 Task: Calculate the shortest route from Phoenix to Sedona.
Action: Mouse moved to (480, 120)
Screenshot: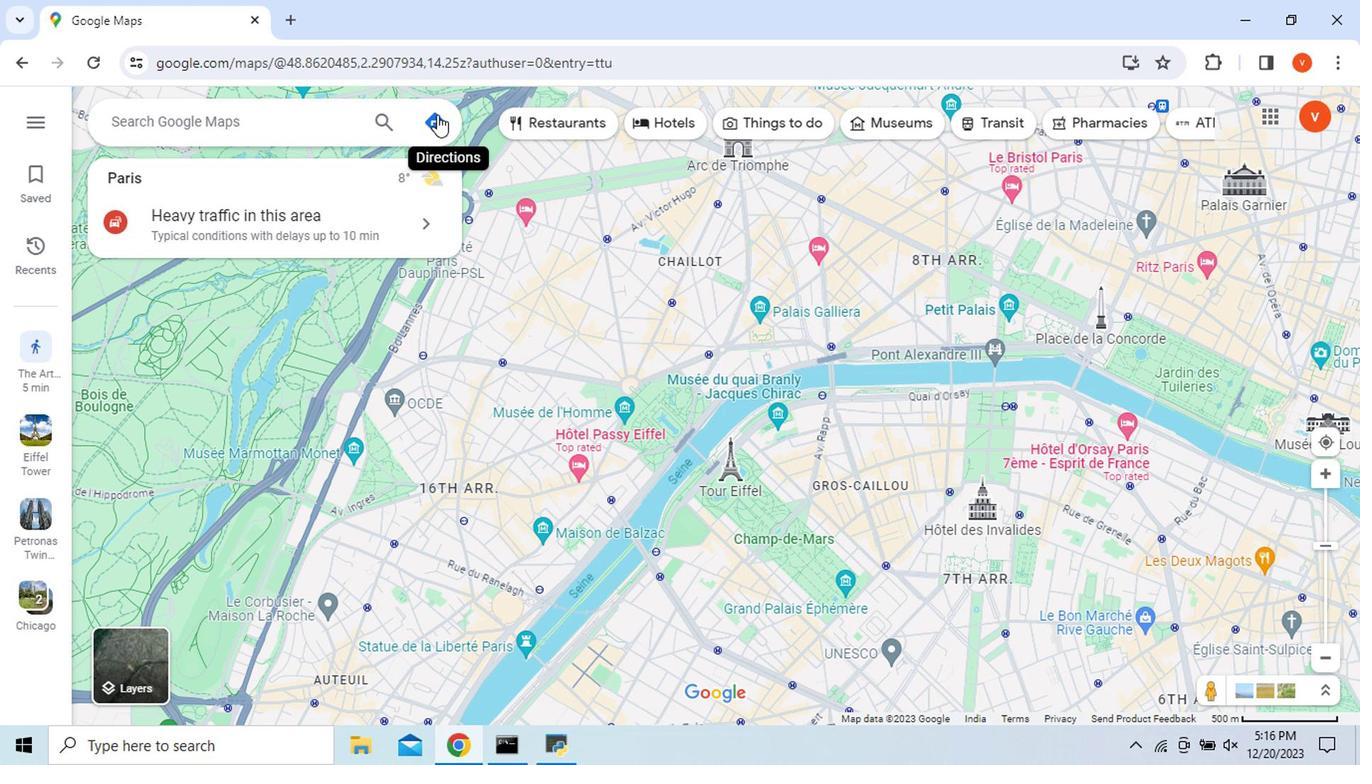 
Action: Mouse pressed left at (480, 120)
Screenshot: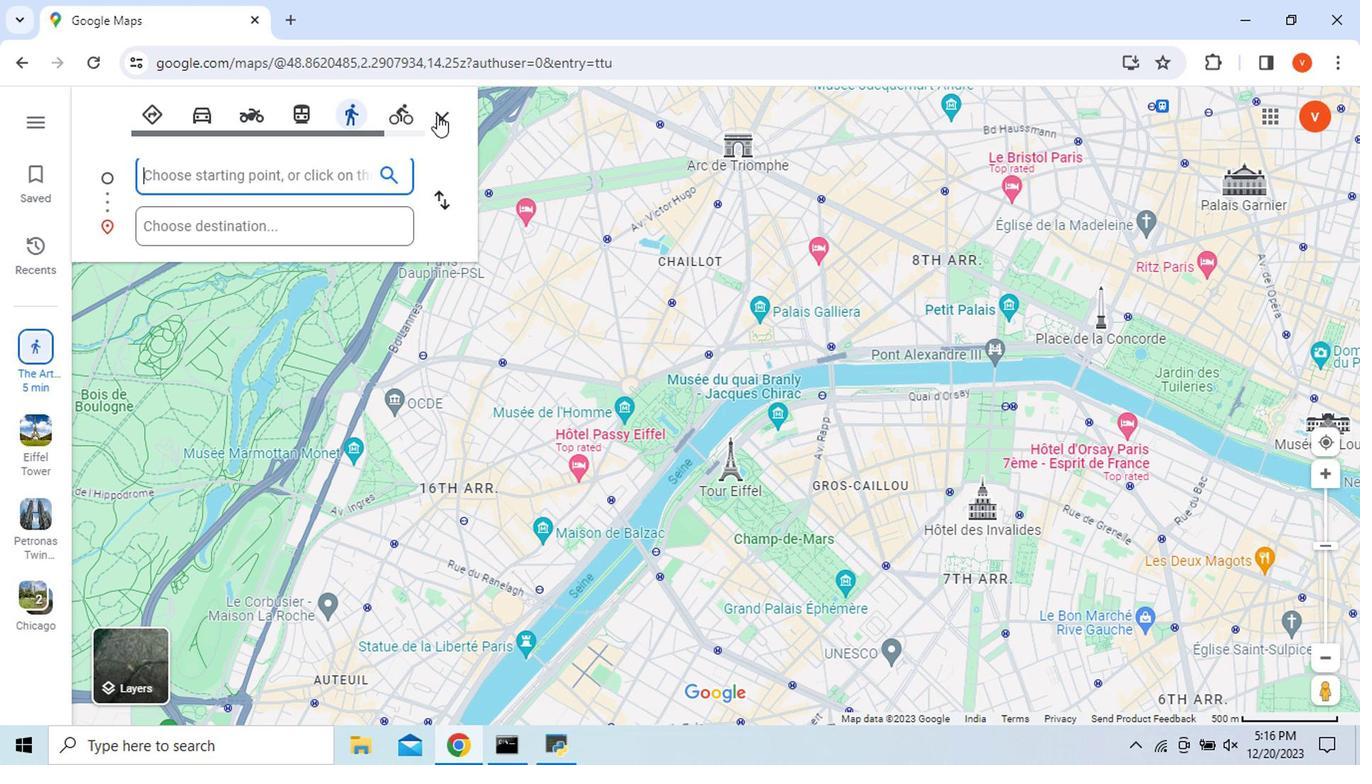 
Action: Mouse moved to (227, 174)
Screenshot: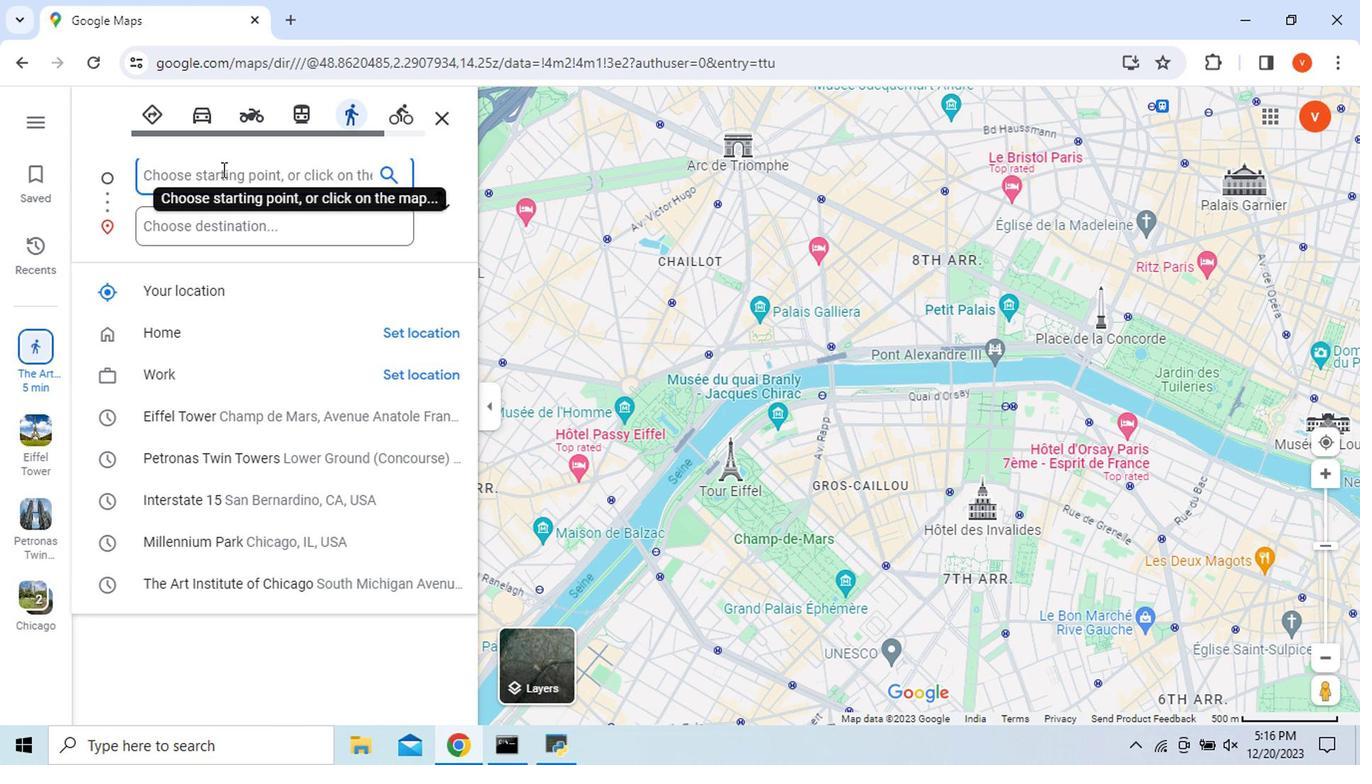 
Action: Mouse pressed left at (227, 174)
Screenshot: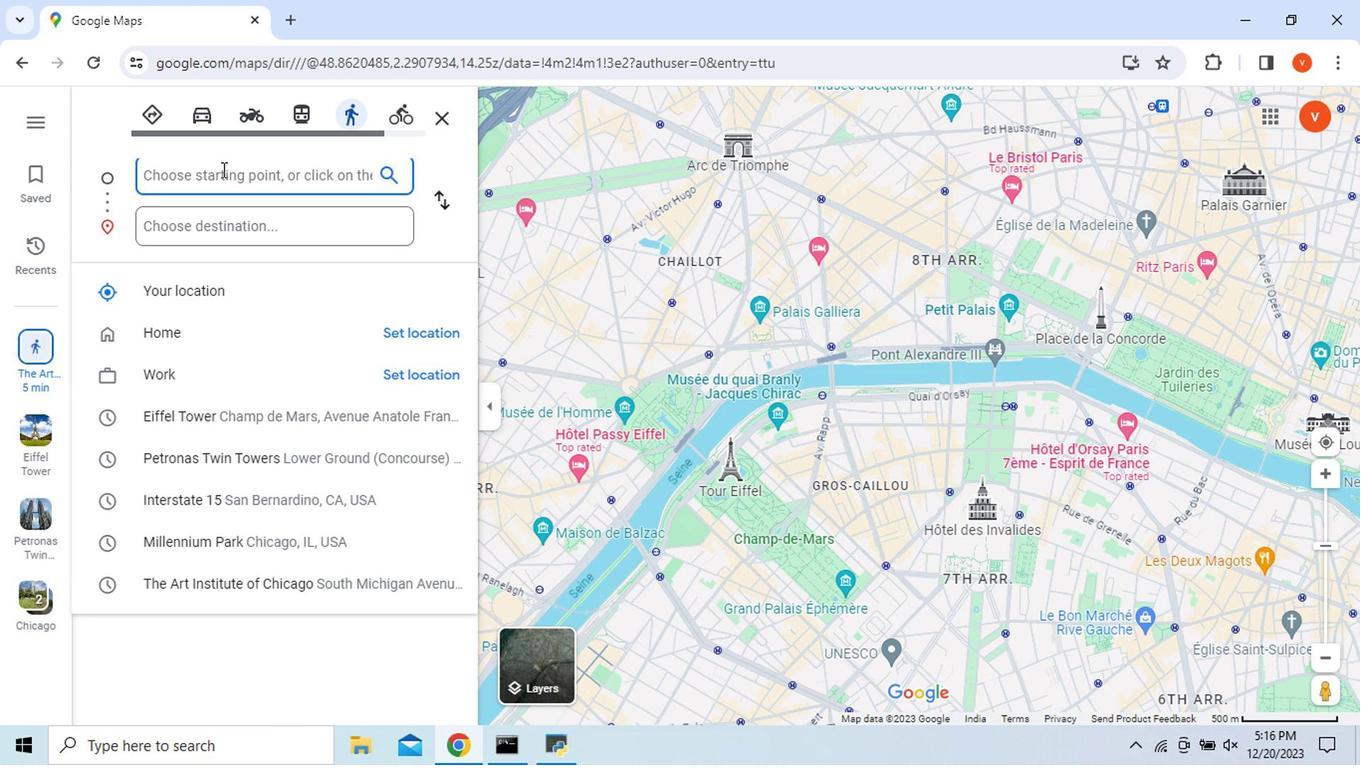 
Action: Key pressed <Key.shift_r>Phoenix
Screenshot: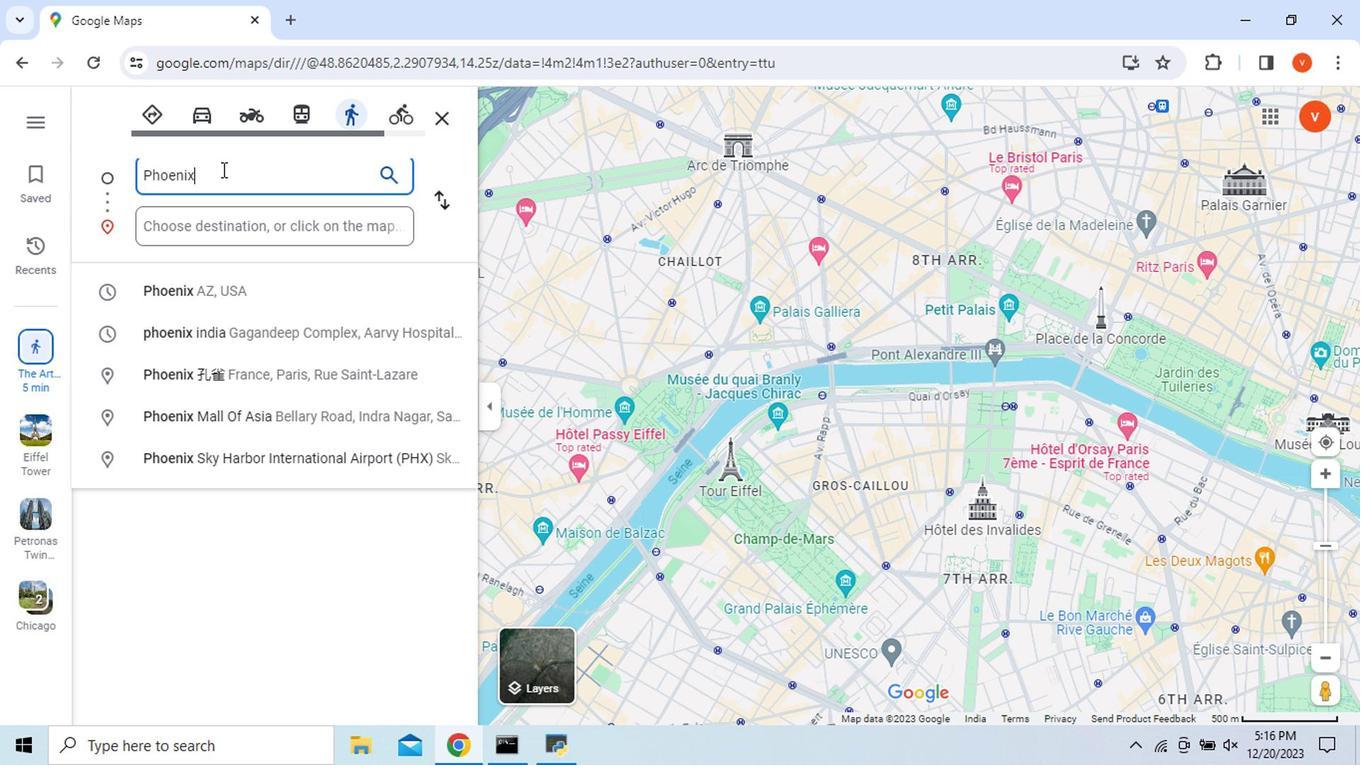 
Action: Mouse moved to (189, 300)
Screenshot: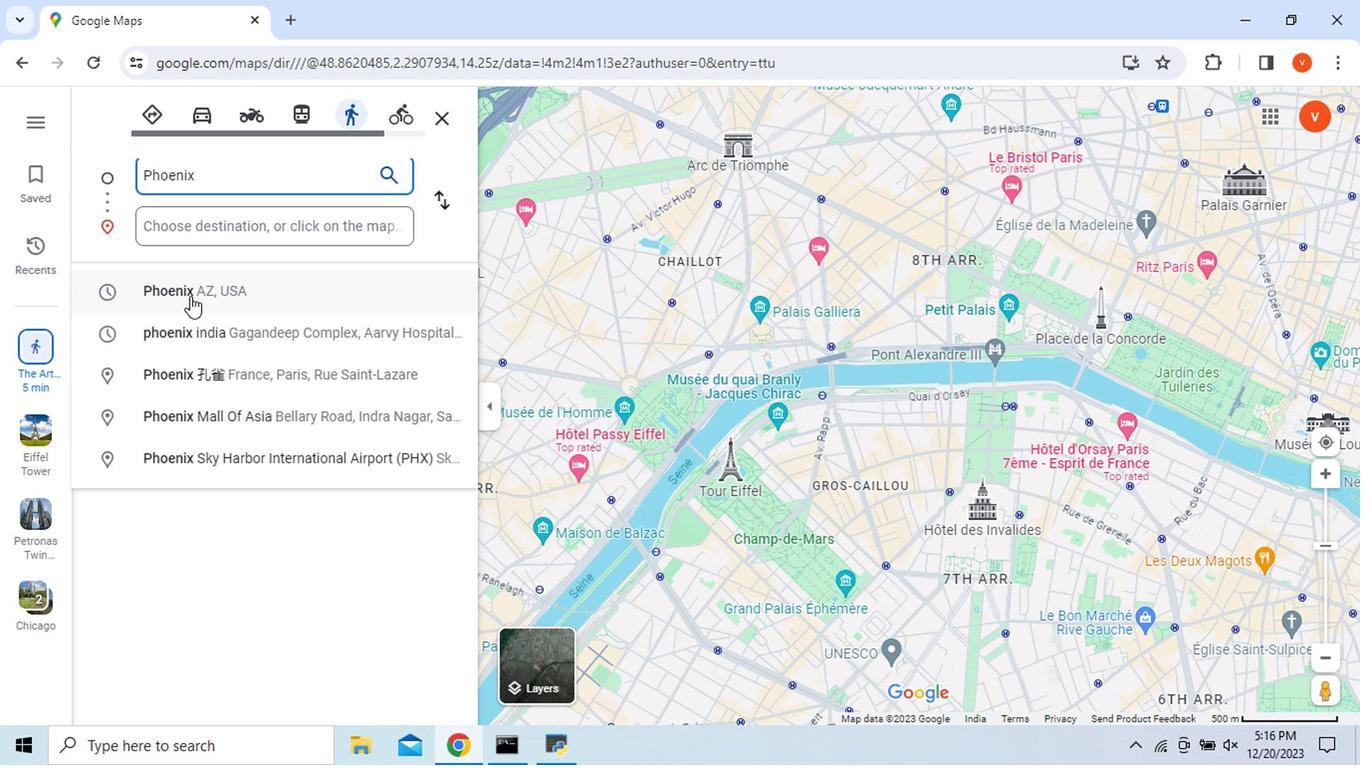 
Action: Mouse pressed left at (189, 300)
Screenshot: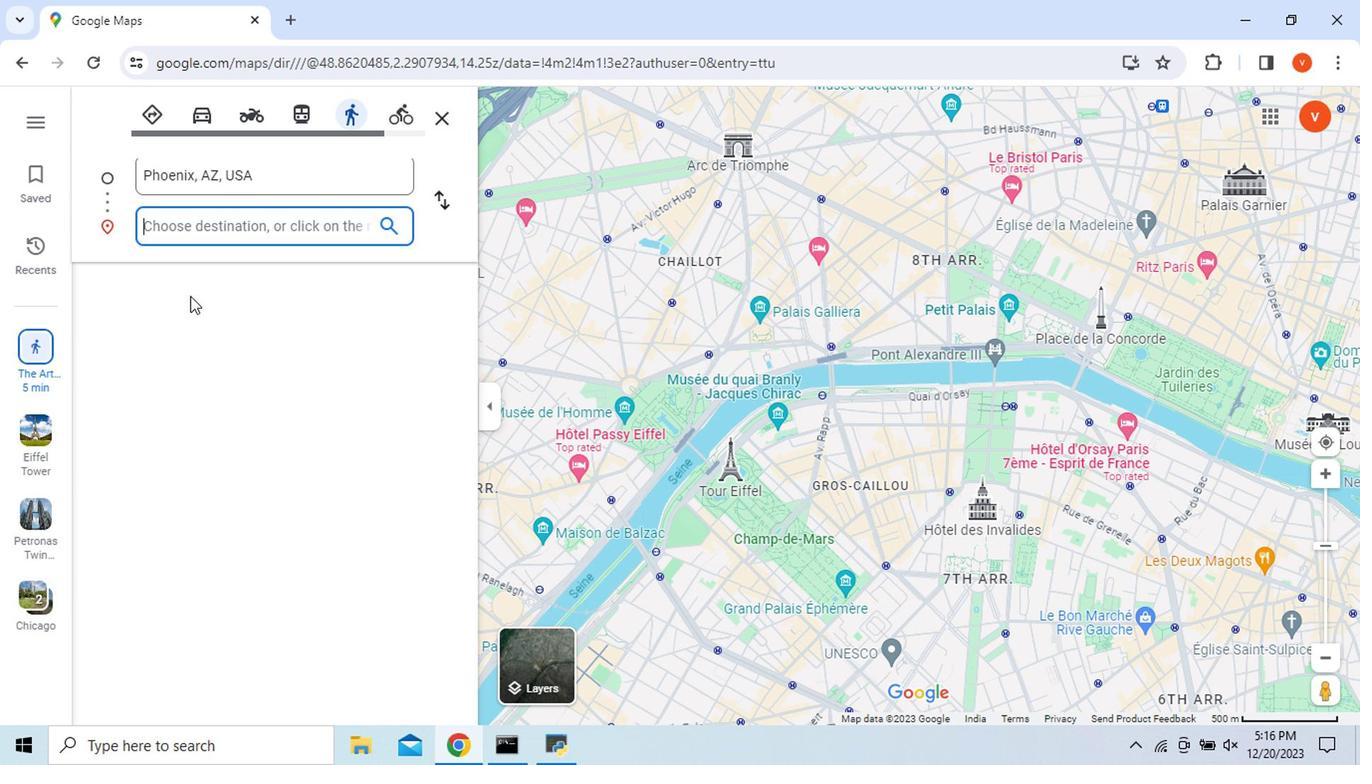 
Action: Mouse moved to (159, 225)
Screenshot: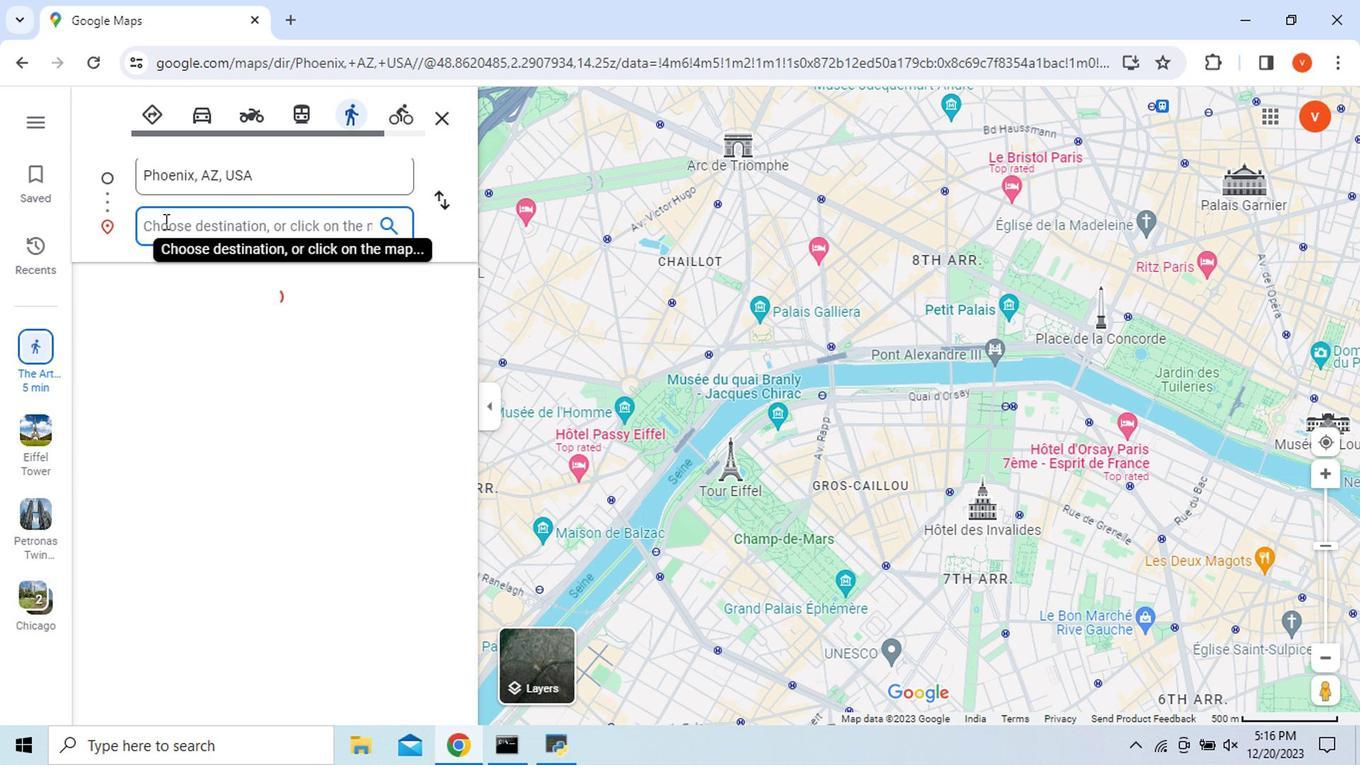 
Action: Key pressed <Key.shift>Sedona
Screenshot: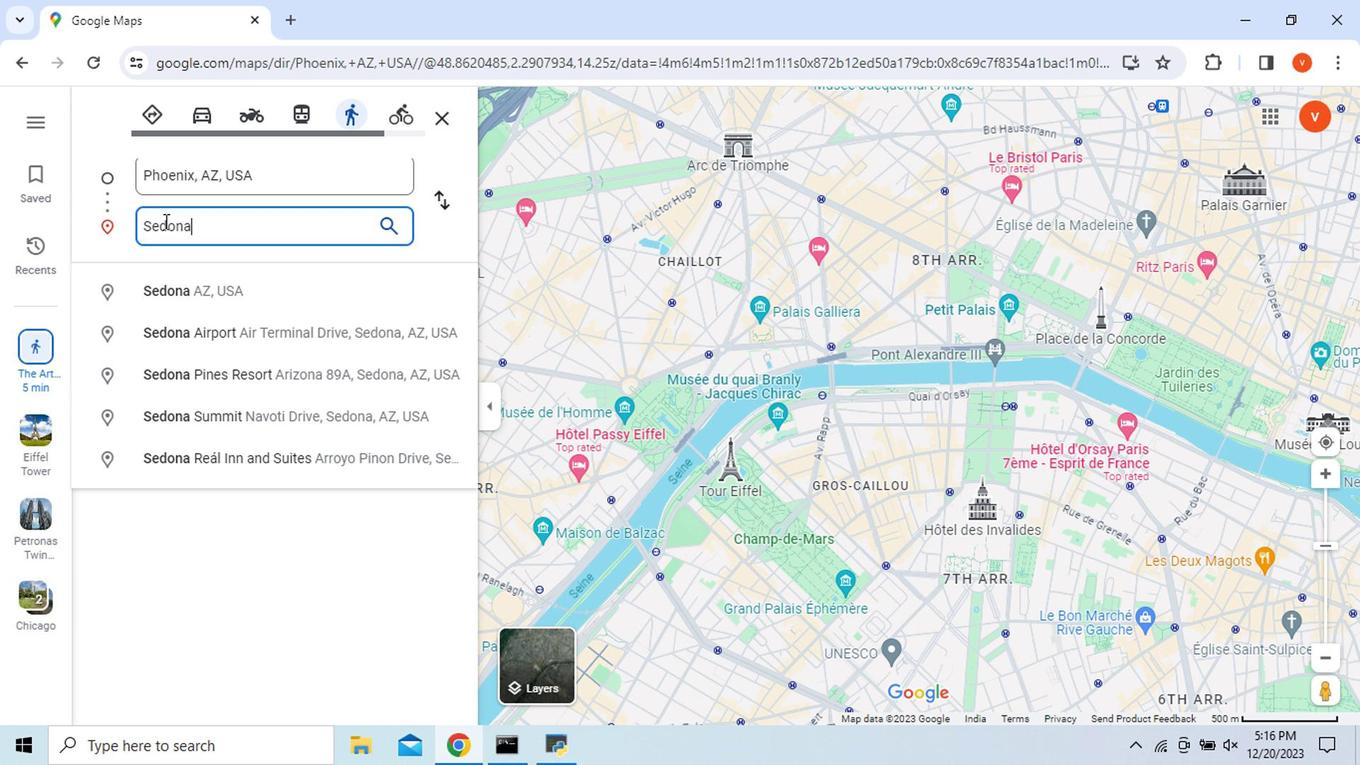 
Action: Mouse moved to (159, 285)
Screenshot: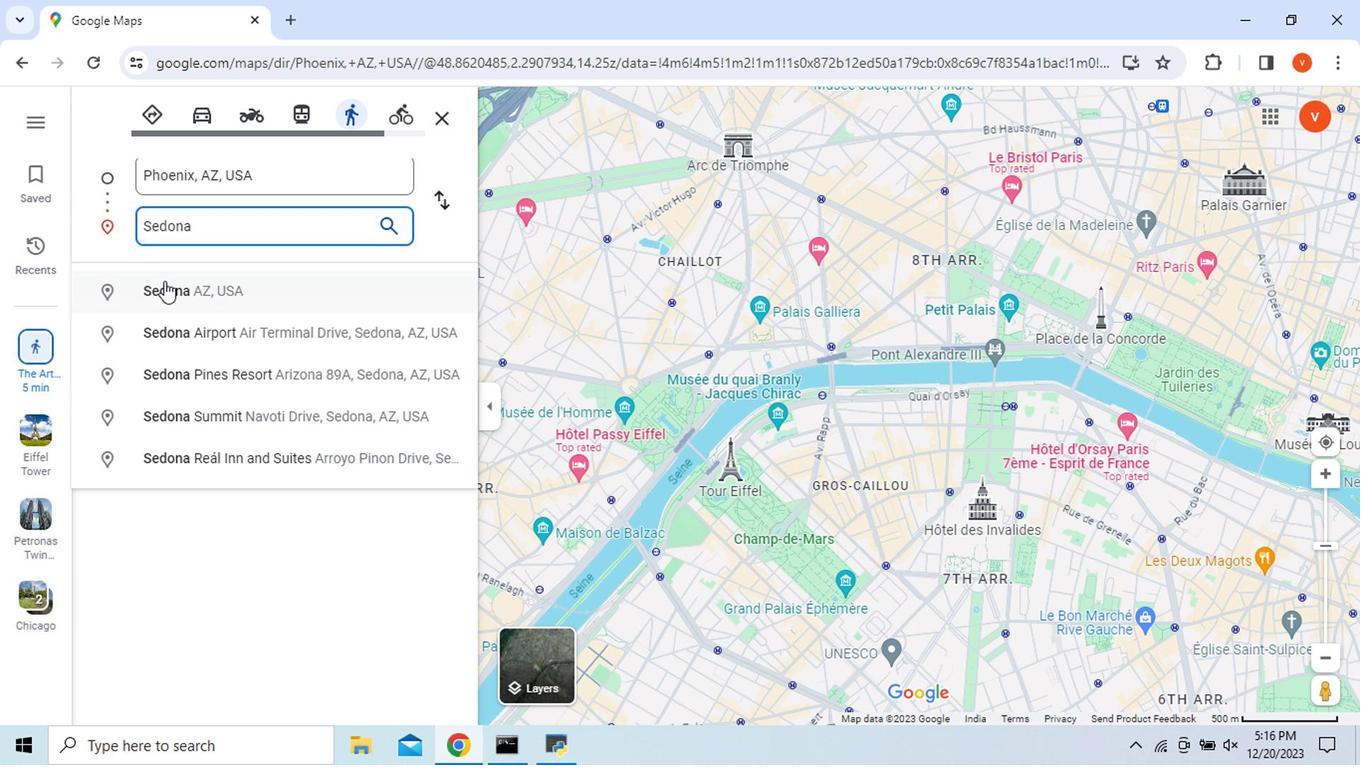 
Action: Mouse pressed left at (159, 285)
Screenshot: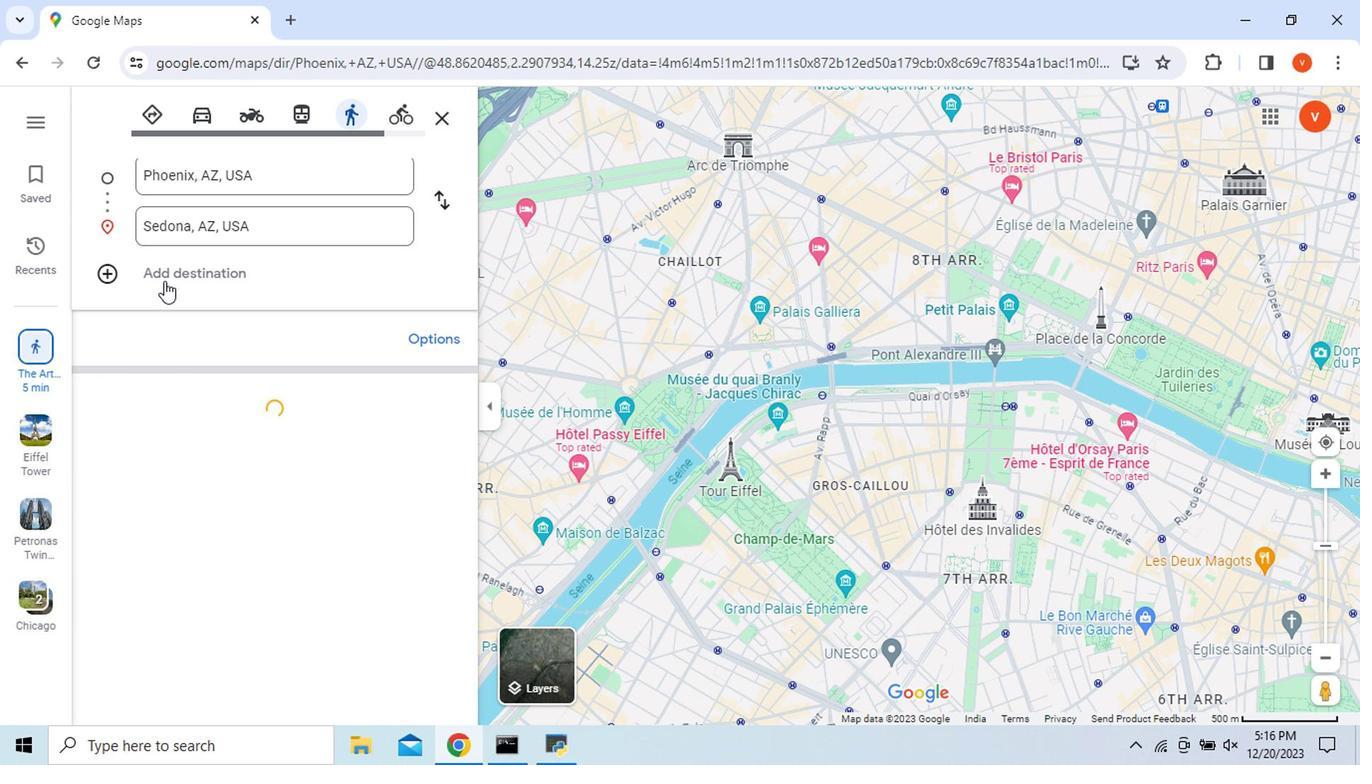
Action: Mouse moved to (196, 118)
Screenshot: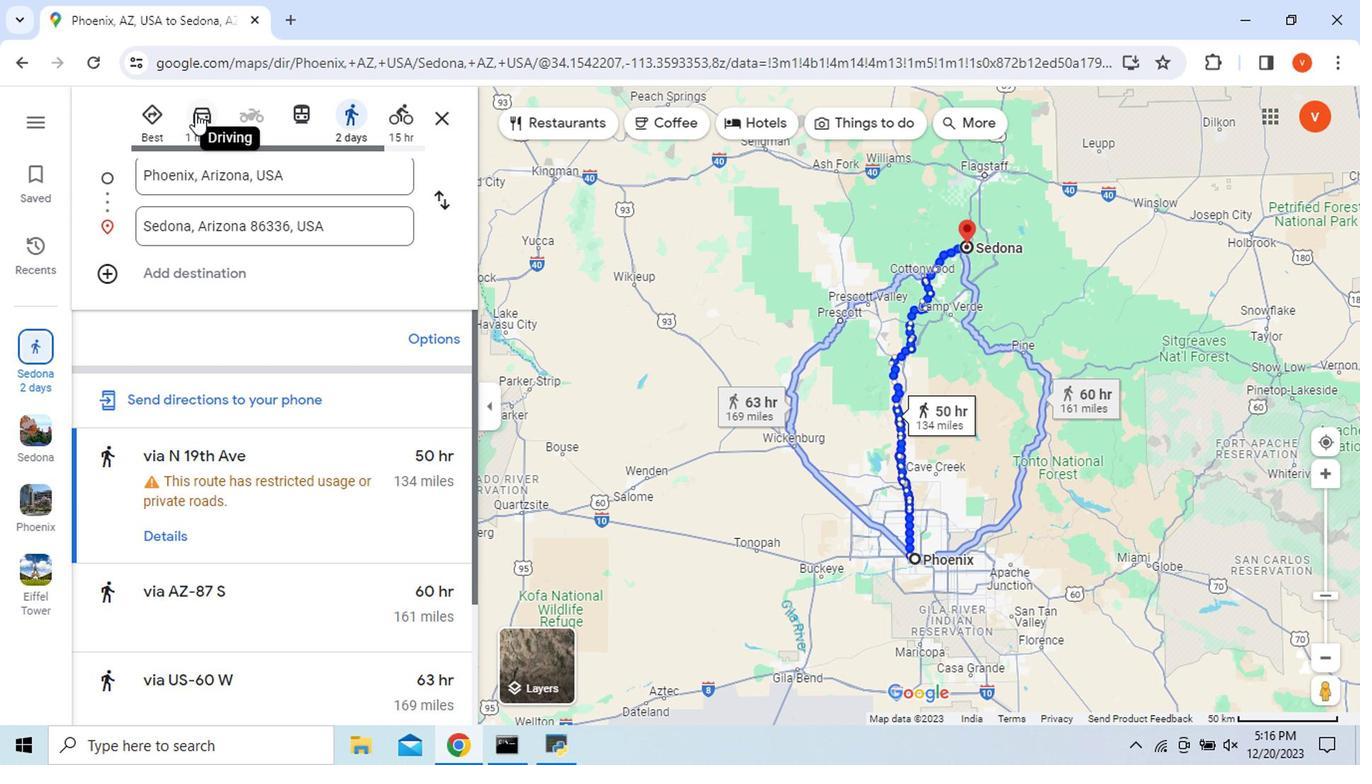 
Action: Mouse pressed left at (196, 118)
Screenshot: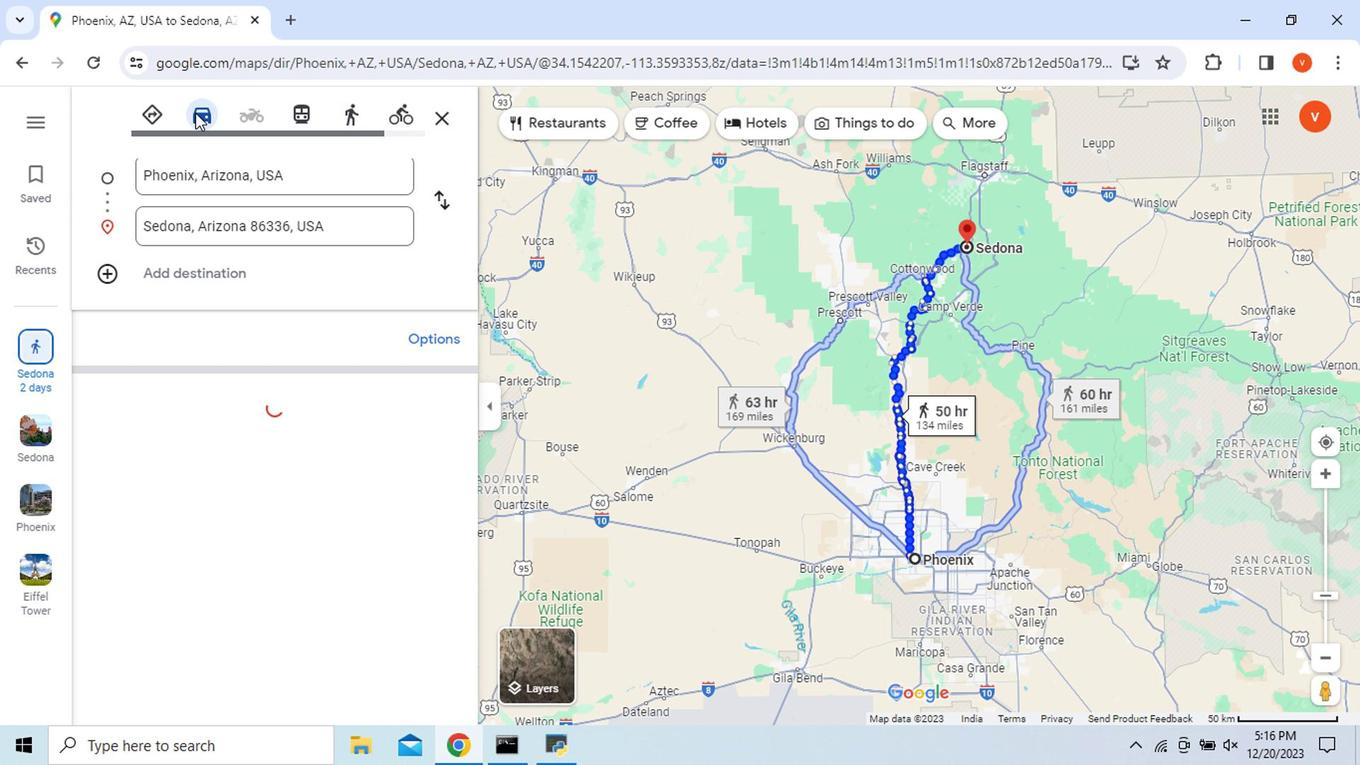 
Action: Mouse moved to (150, 116)
Screenshot: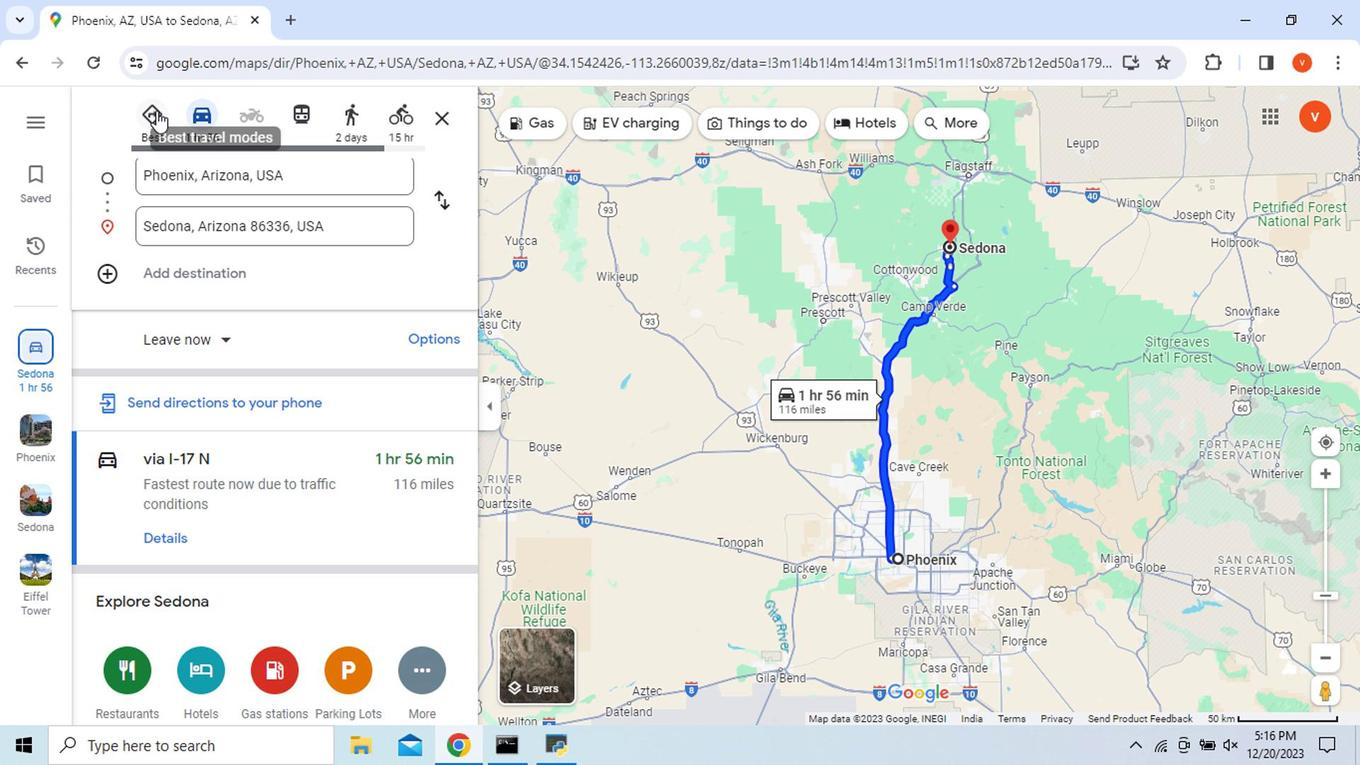 
Action: Mouse pressed left at (150, 116)
Screenshot: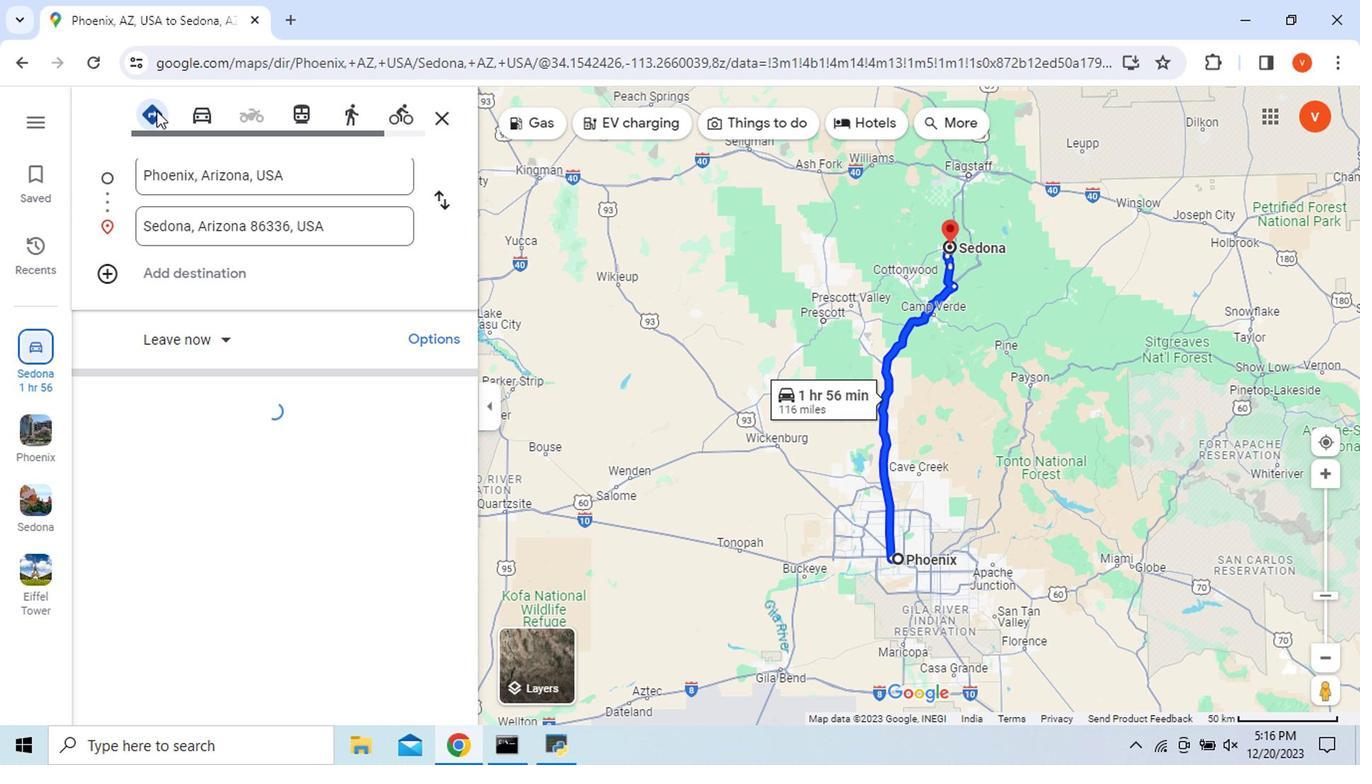 
Action: Mouse moved to (196, 119)
Screenshot: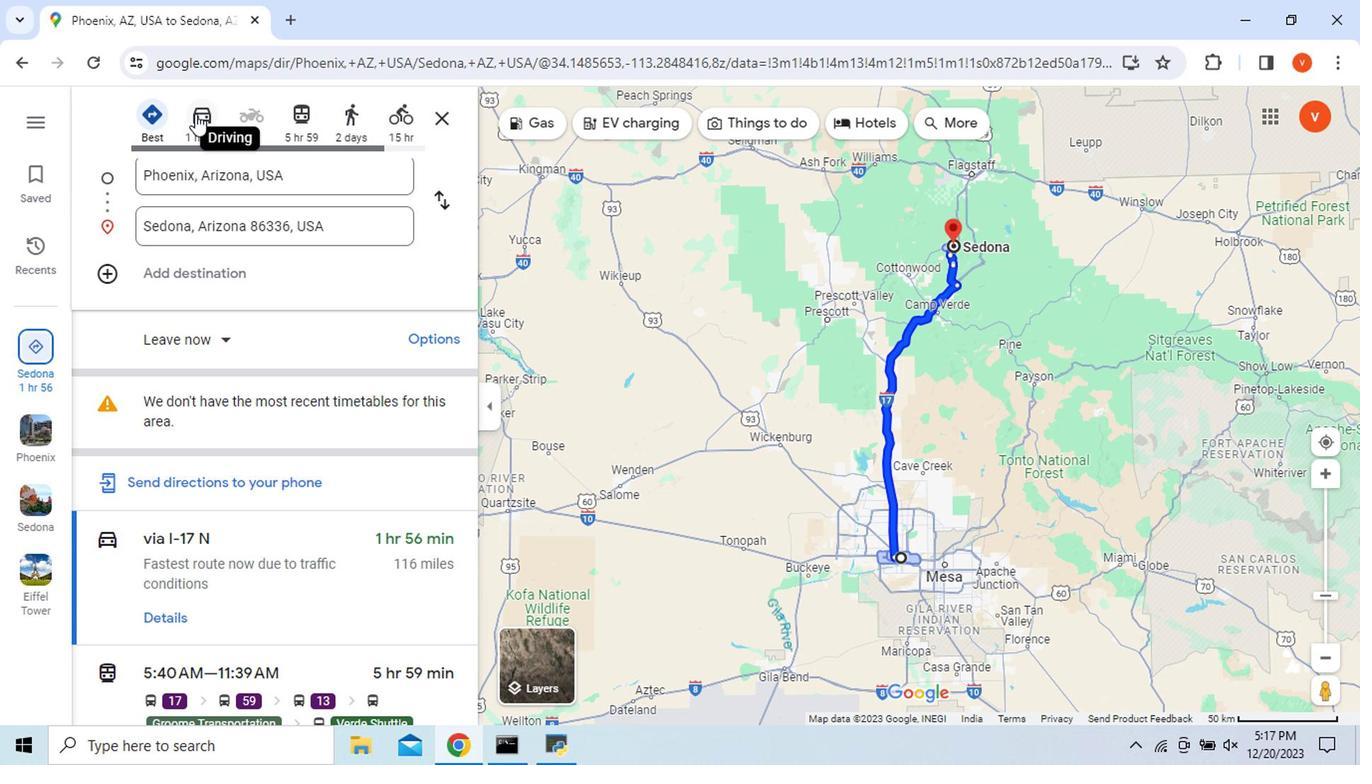 
Action: Mouse pressed left at (196, 119)
Screenshot: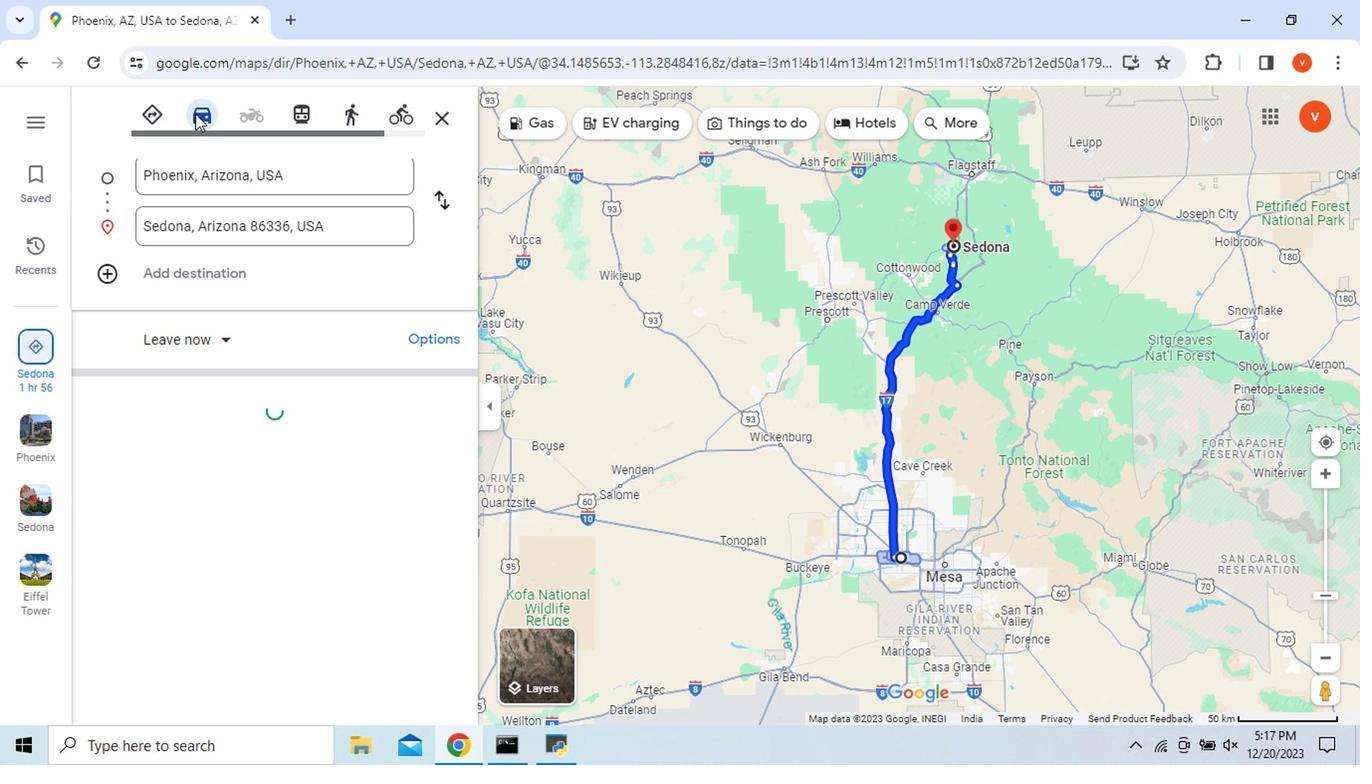 
Action: Mouse moved to (160, 544)
Screenshot: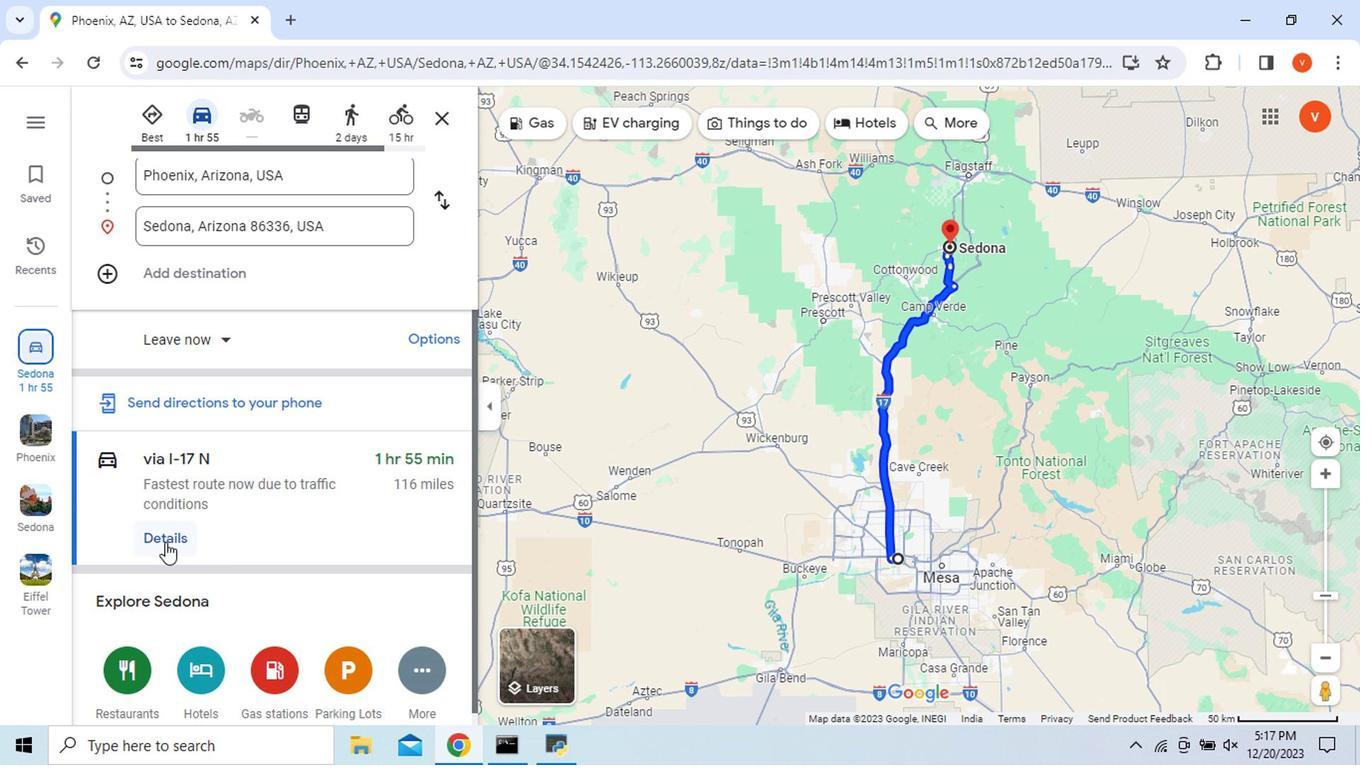 
Action: Mouse pressed left at (160, 544)
Screenshot: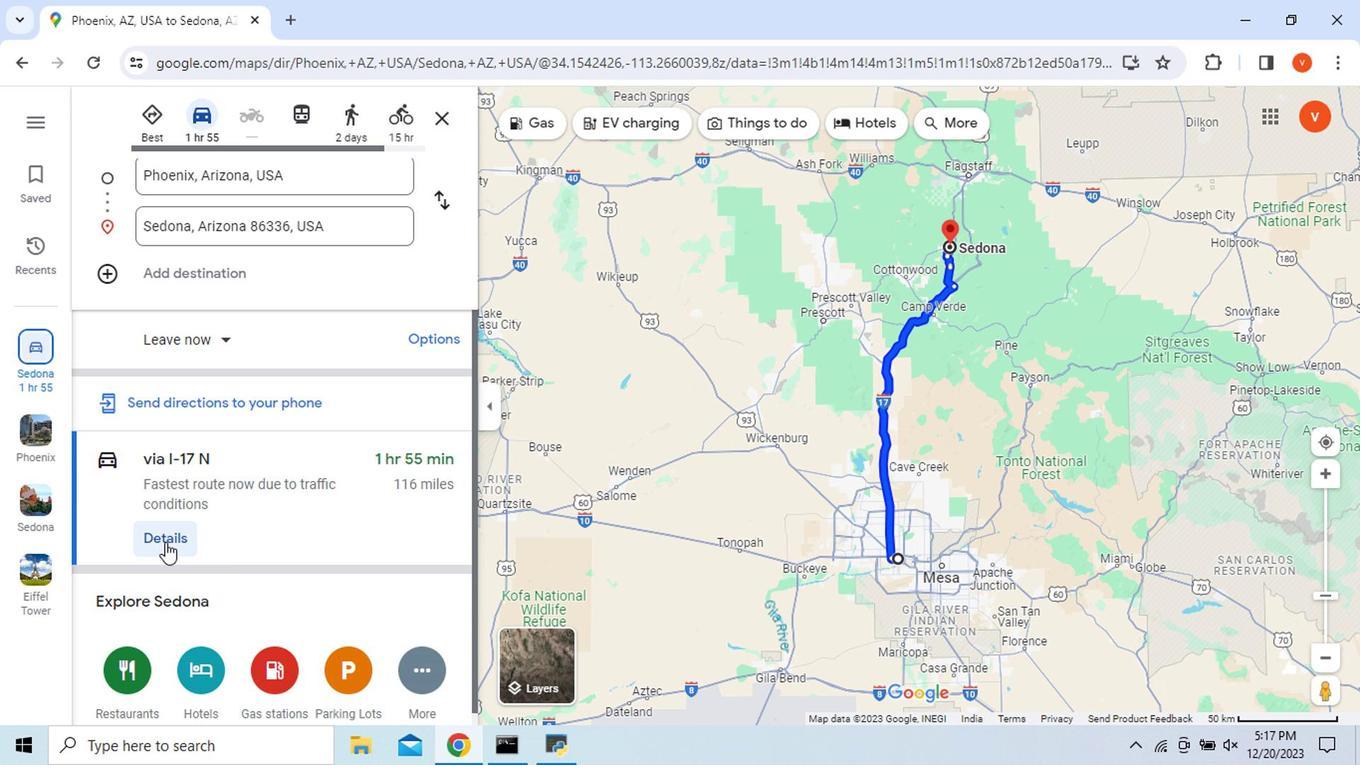
Action: Mouse moved to (99, 368)
Screenshot: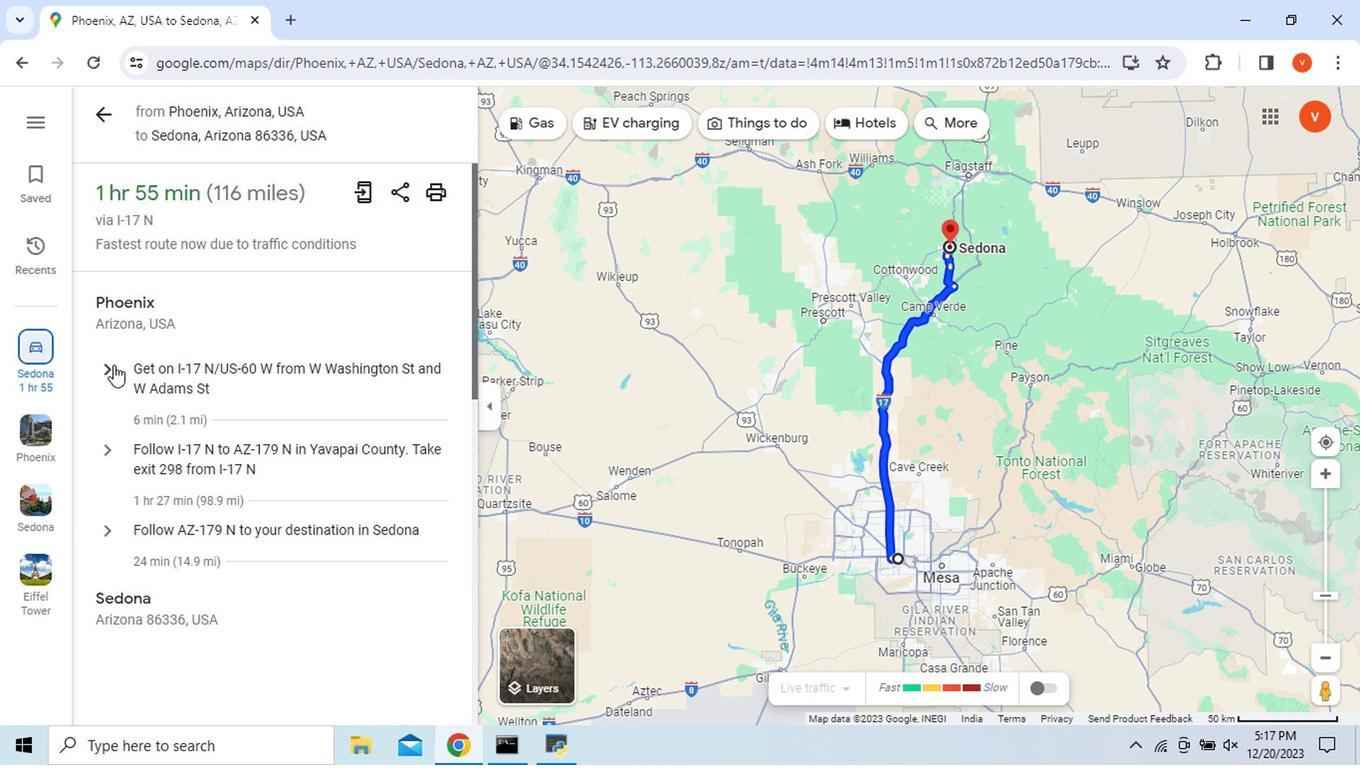 
Action: Mouse pressed left at (99, 368)
Screenshot: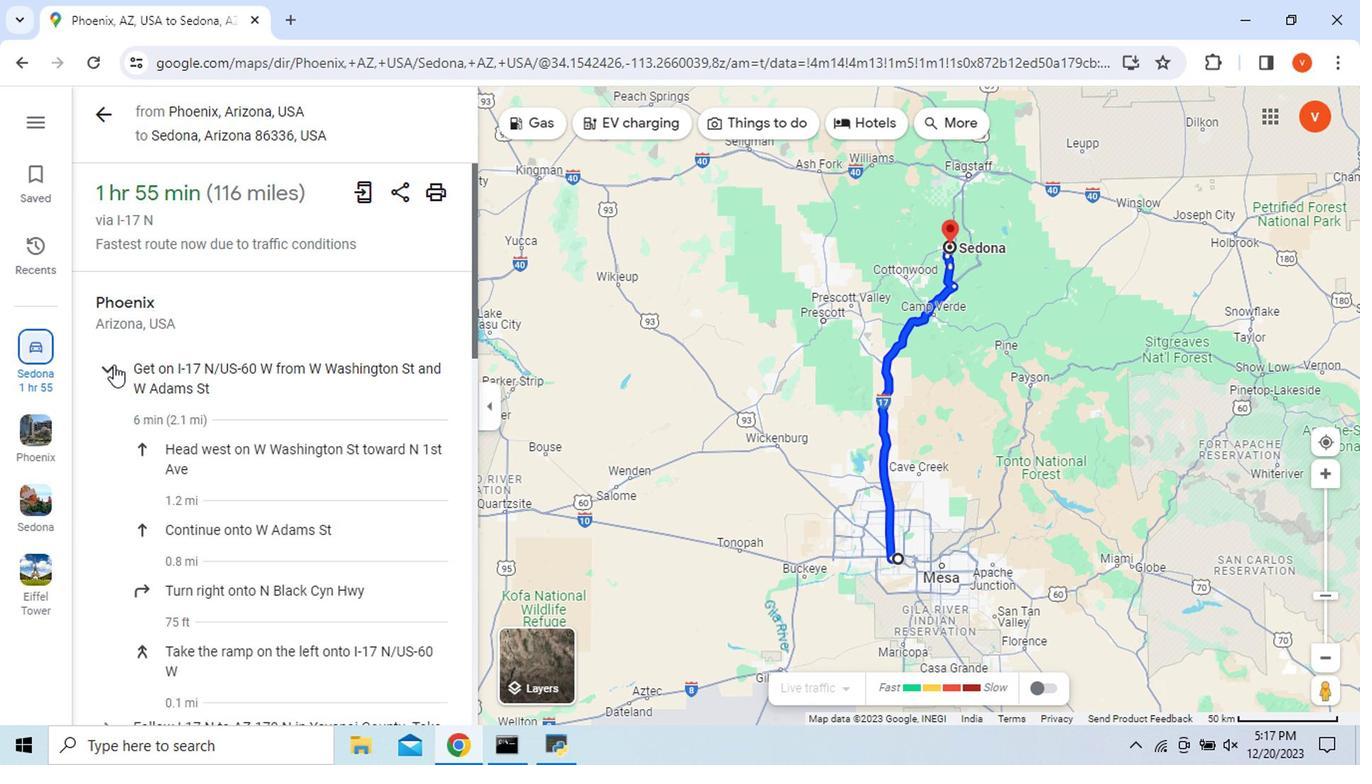 
Action: Mouse moved to (82, 454)
Screenshot: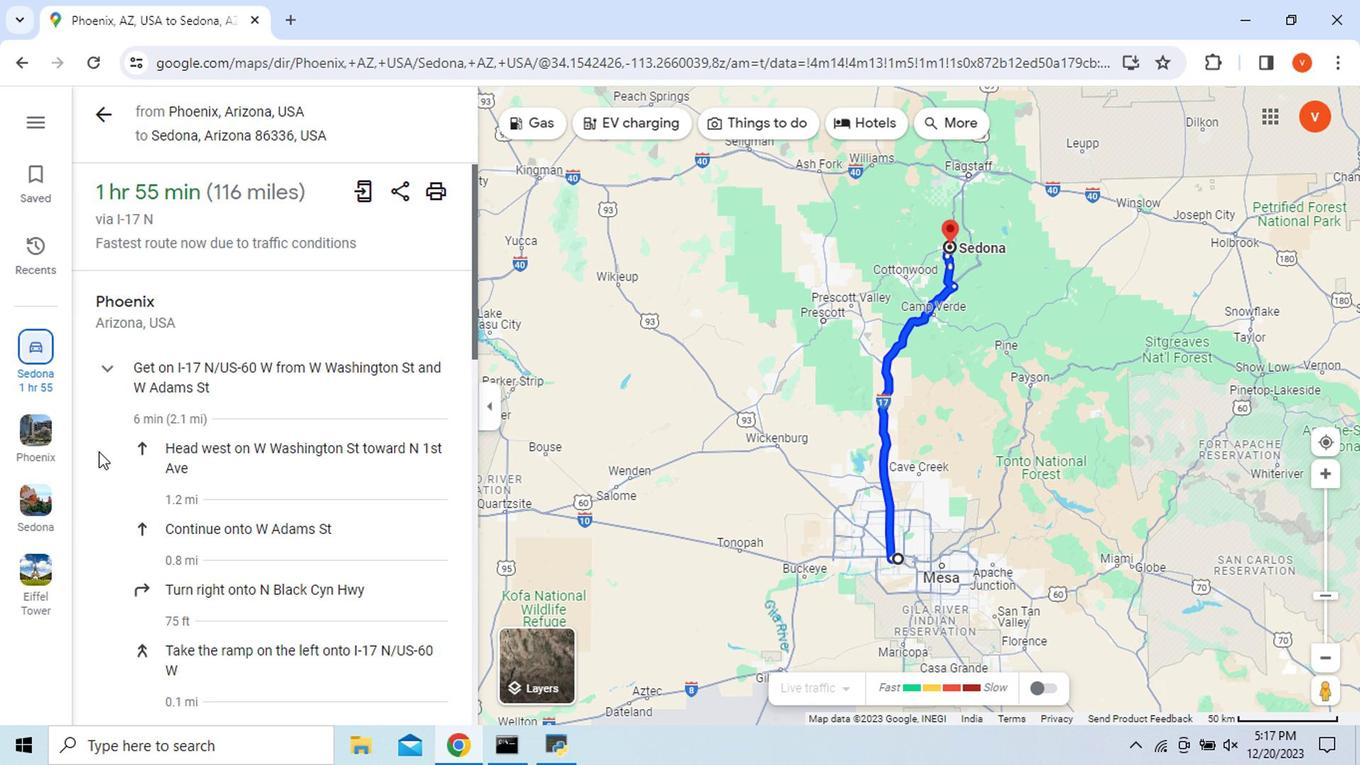 
Action: Mouse scrolled (82, 453) with delta (0, -1)
Screenshot: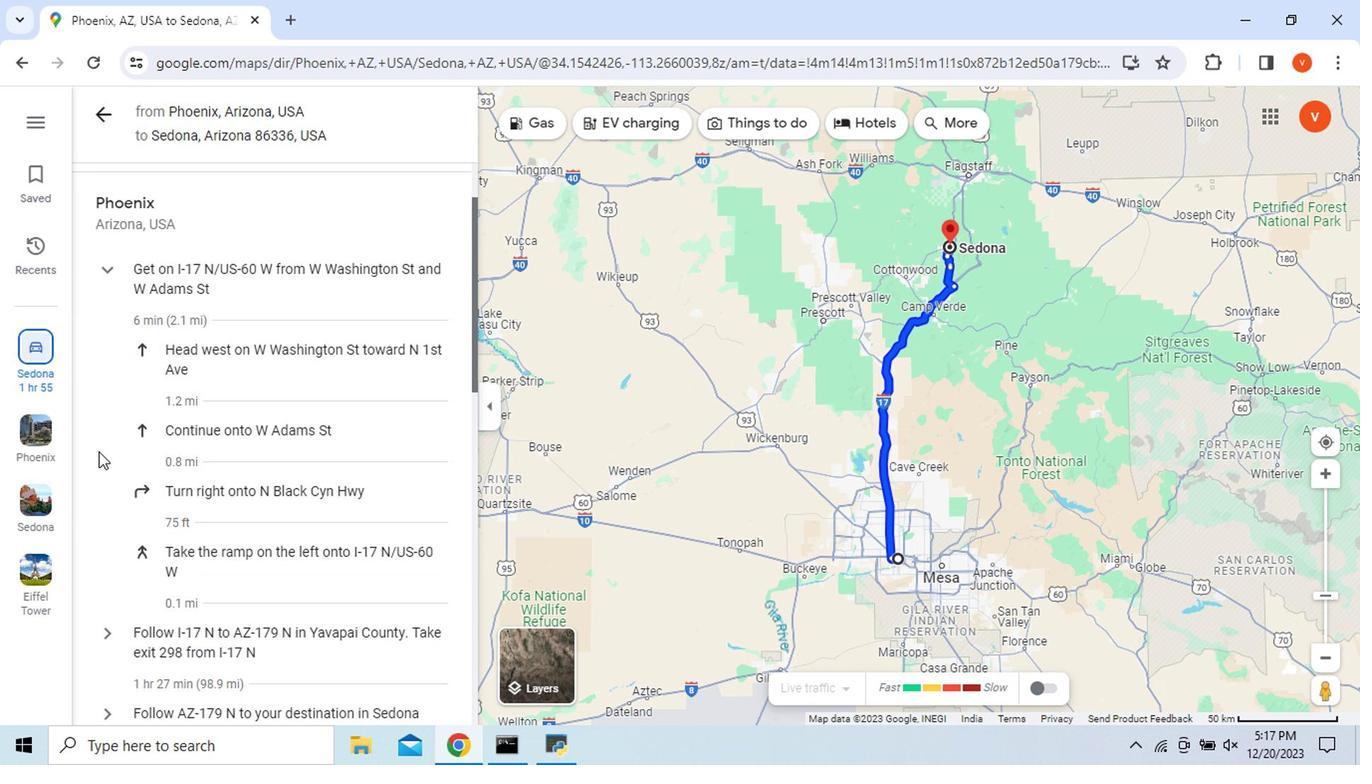 
Action: Mouse scrolled (82, 453) with delta (0, -1)
Screenshot: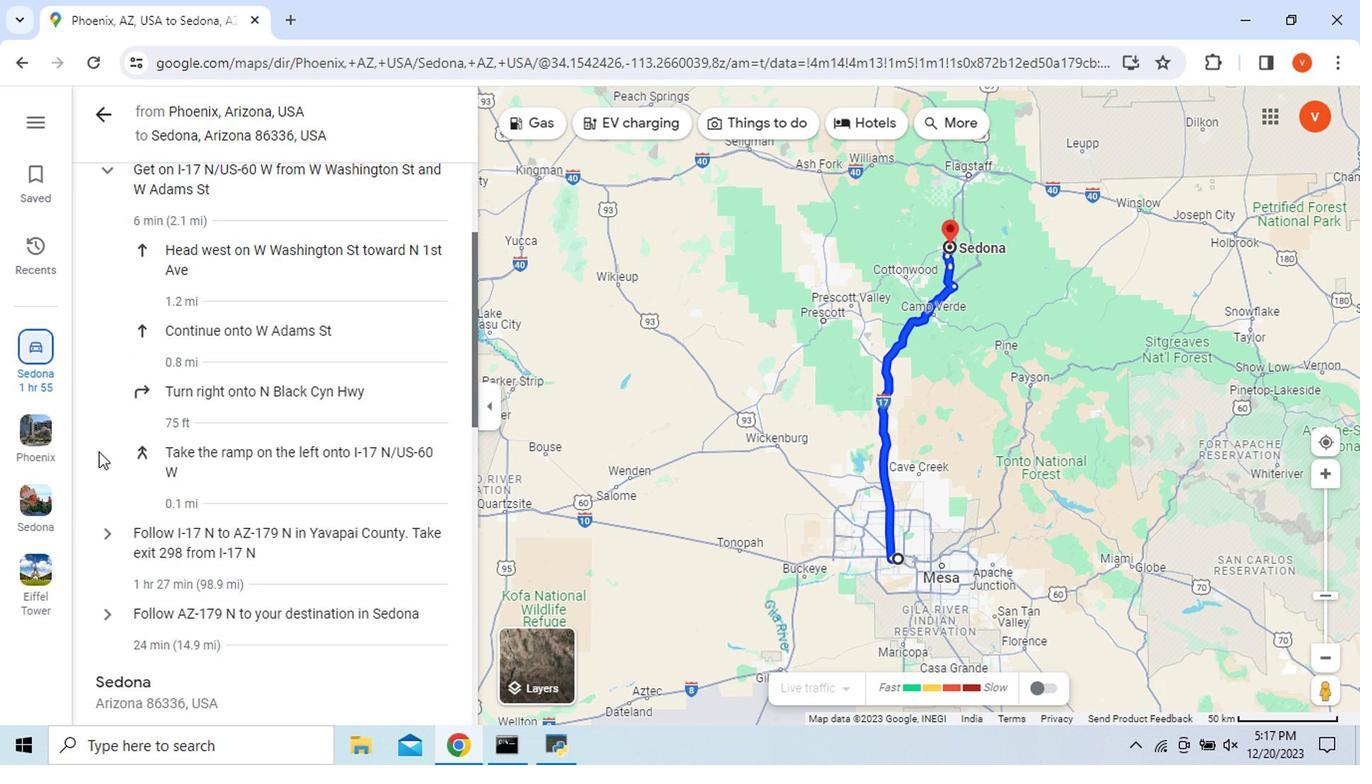 
Action: Mouse moved to (89, 527)
Screenshot: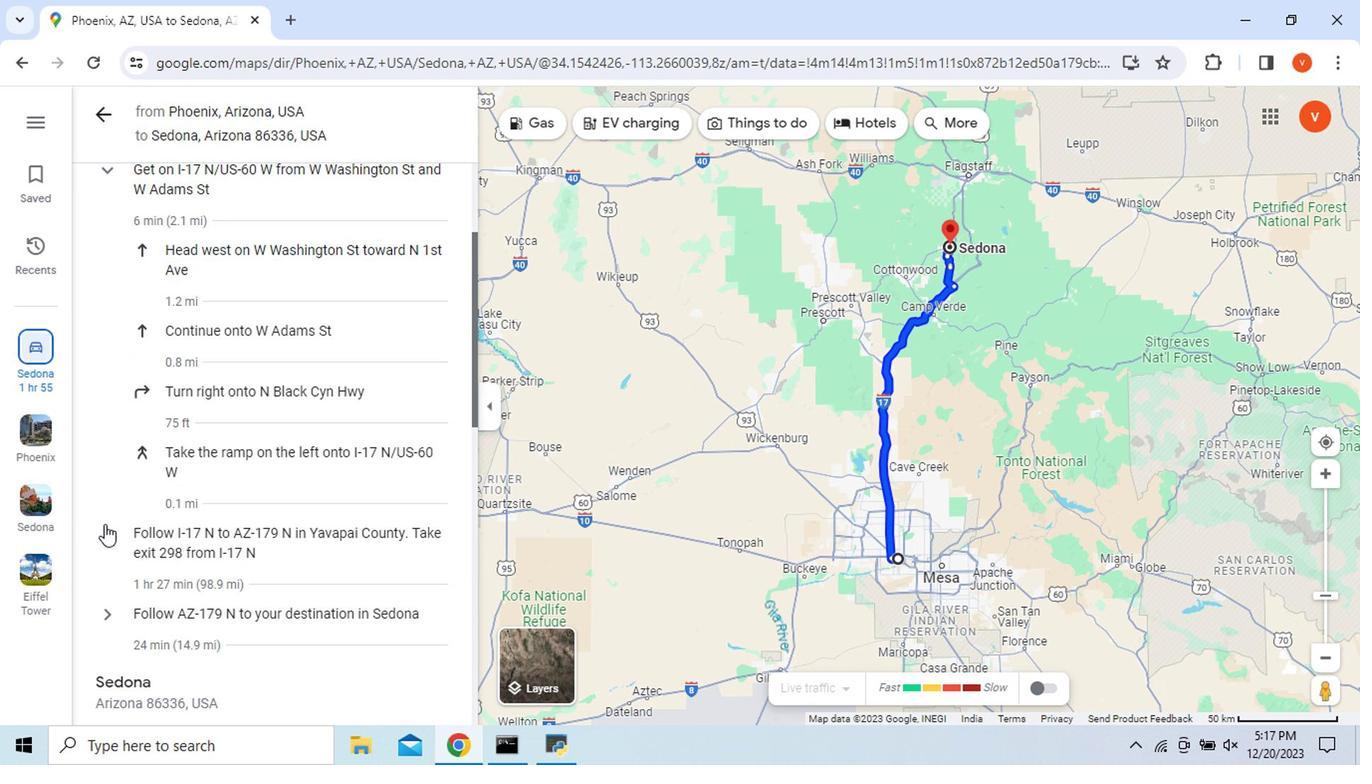 
Action: Mouse pressed left at (89, 527)
Screenshot: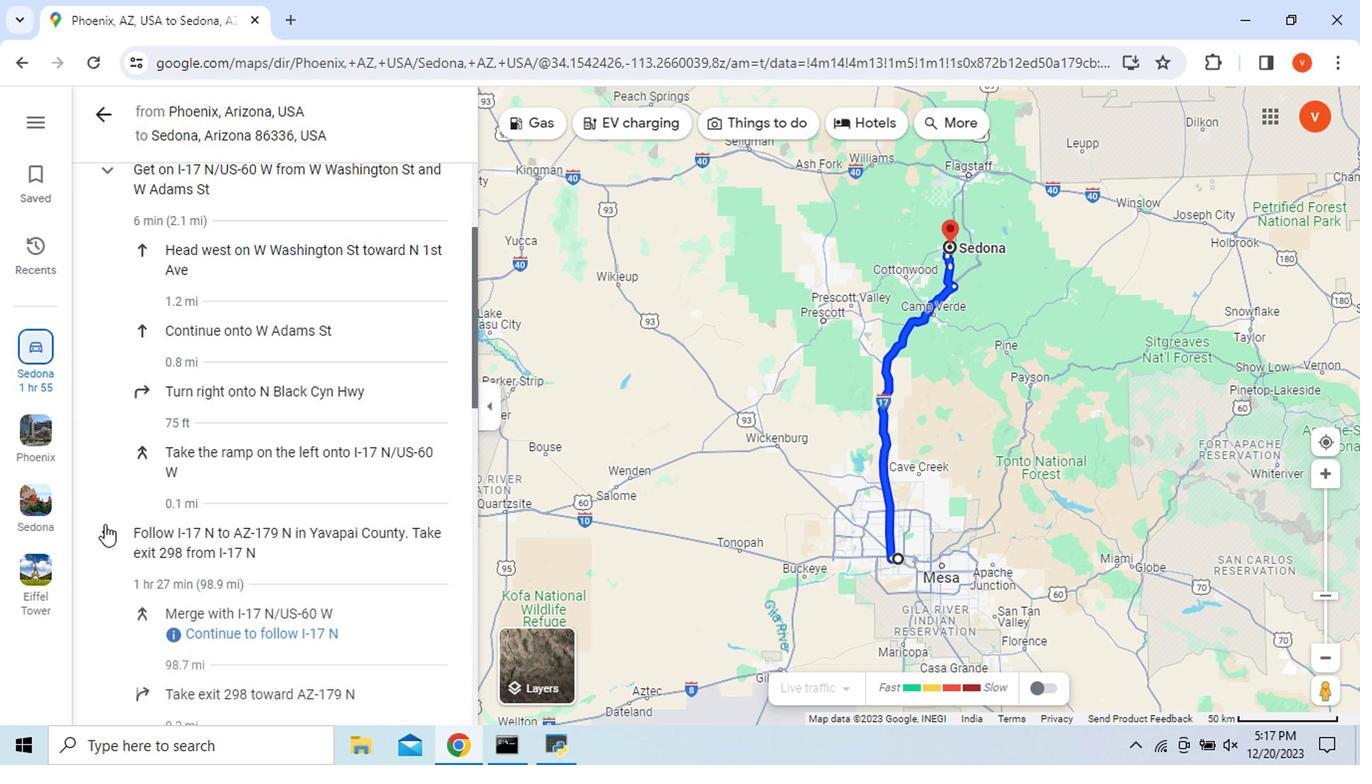 
Action: Mouse scrolled (89, 525) with delta (0, -1)
Screenshot: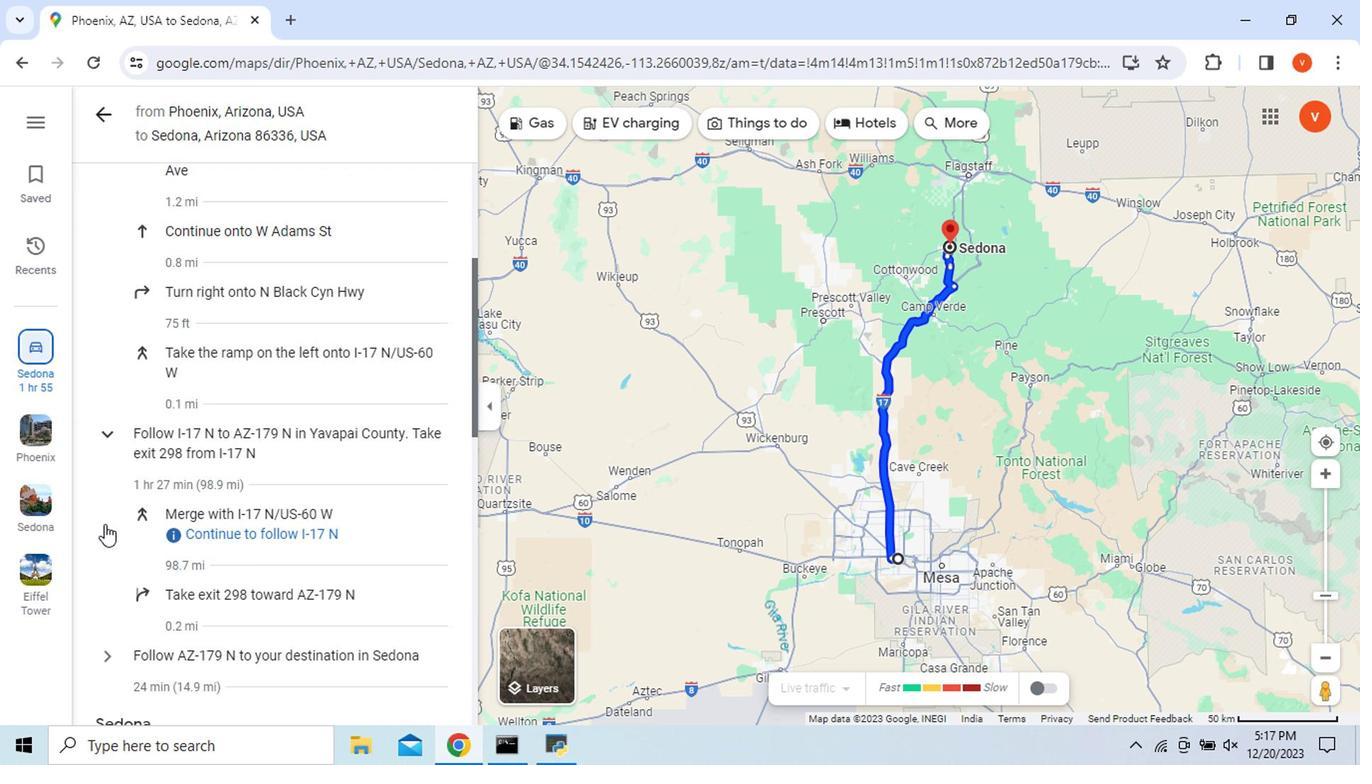 
Action: Mouse scrolled (89, 525) with delta (0, -1)
Screenshot: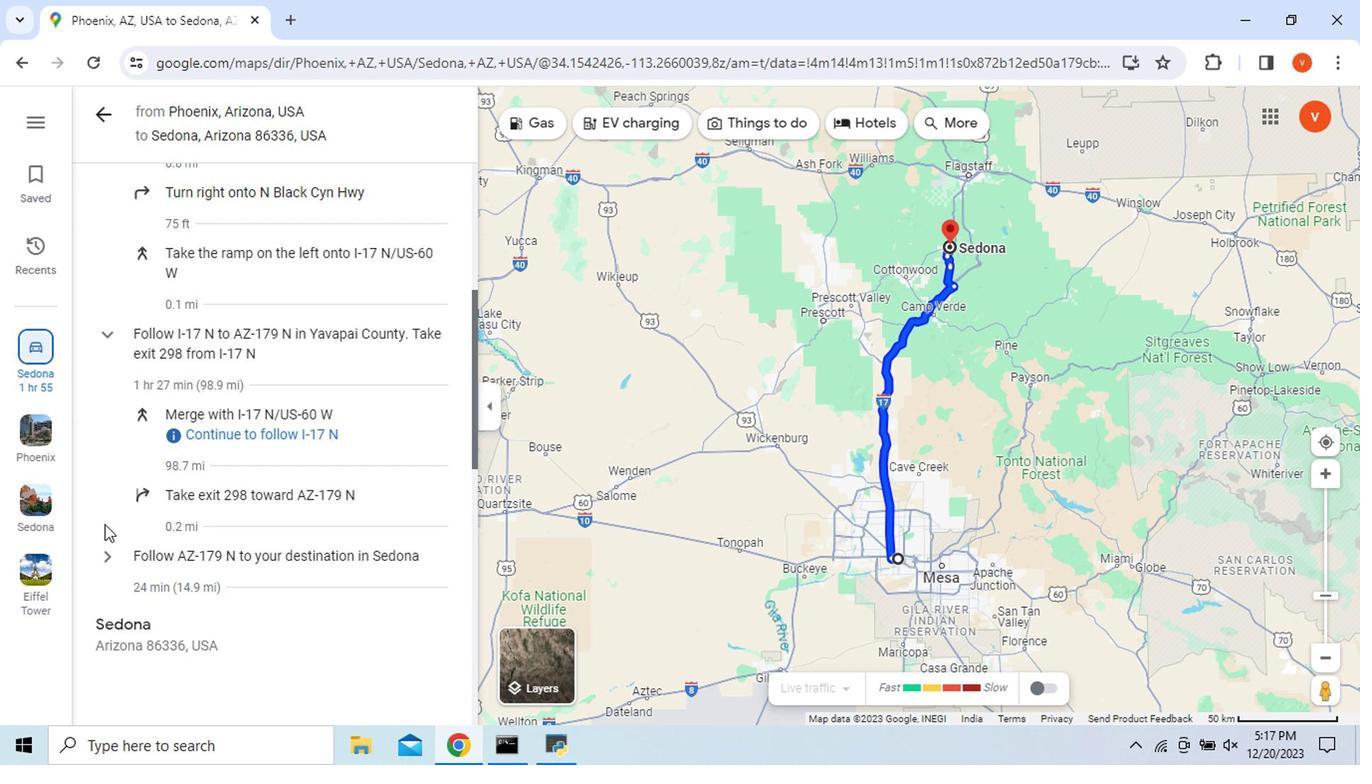 
Action: Mouse scrolled (89, 525) with delta (0, -1)
Screenshot: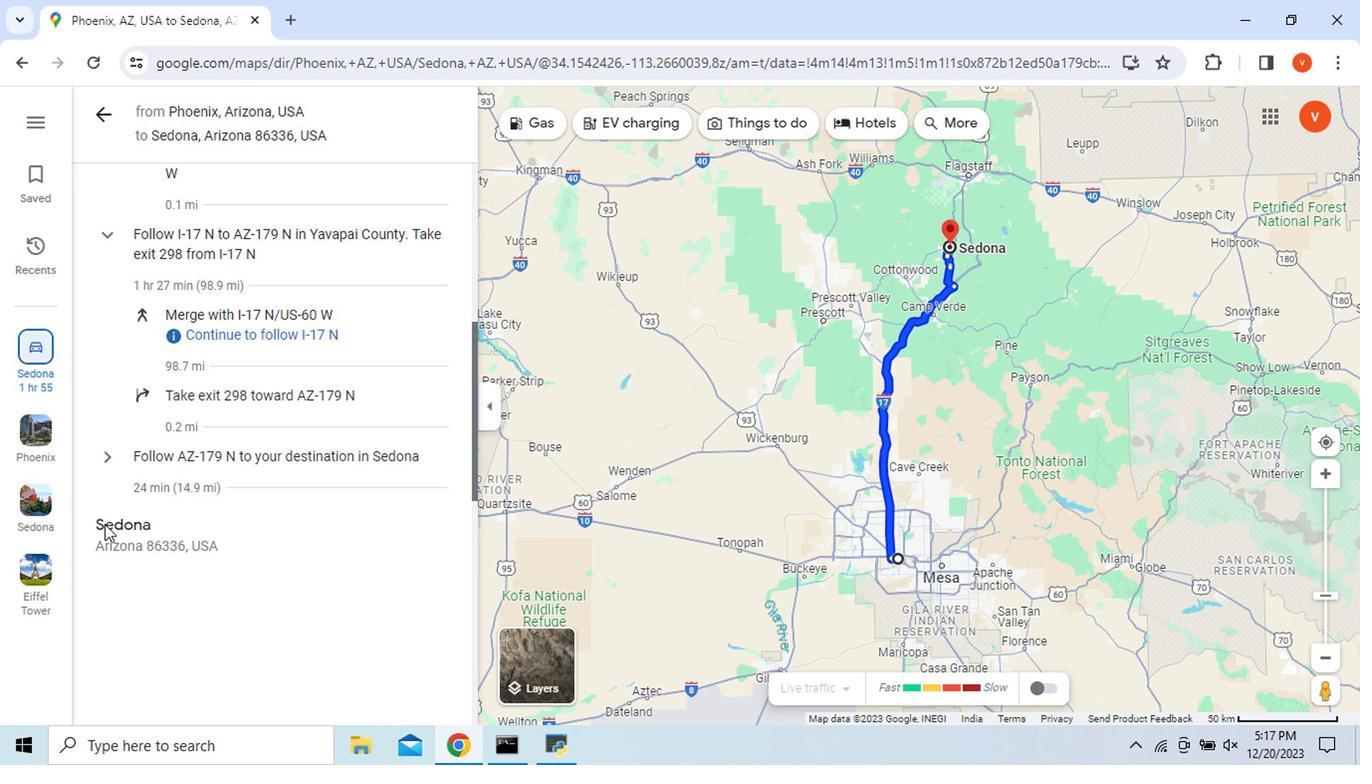 
Action: Mouse moved to (89, 466)
Screenshot: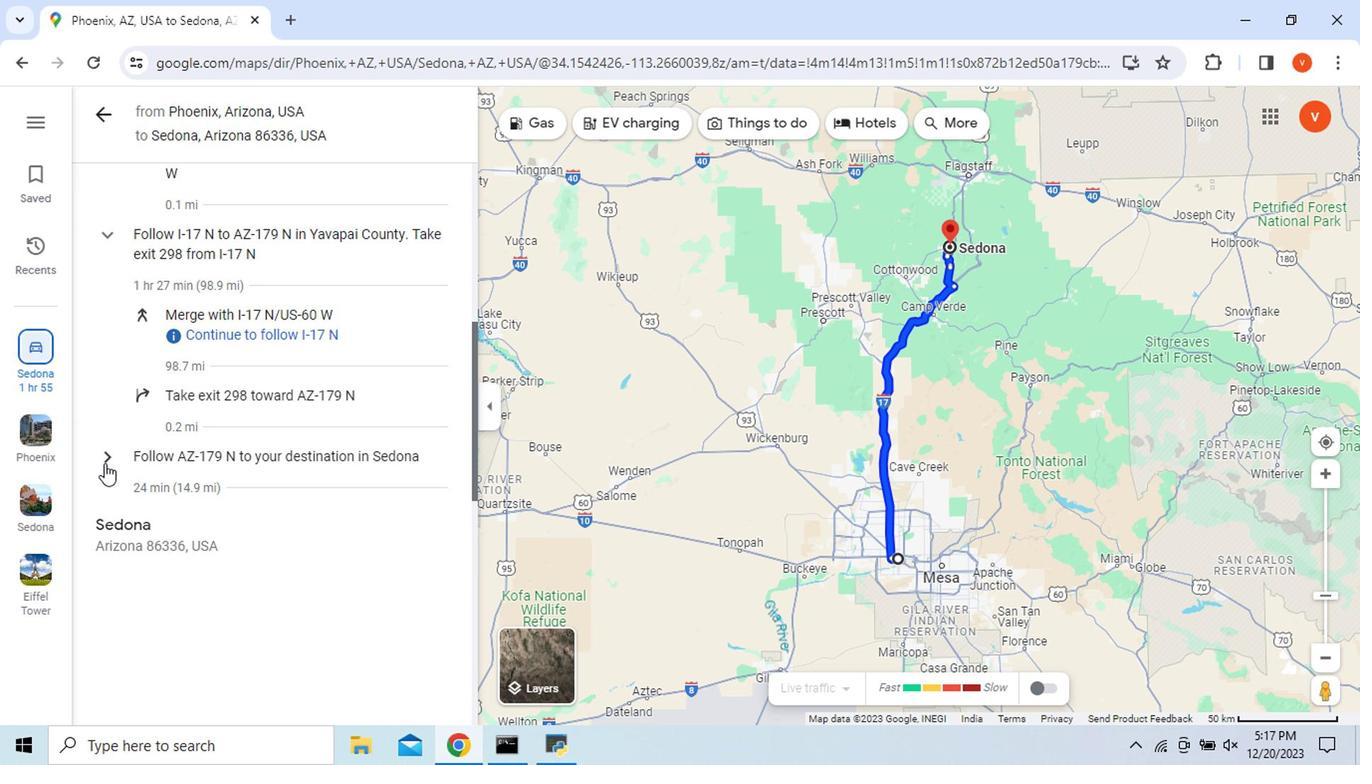 
Action: Mouse pressed left at (89, 466)
Screenshot: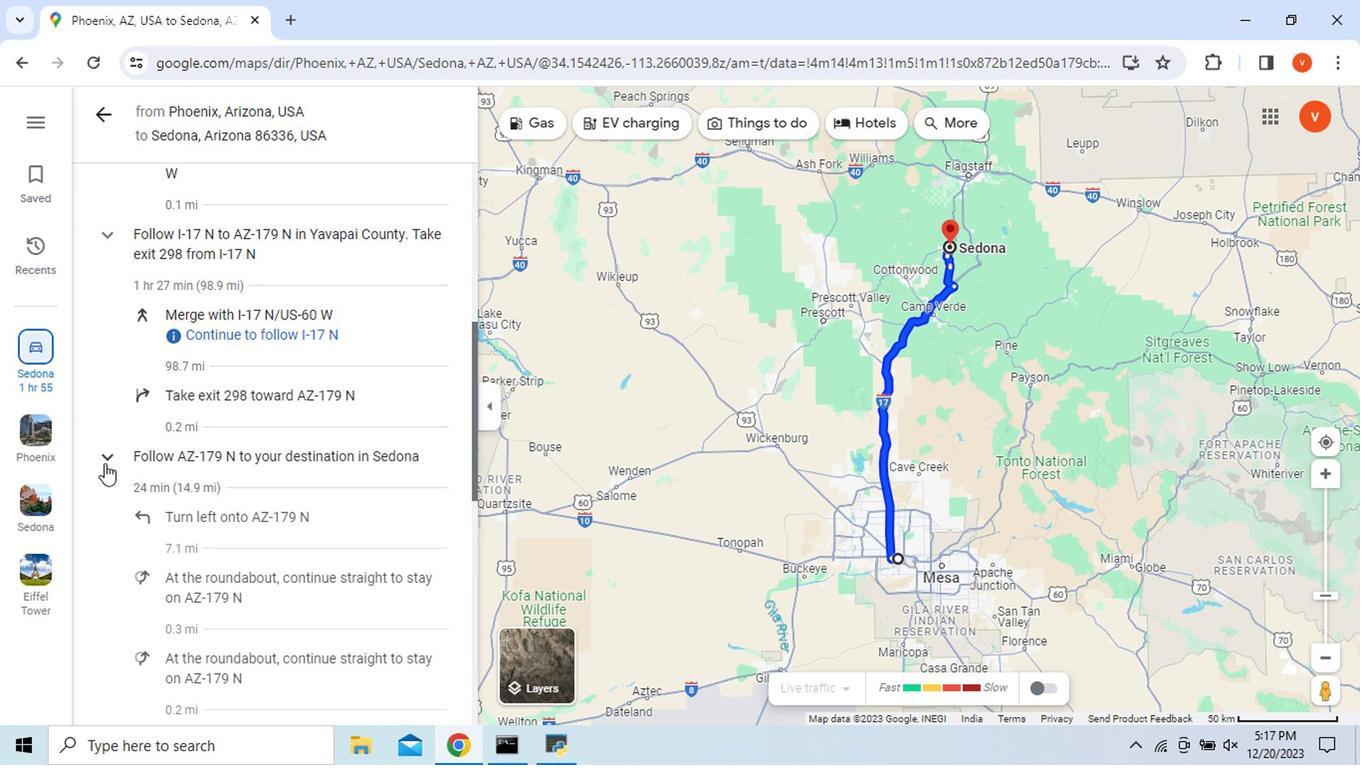 
Action: Mouse moved to (85, 474)
Screenshot: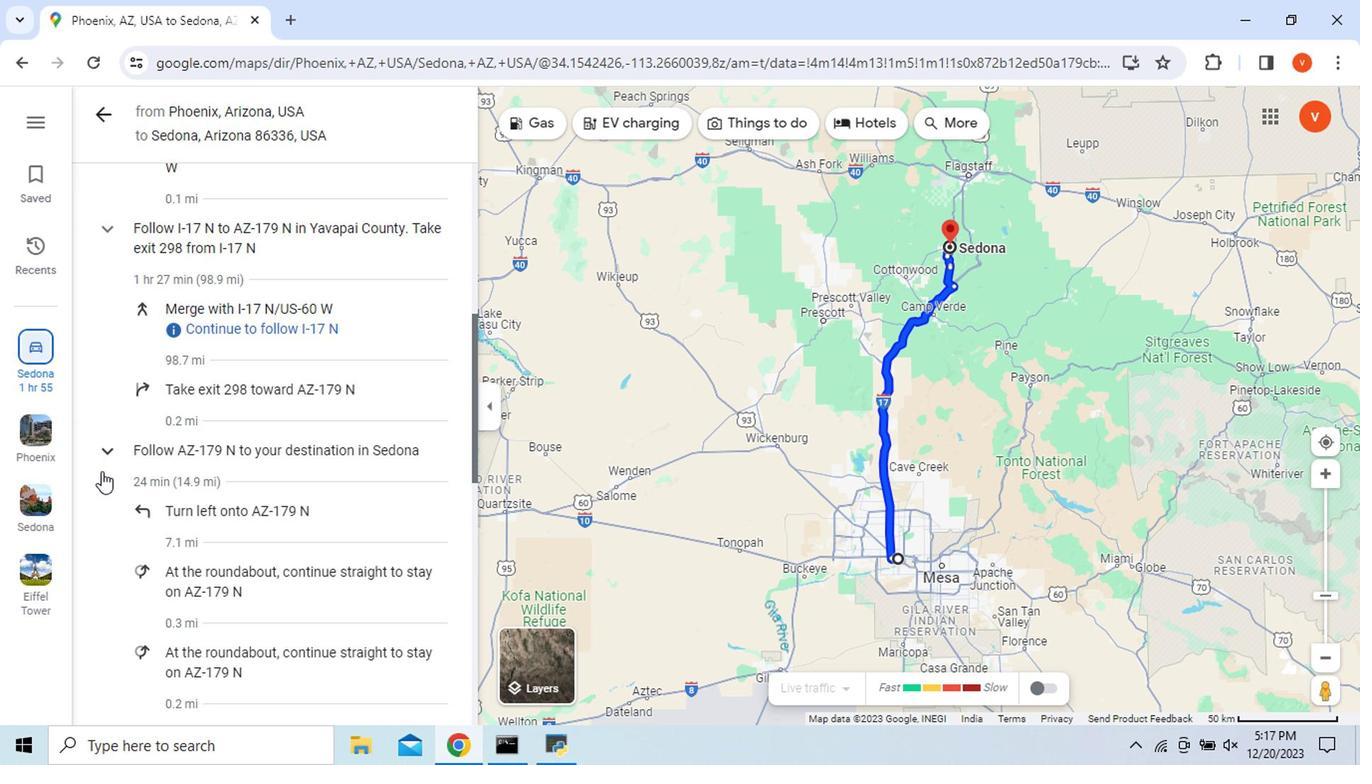 
Action: Mouse scrolled (85, 473) with delta (0, -1)
Screenshot: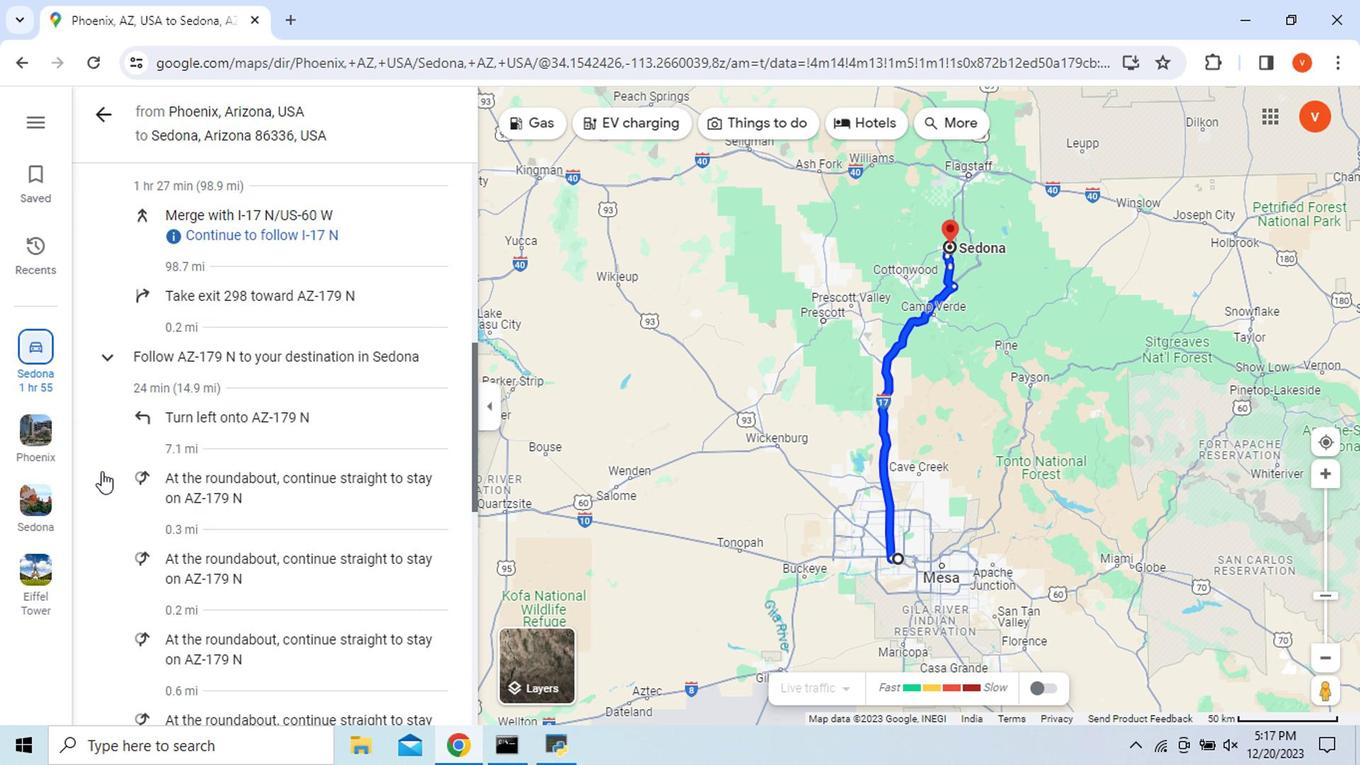 
Action: Mouse scrolled (85, 473) with delta (0, -1)
Screenshot: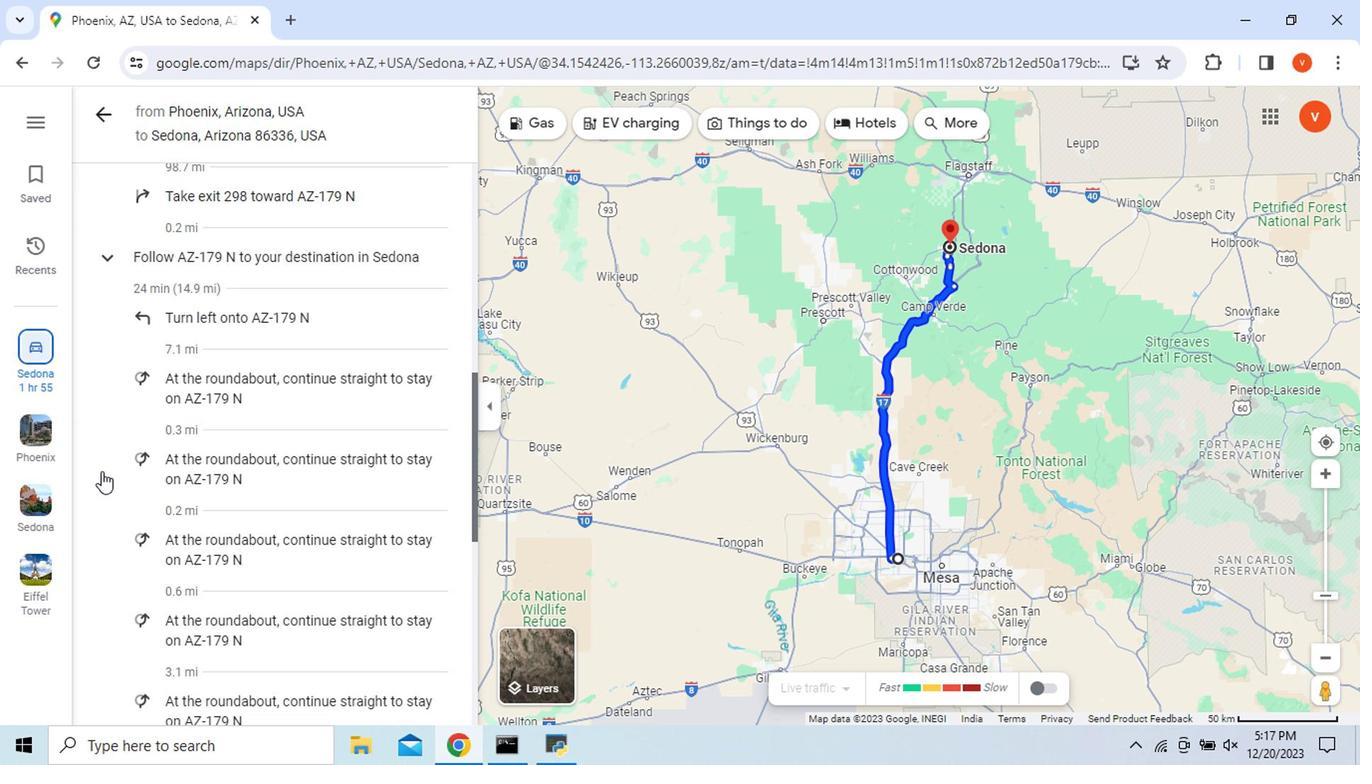 
Action: Mouse scrolled (85, 473) with delta (0, -1)
Screenshot: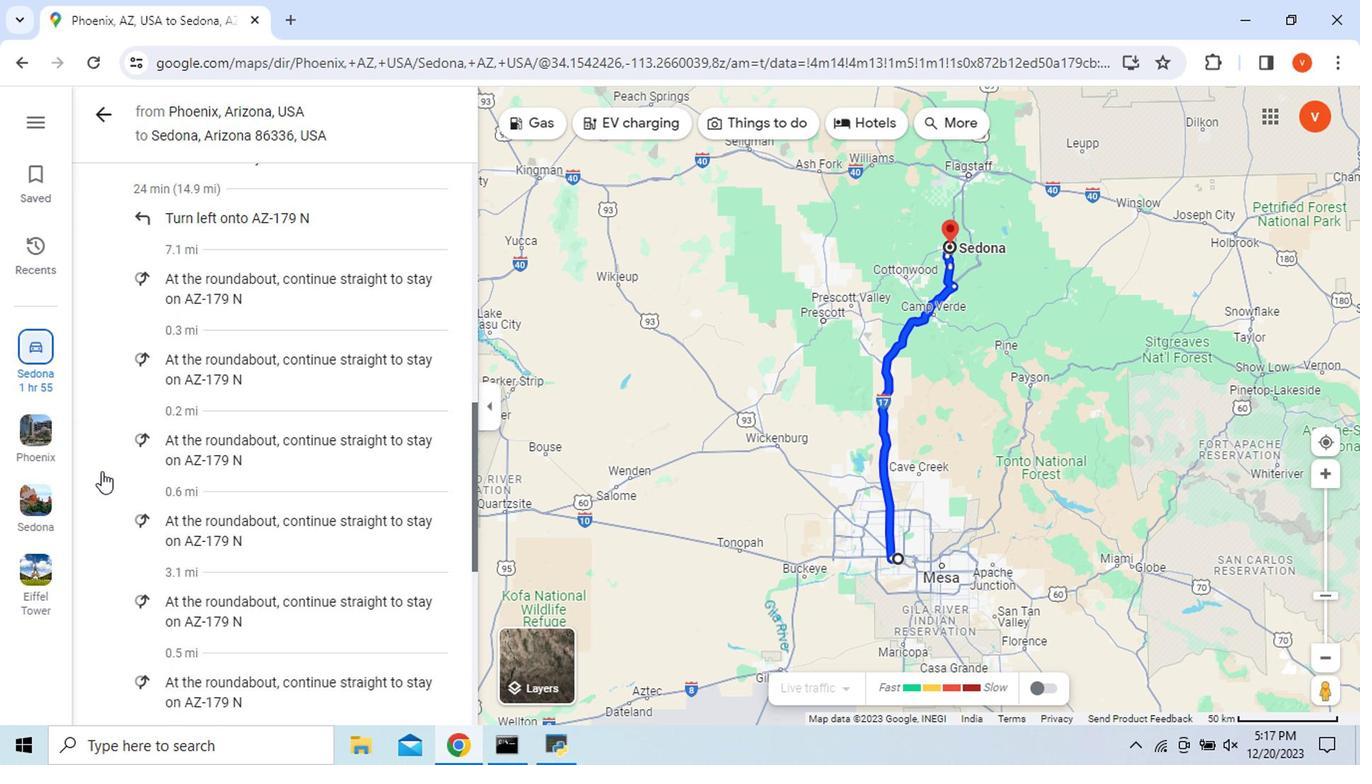 
Action: Mouse scrolled (85, 473) with delta (0, -1)
Screenshot: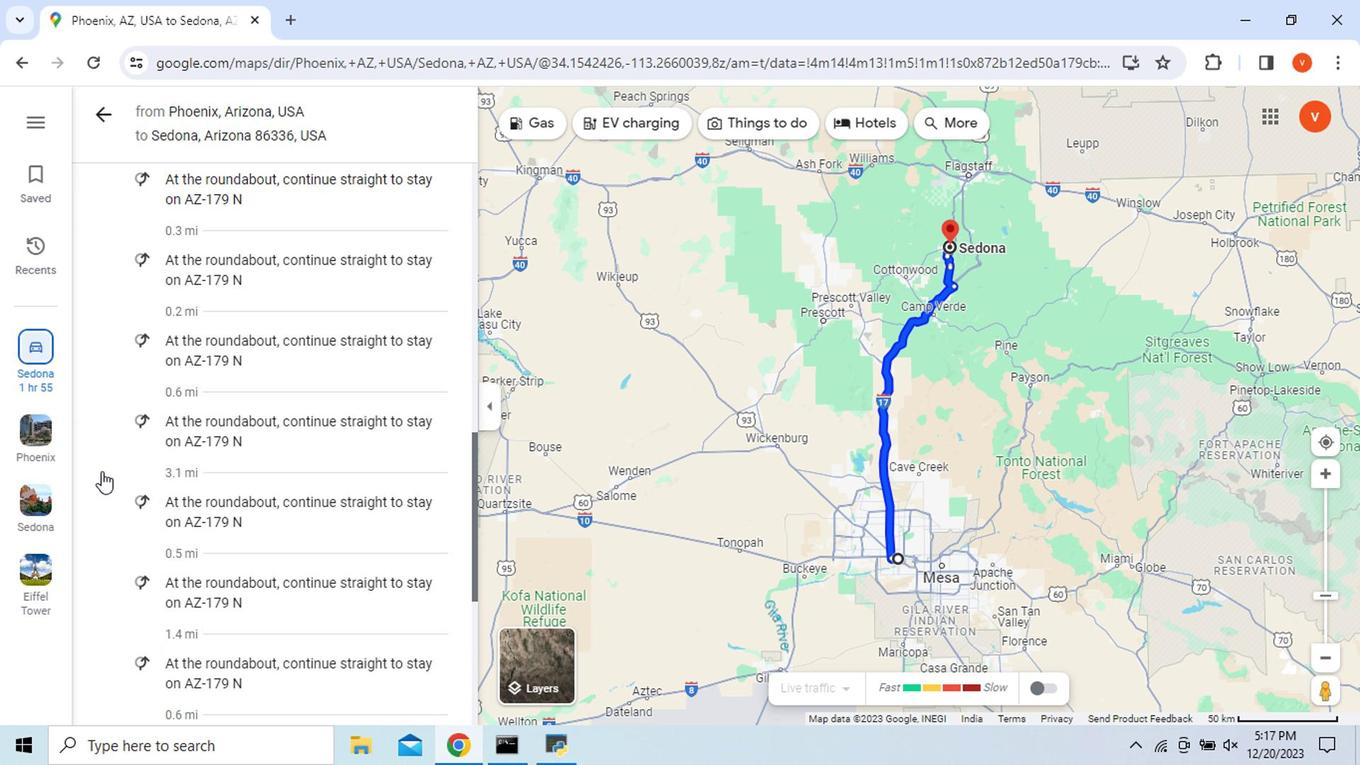 
Action: Mouse scrolled (85, 473) with delta (0, -1)
Screenshot: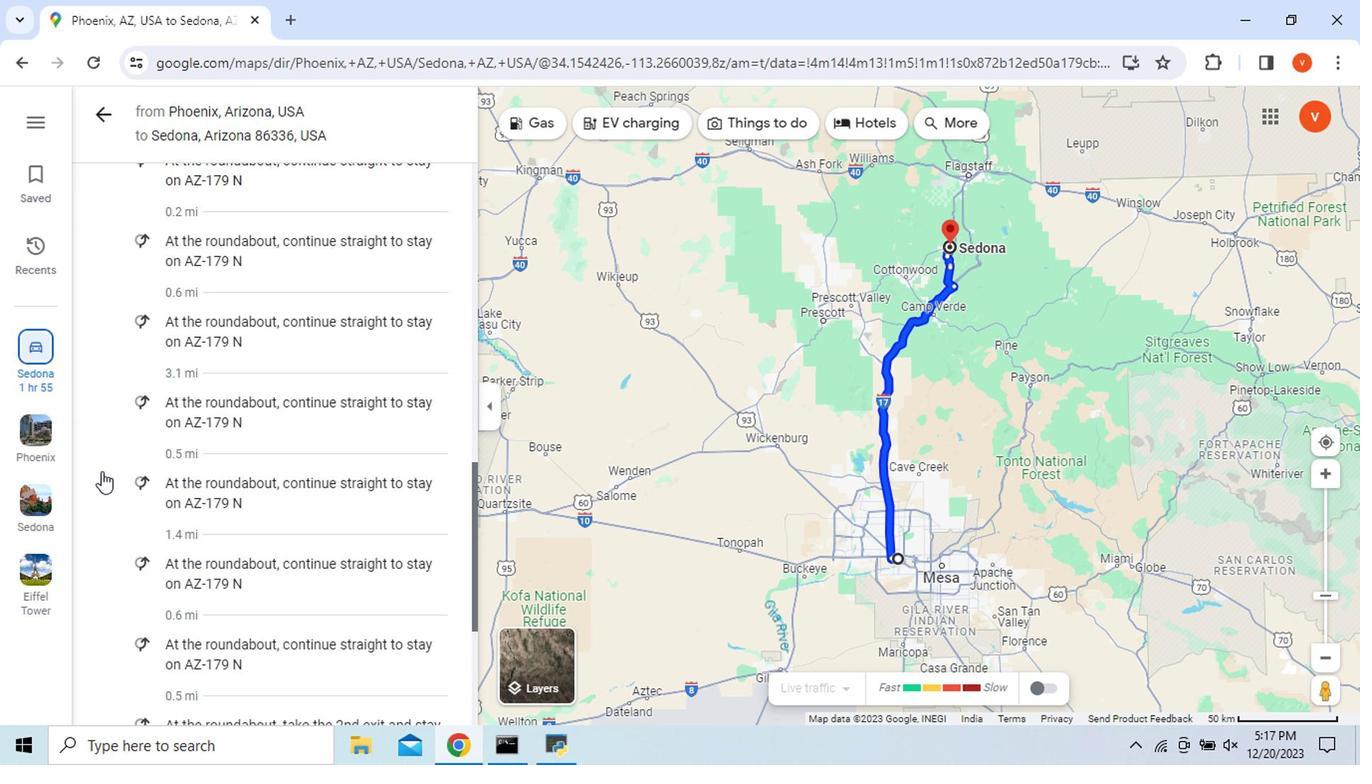 
Action: Mouse scrolled (85, 473) with delta (0, -1)
Screenshot: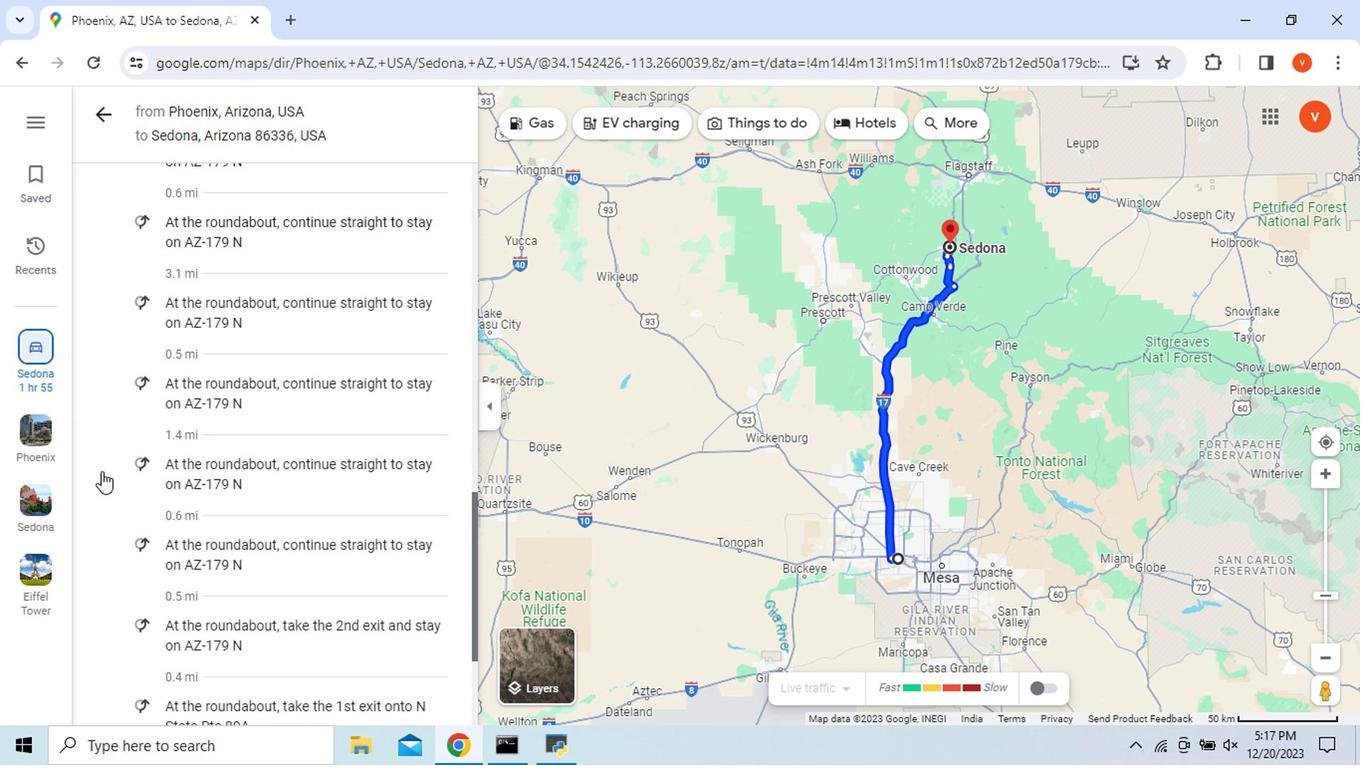 
Action: Mouse scrolled (85, 473) with delta (0, -1)
Screenshot: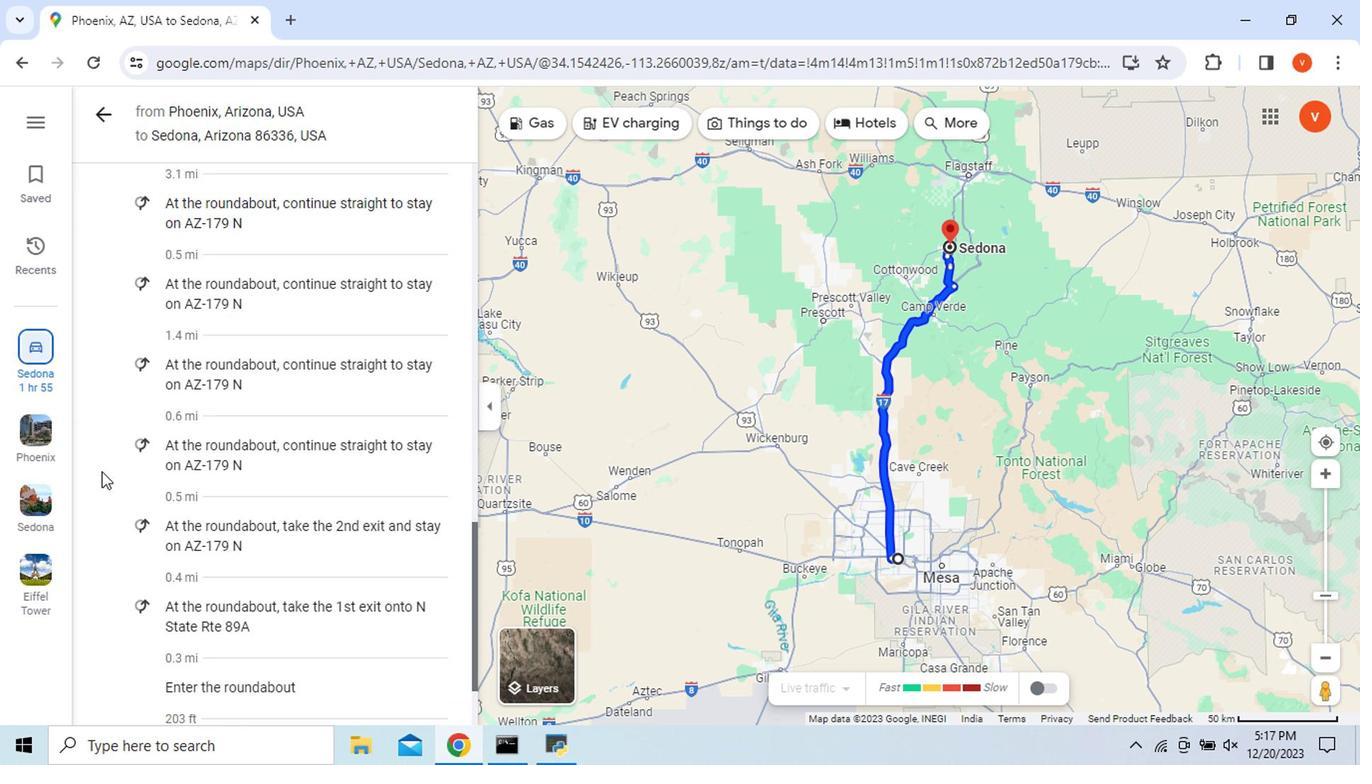 
Action: Mouse scrolled (85, 473) with delta (0, -1)
Screenshot: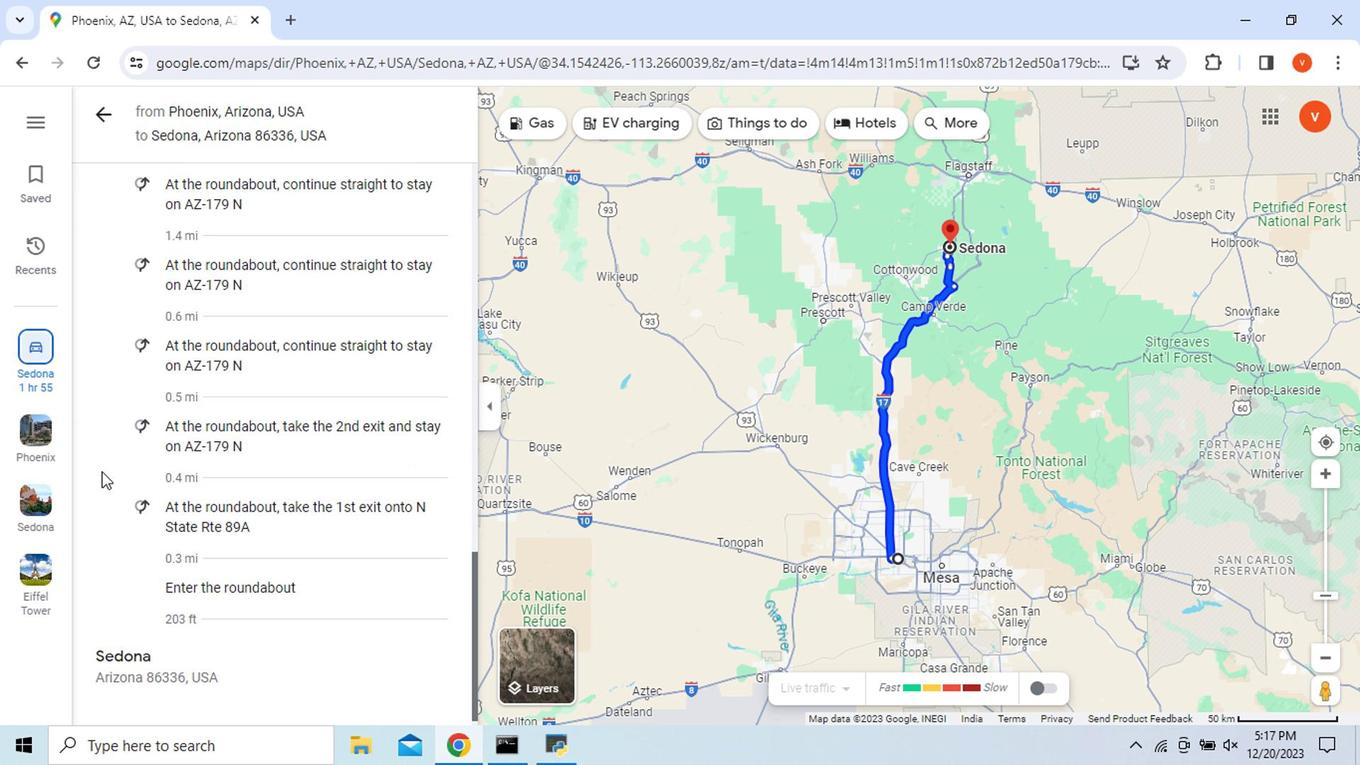 
Action: Mouse scrolled (85, 473) with delta (0, -1)
Screenshot: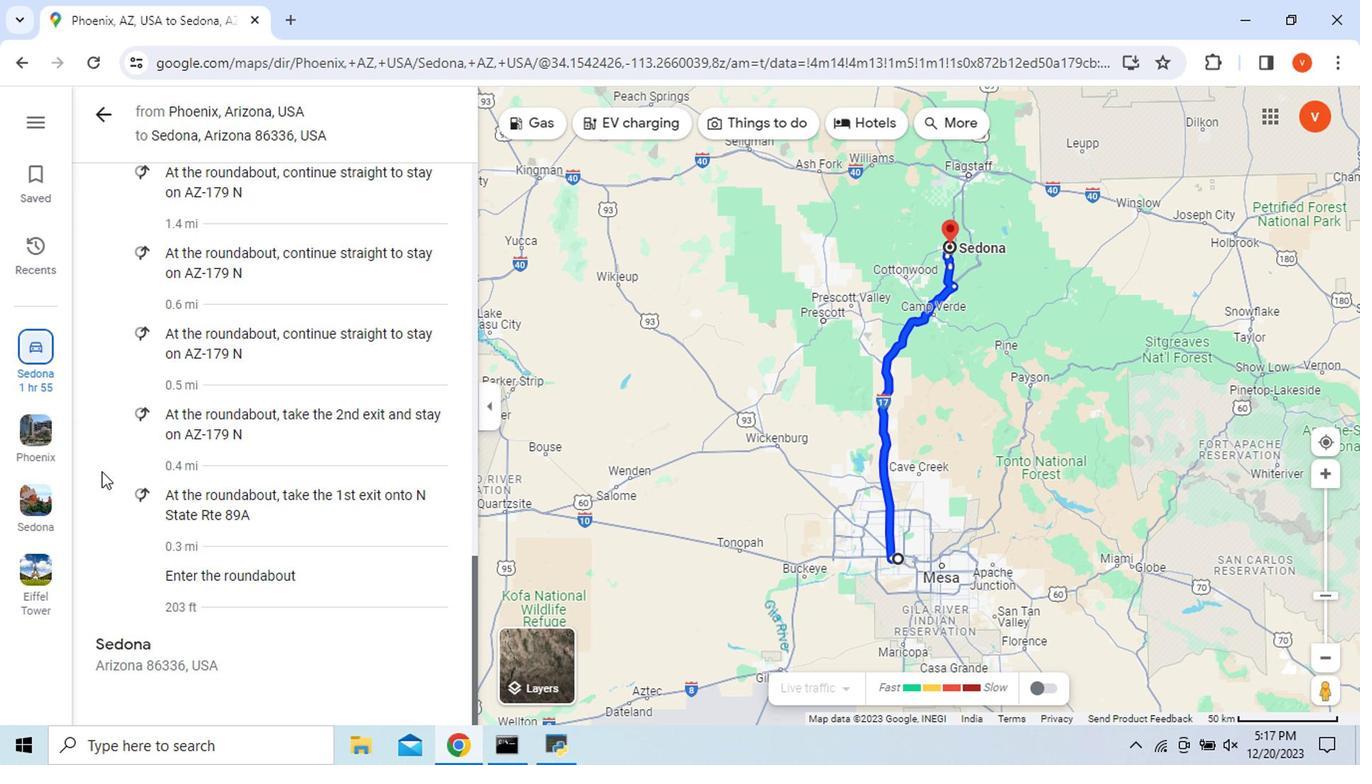 
Action: Mouse scrolled (85, 475) with delta (0, 0)
Screenshot: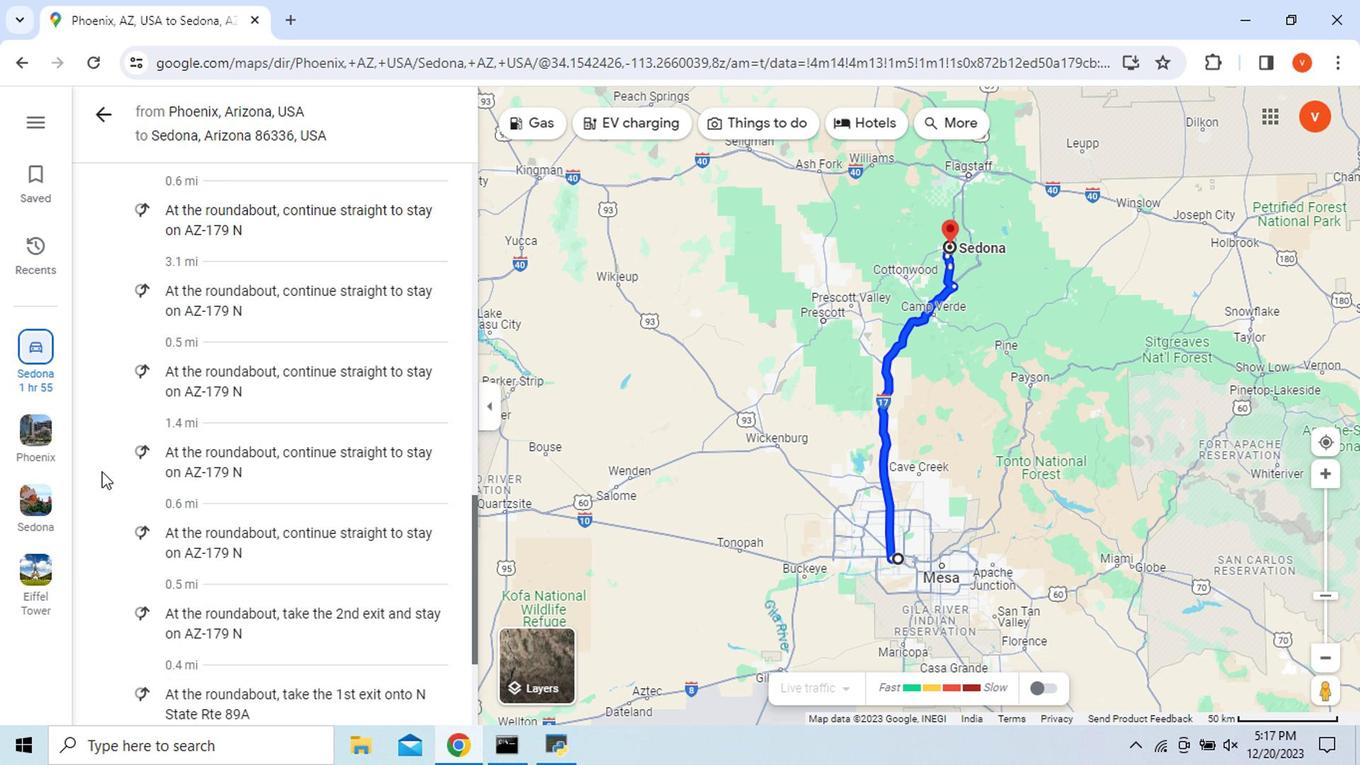 
Action: Mouse scrolled (85, 475) with delta (0, 0)
Screenshot: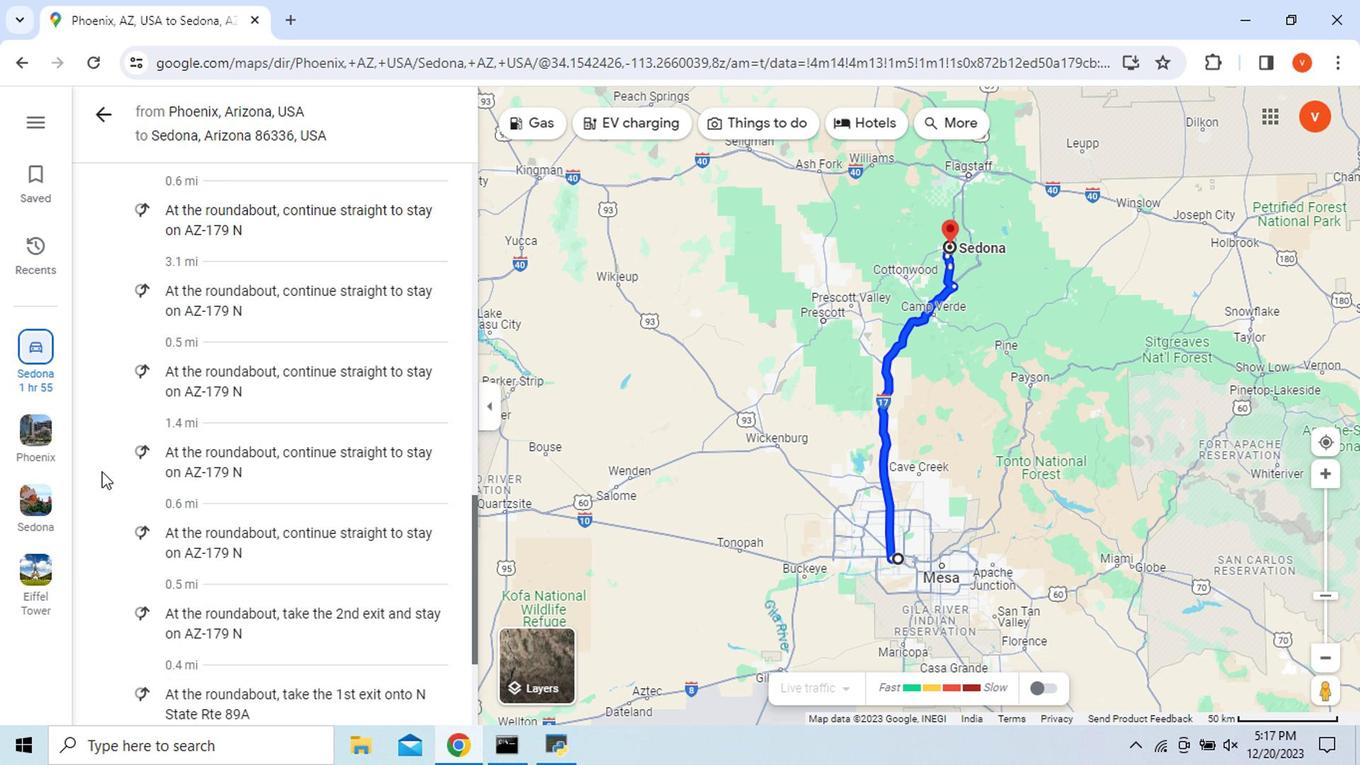 
Action: Mouse scrolled (85, 475) with delta (0, 0)
Screenshot: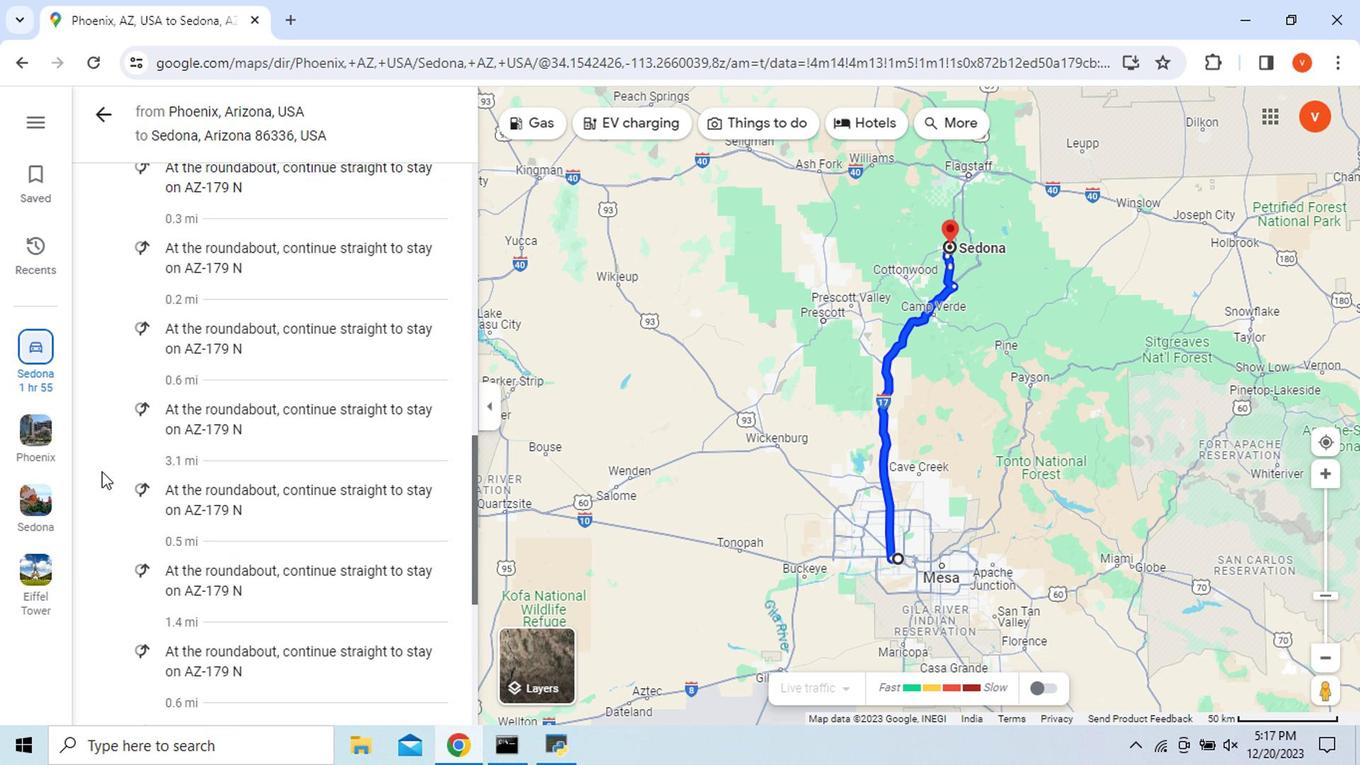 
Action: Mouse scrolled (85, 475) with delta (0, 0)
Screenshot: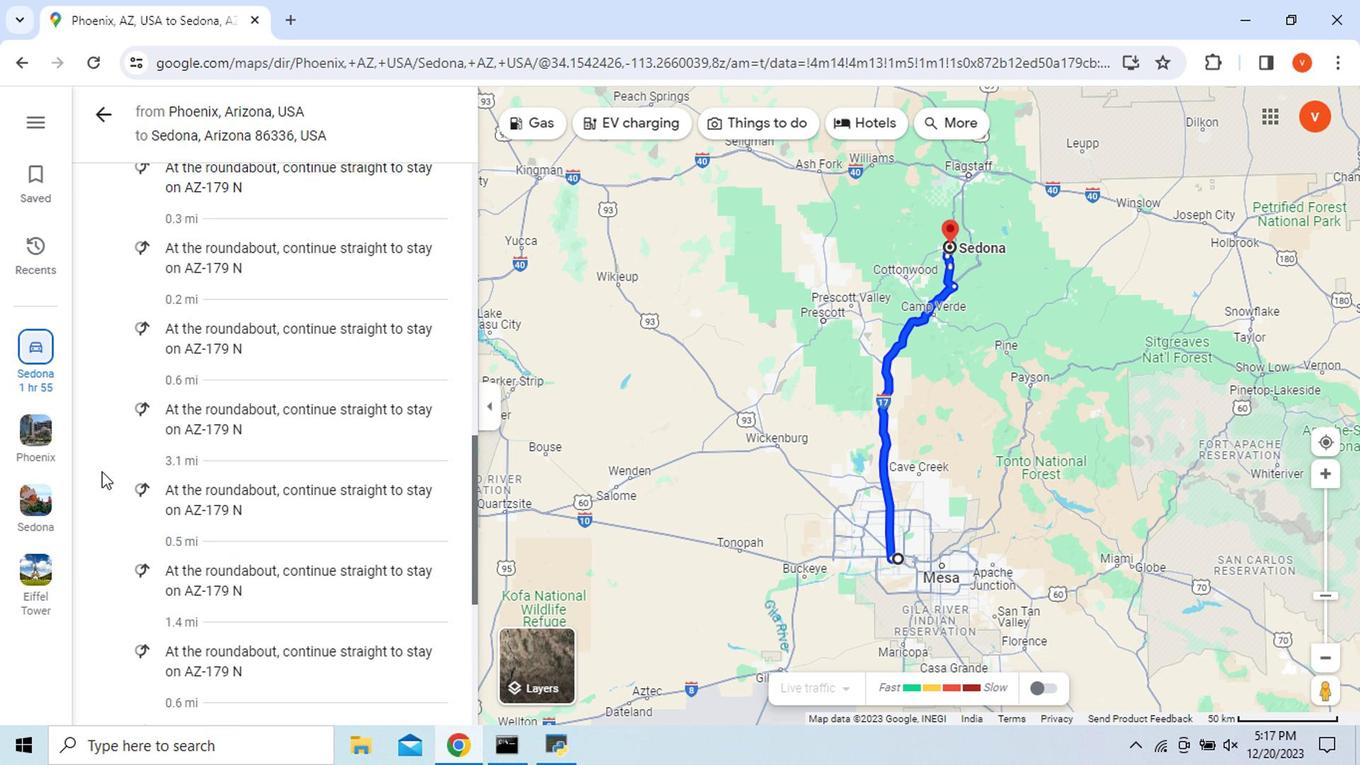 
Action: Mouse scrolled (85, 475) with delta (0, 0)
Screenshot: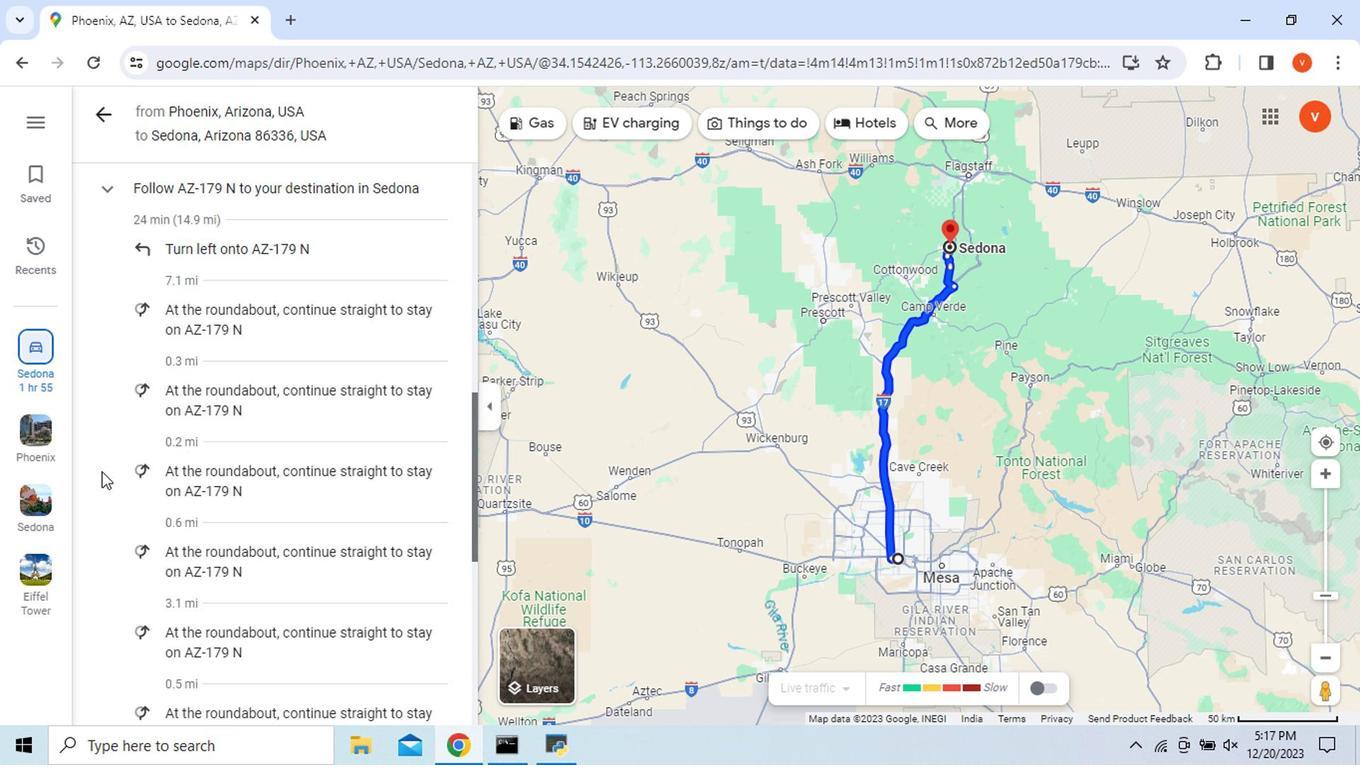 
Action: Mouse scrolled (85, 475) with delta (0, 0)
Screenshot: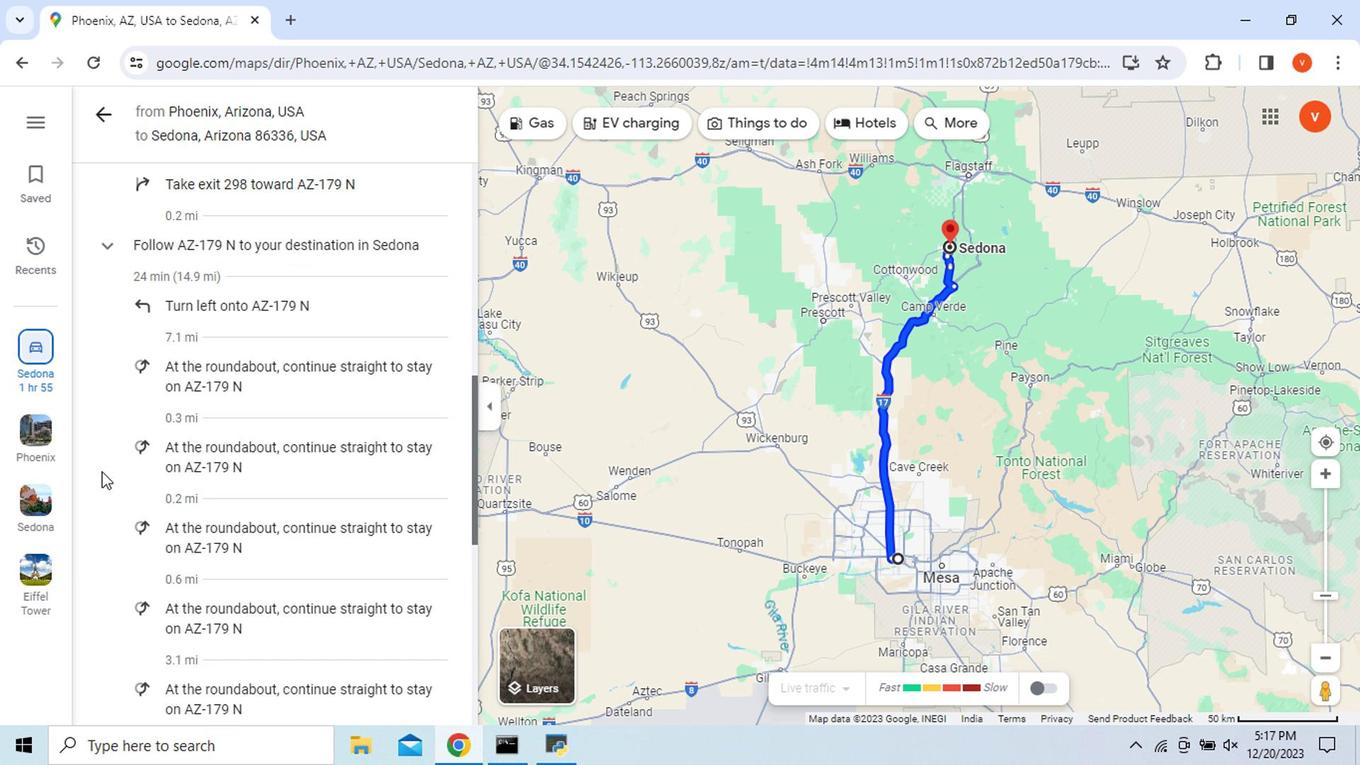 
Action: Mouse scrolled (85, 475) with delta (0, 0)
Screenshot: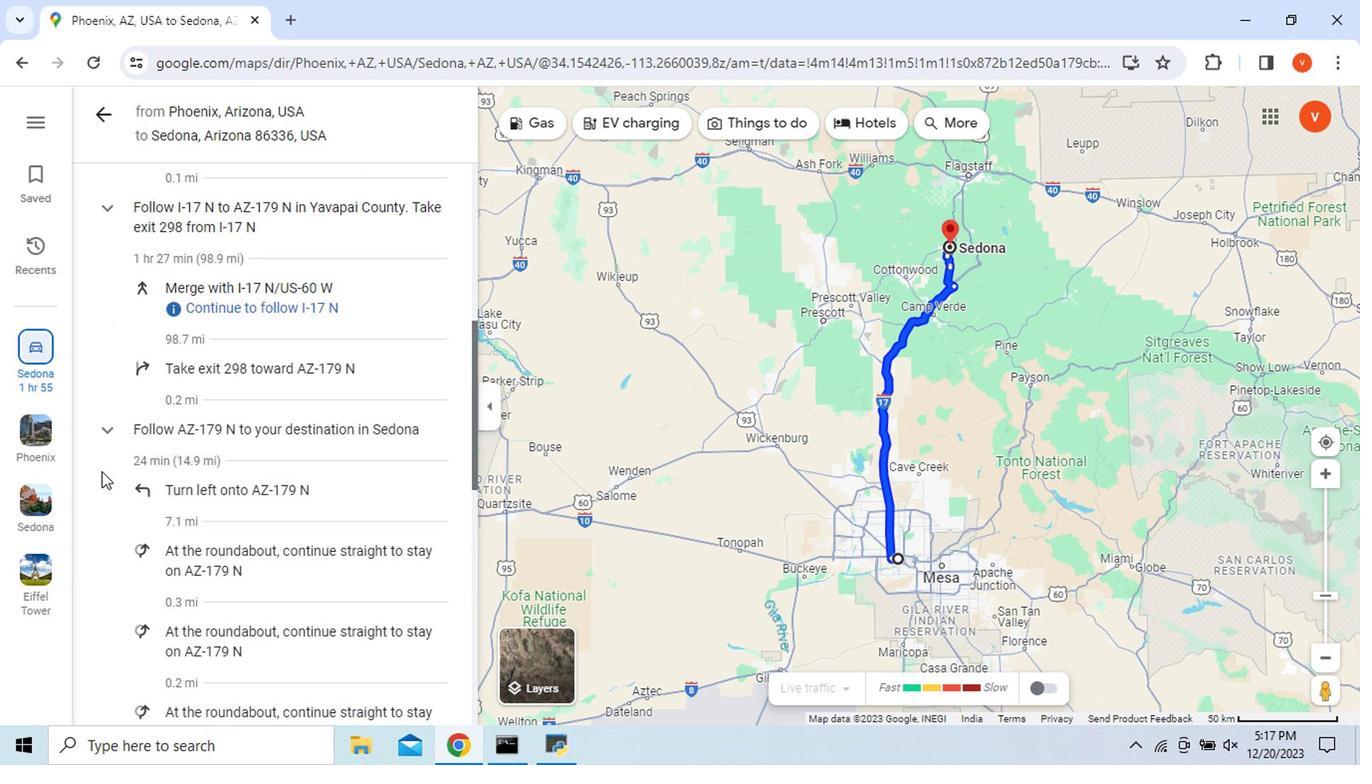 
Action: Mouse scrolled (85, 475) with delta (0, 0)
Screenshot: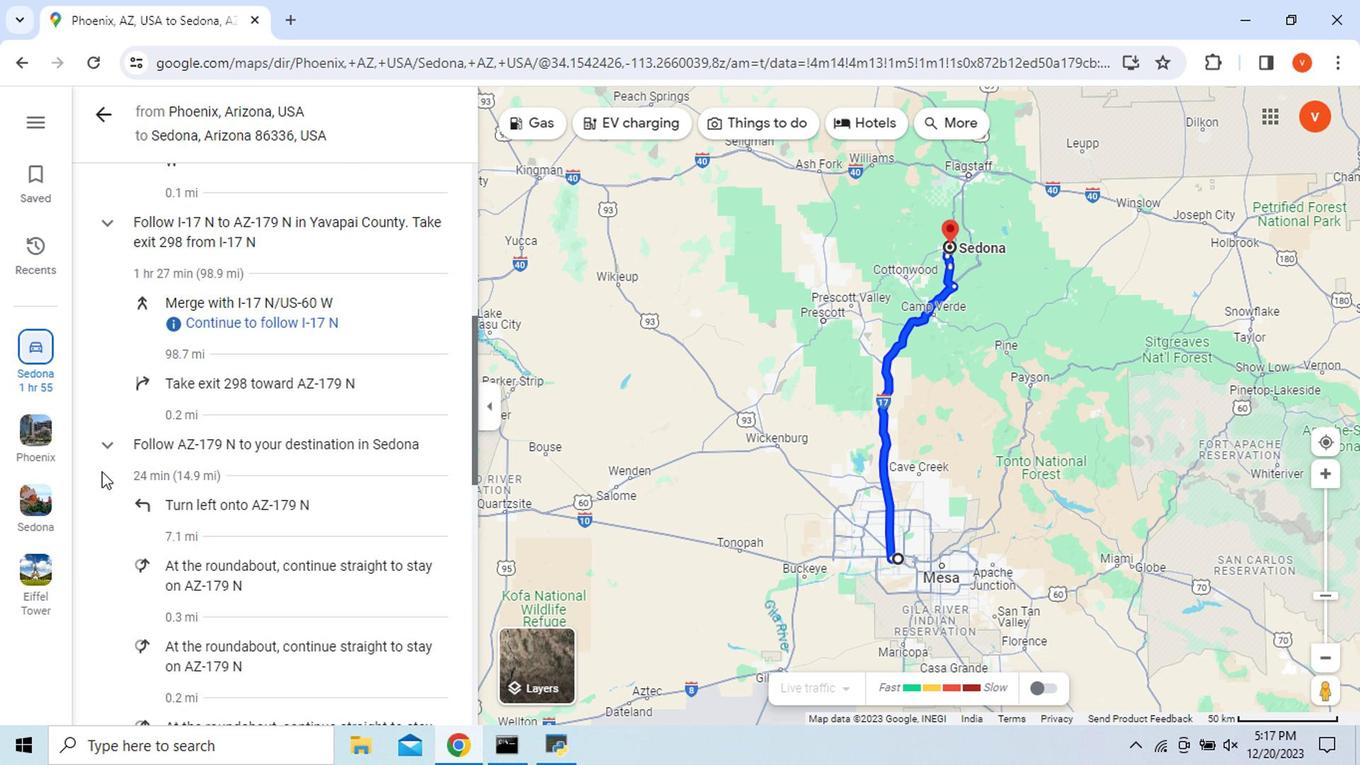 
Action: Mouse scrolled (85, 475) with delta (0, 0)
Screenshot: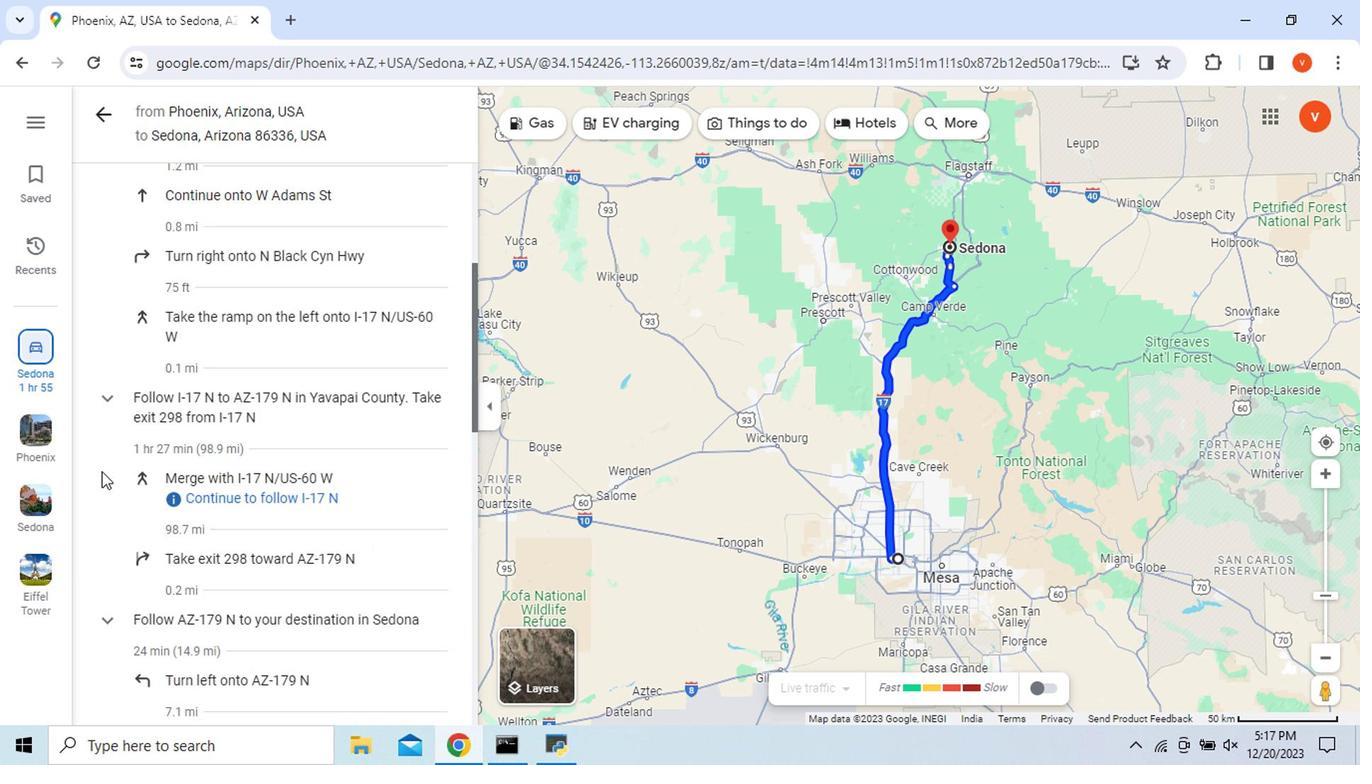 
Action: Mouse scrolled (85, 475) with delta (0, 0)
Screenshot: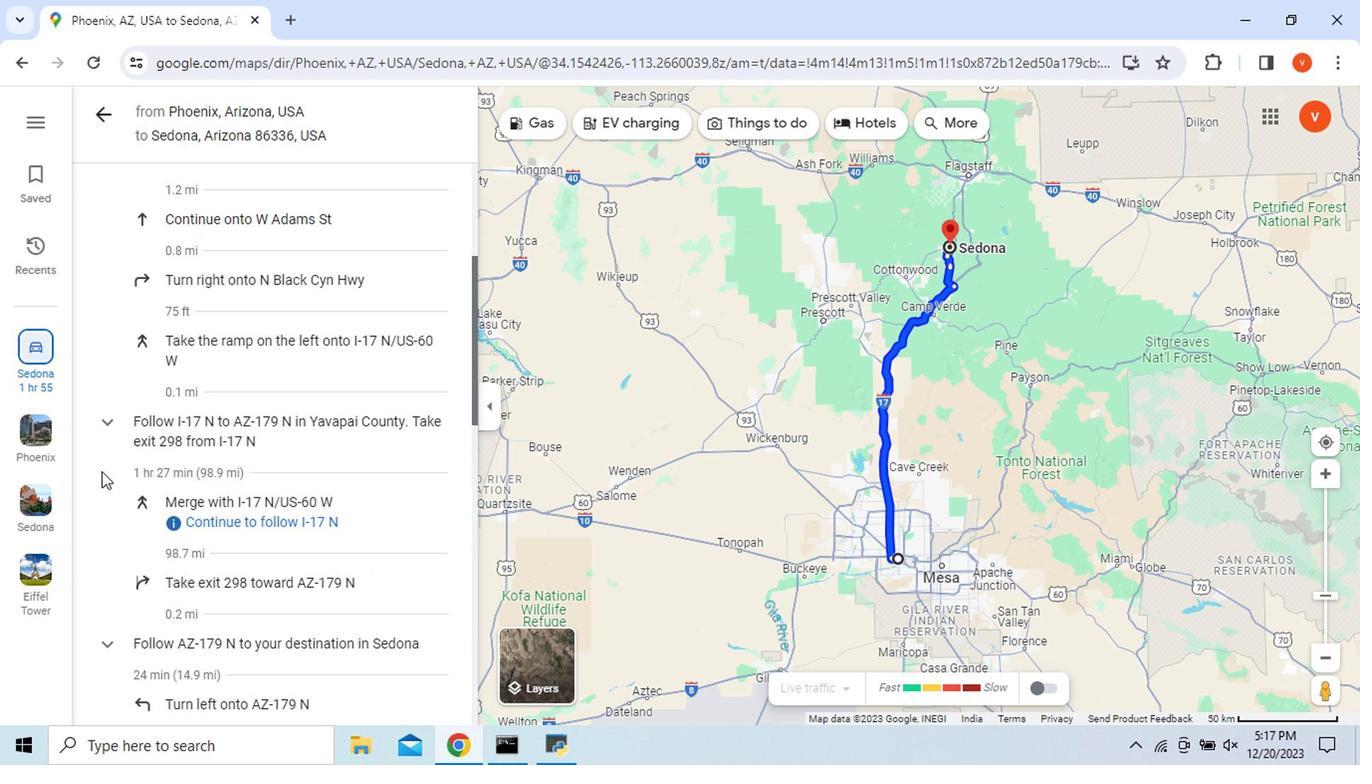 
Action: Mouse scrolled (85, 475) with delta (0, 0)
Screenshot: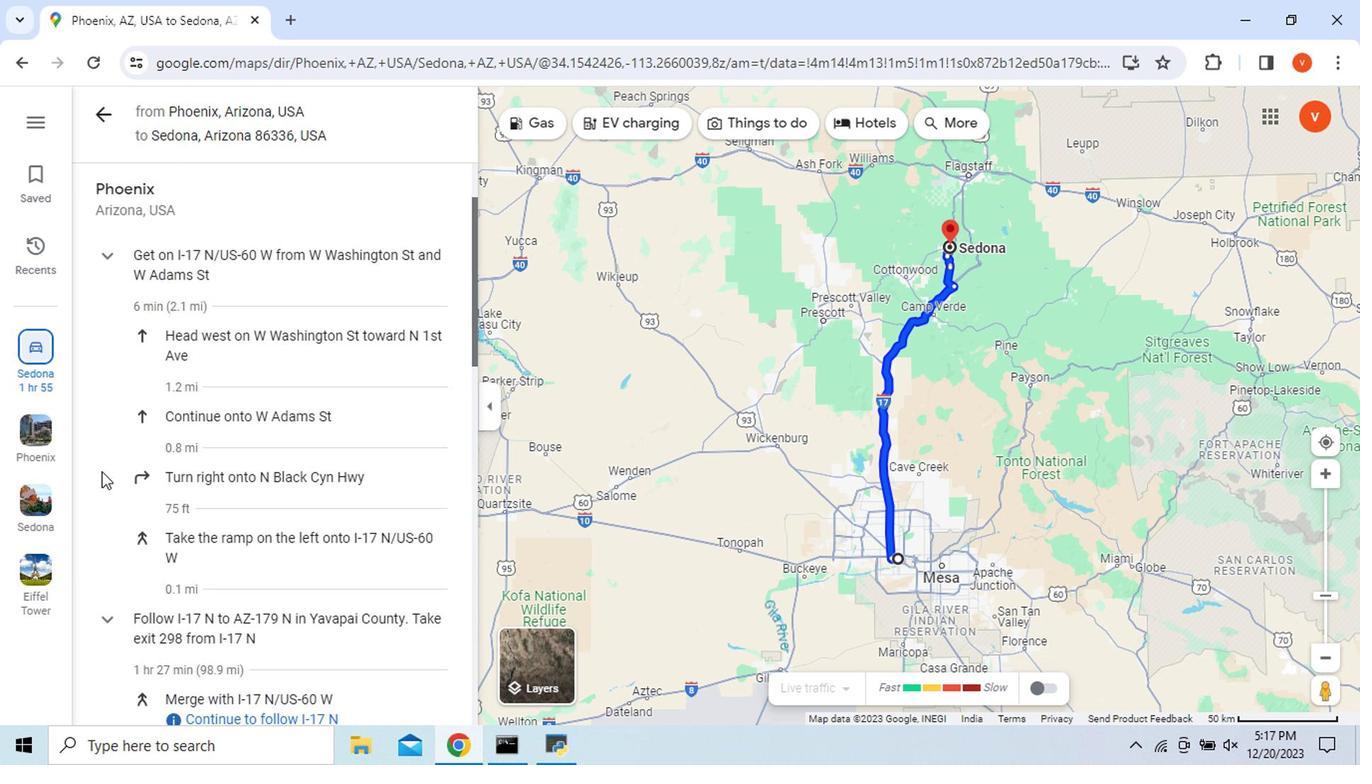 
Action: Mouse scrolled (85, 475) with delta (0, 0)
Screenshot: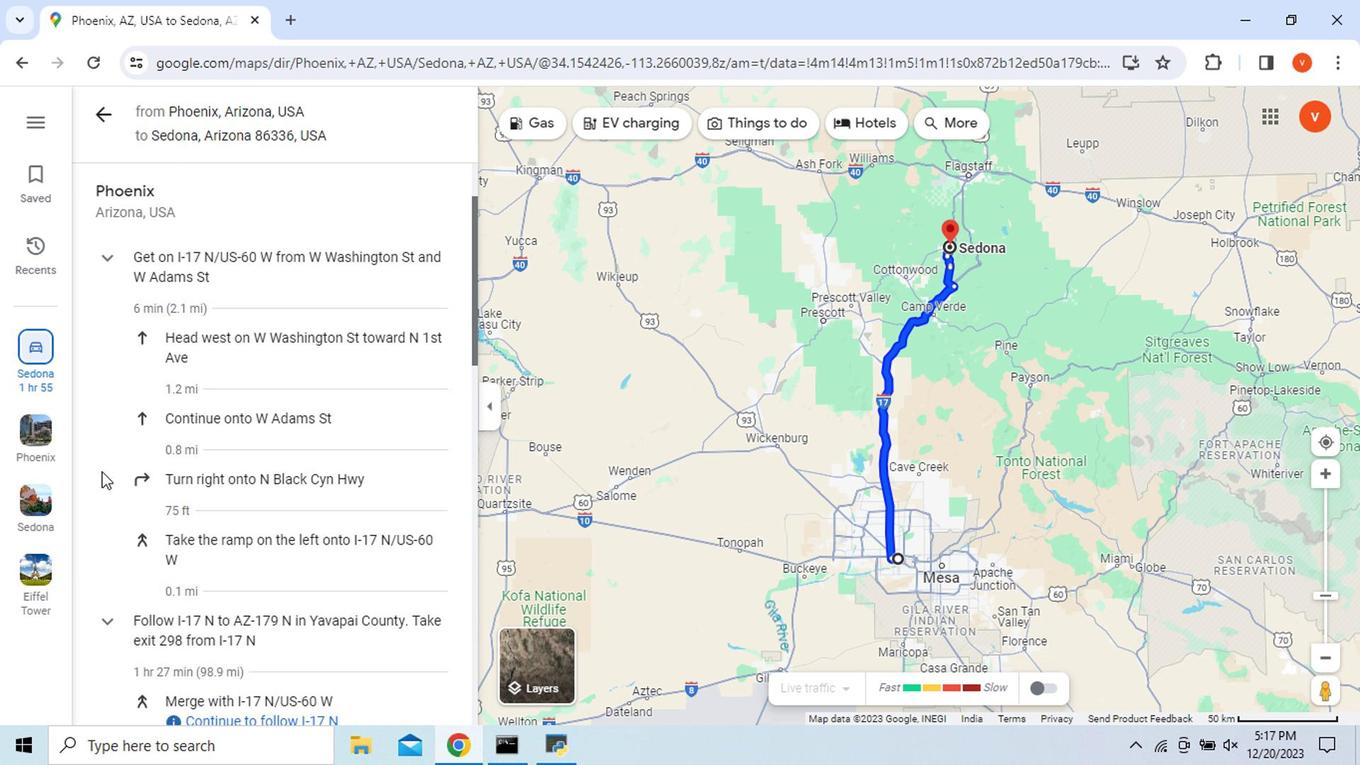 
Action: Mouse scrolled (85, 475) with delta (0, 0)
Screenshot: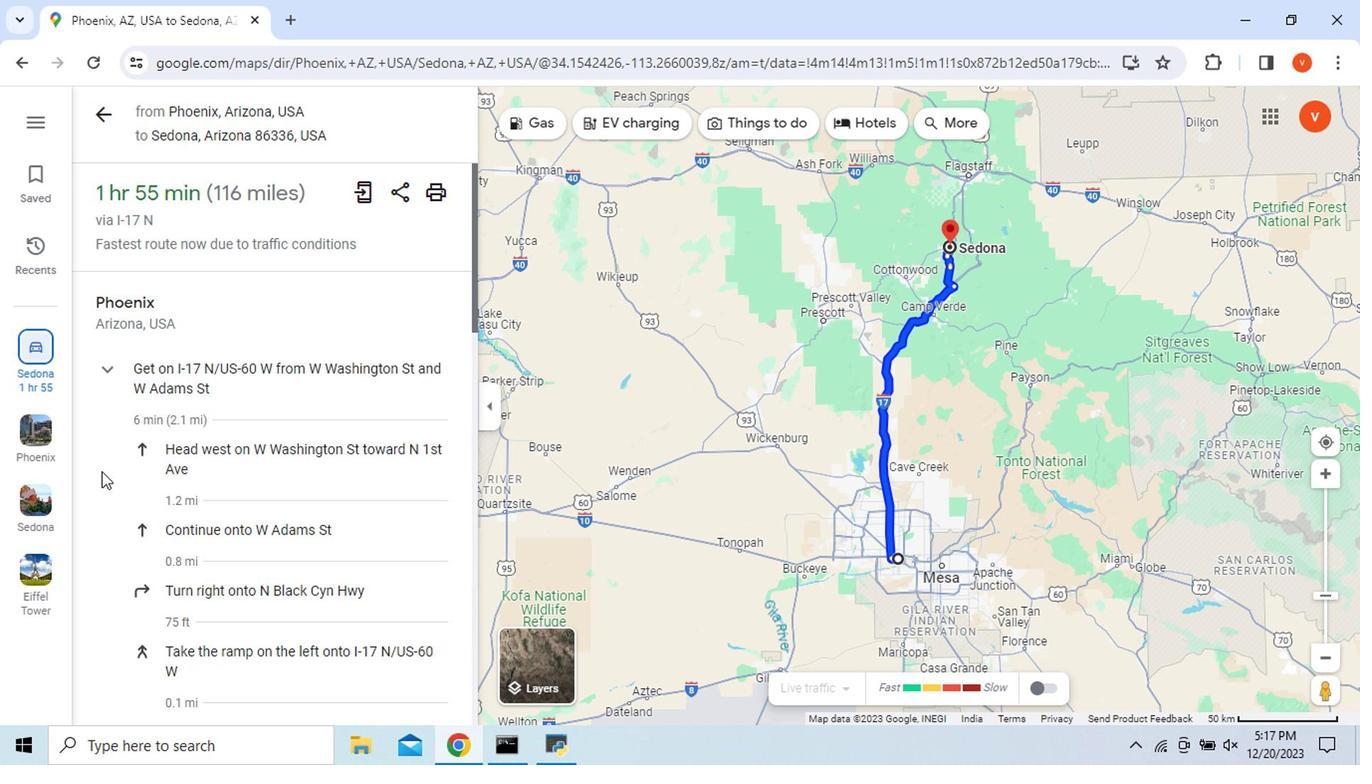 
Action: Mouse scrolled (85, 475) with delta (0, 0)
Screenshot: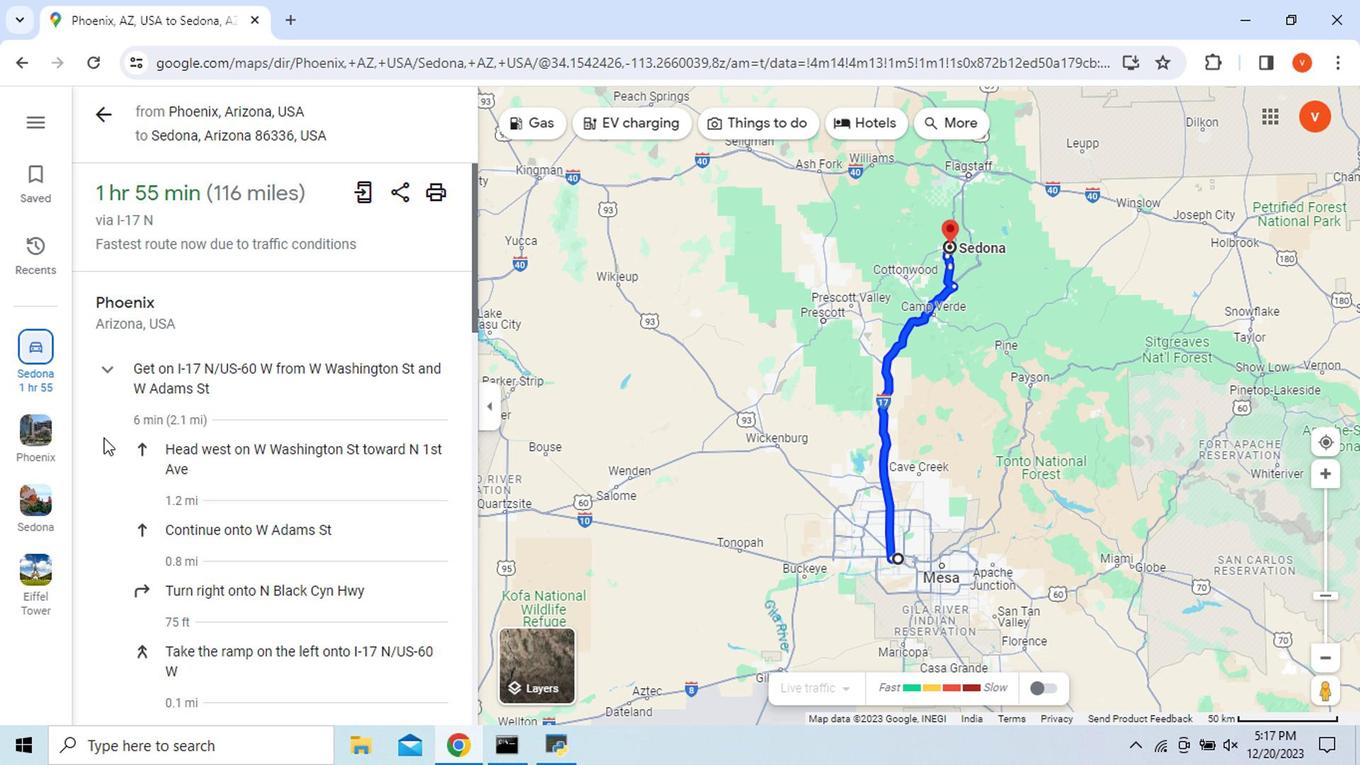 
Action: Mouse moved to (85, 125)
Screenshot: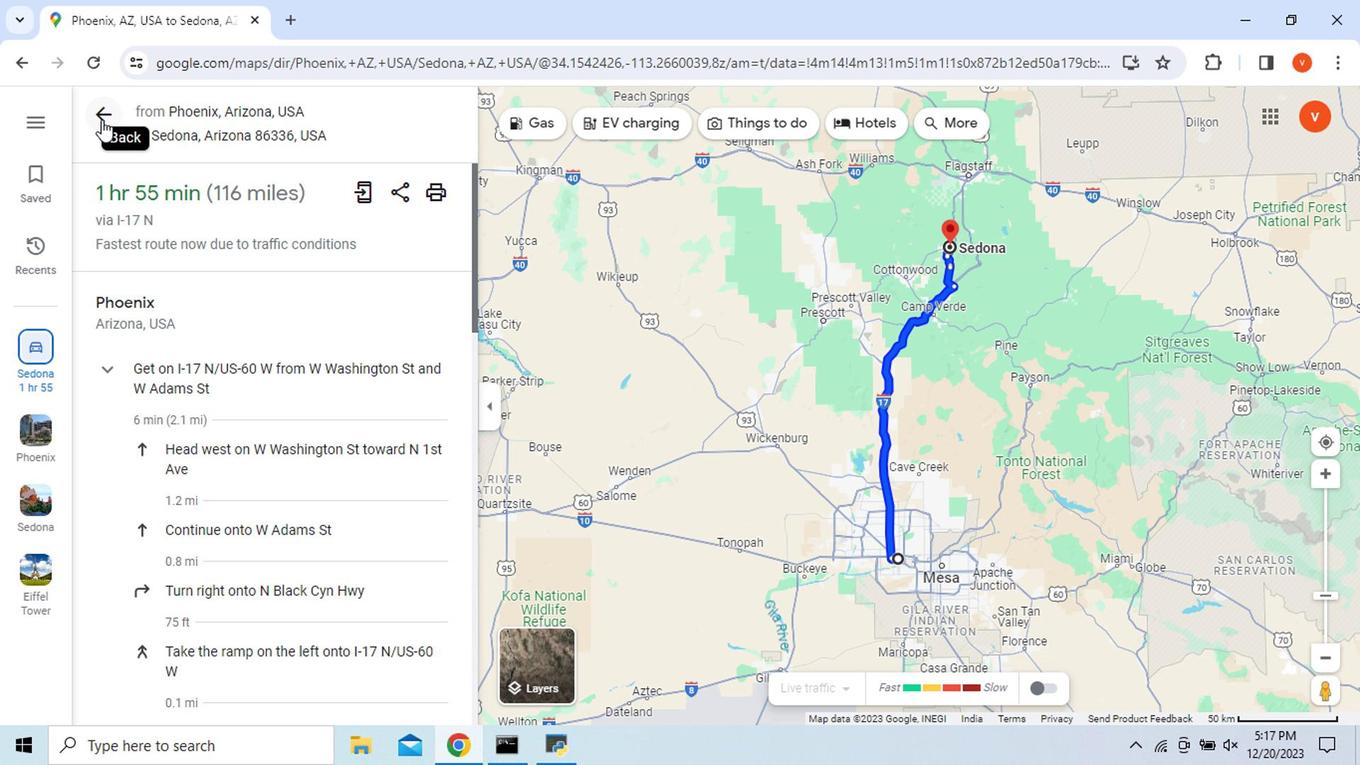 
Action: Mouse pressed left at (85, 125)
Screenshot: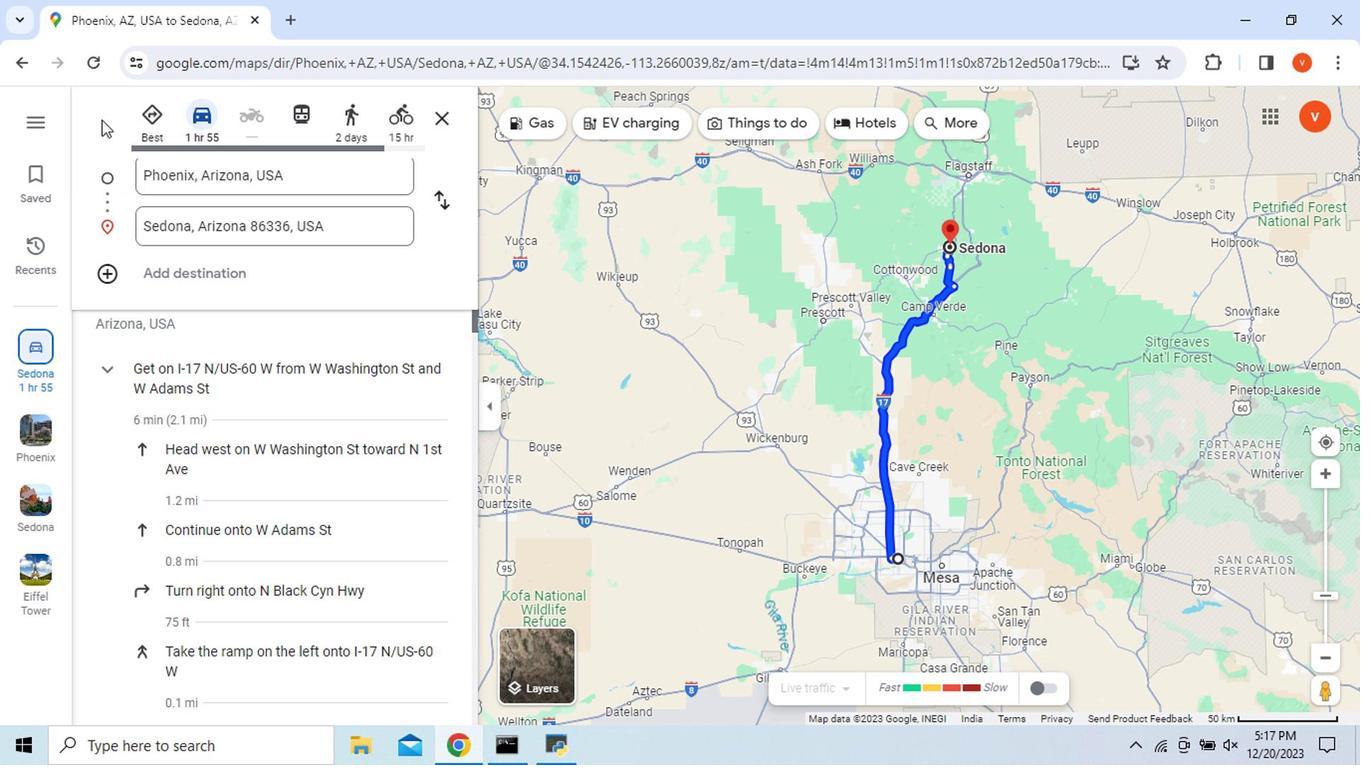 
Action: Mouse moved to (150, 113)
Screenshot: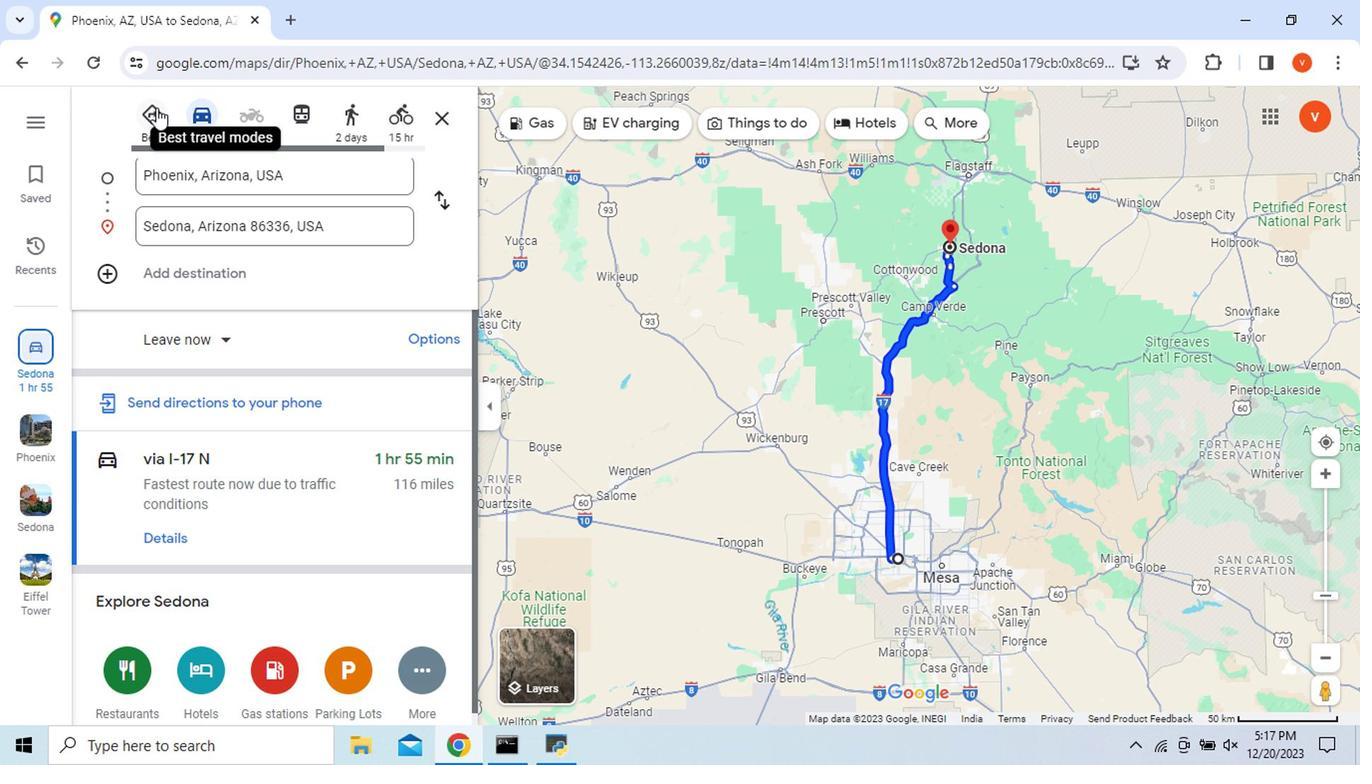 
Action: Mouse pressed left at (150, 113)
Screenshot: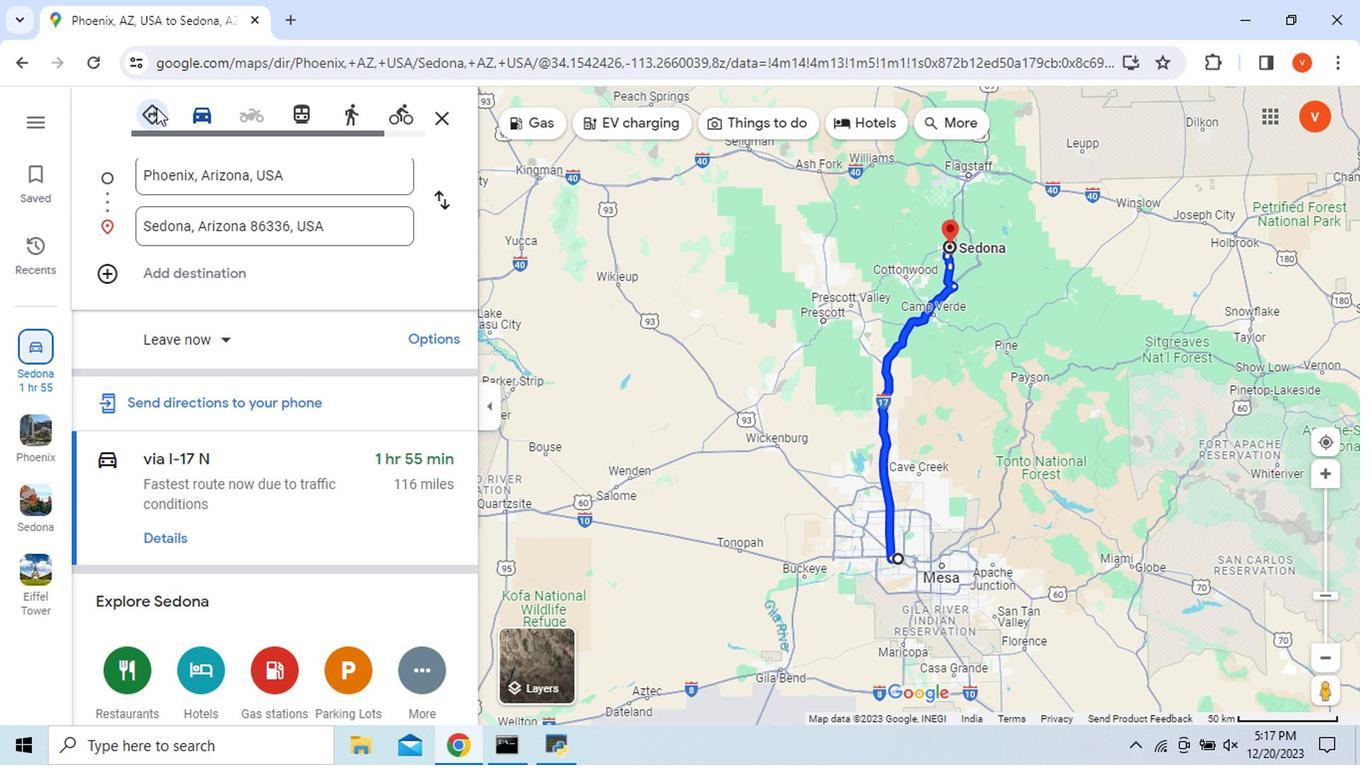 
Action: Mouse moved to (279, 545)
Screenshot: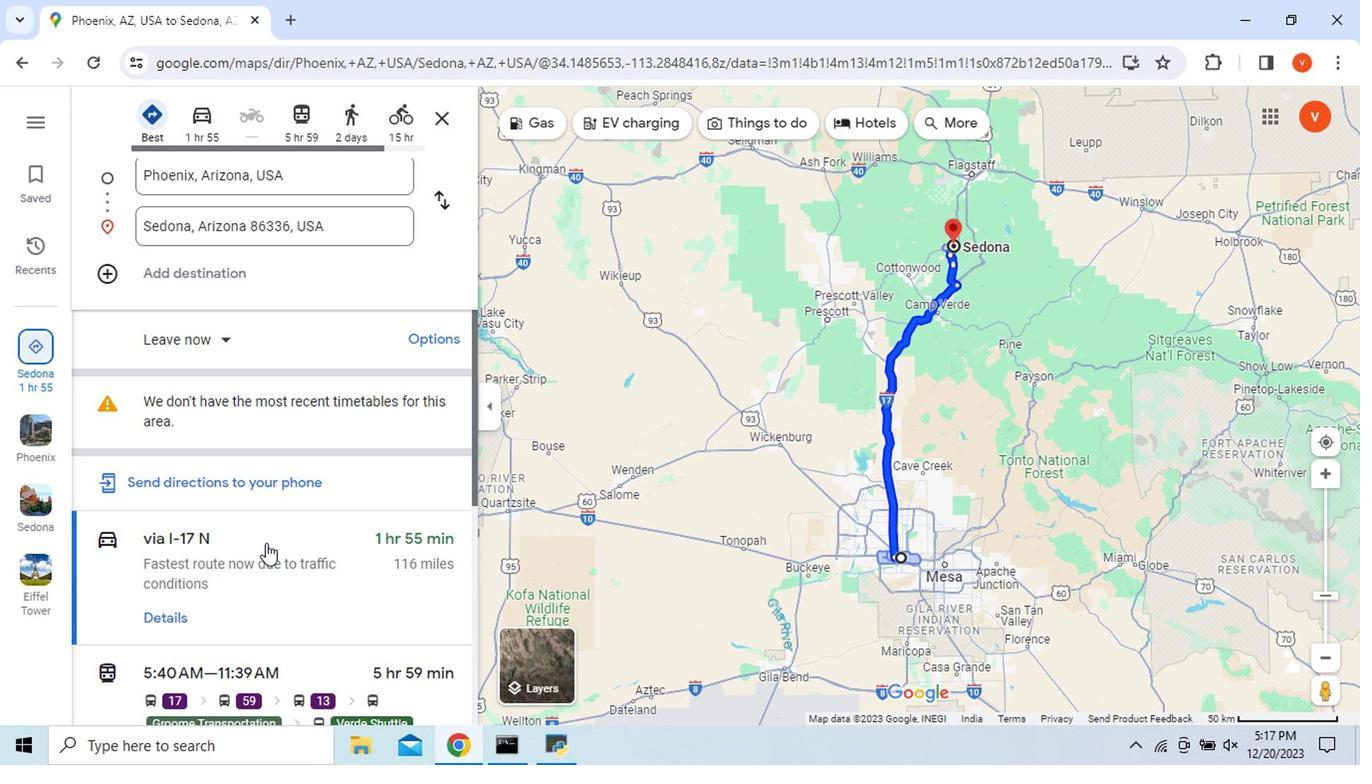 
Action: Mouse scrolled (279, 544) with delta (0, 0)
Screenshot: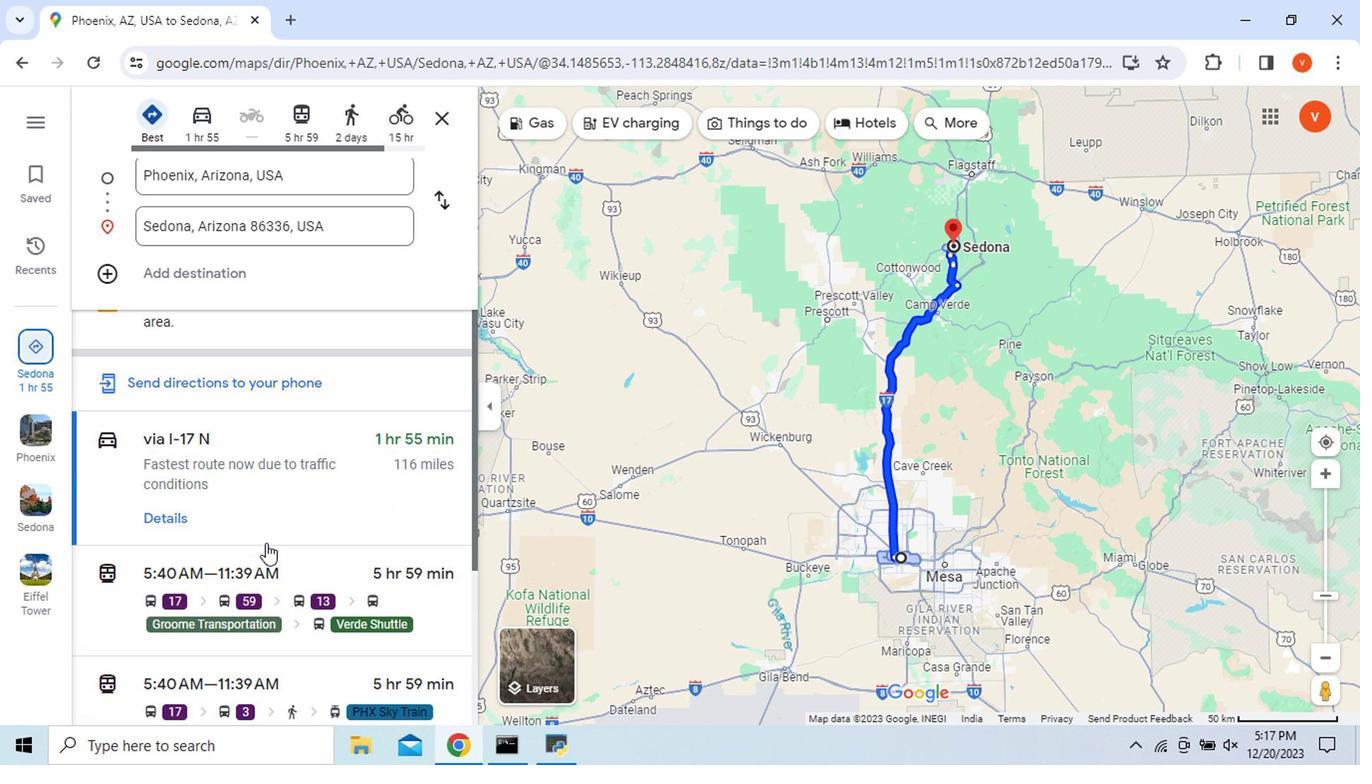 
Action: Mouse moved to (268, 522)
Screenshot: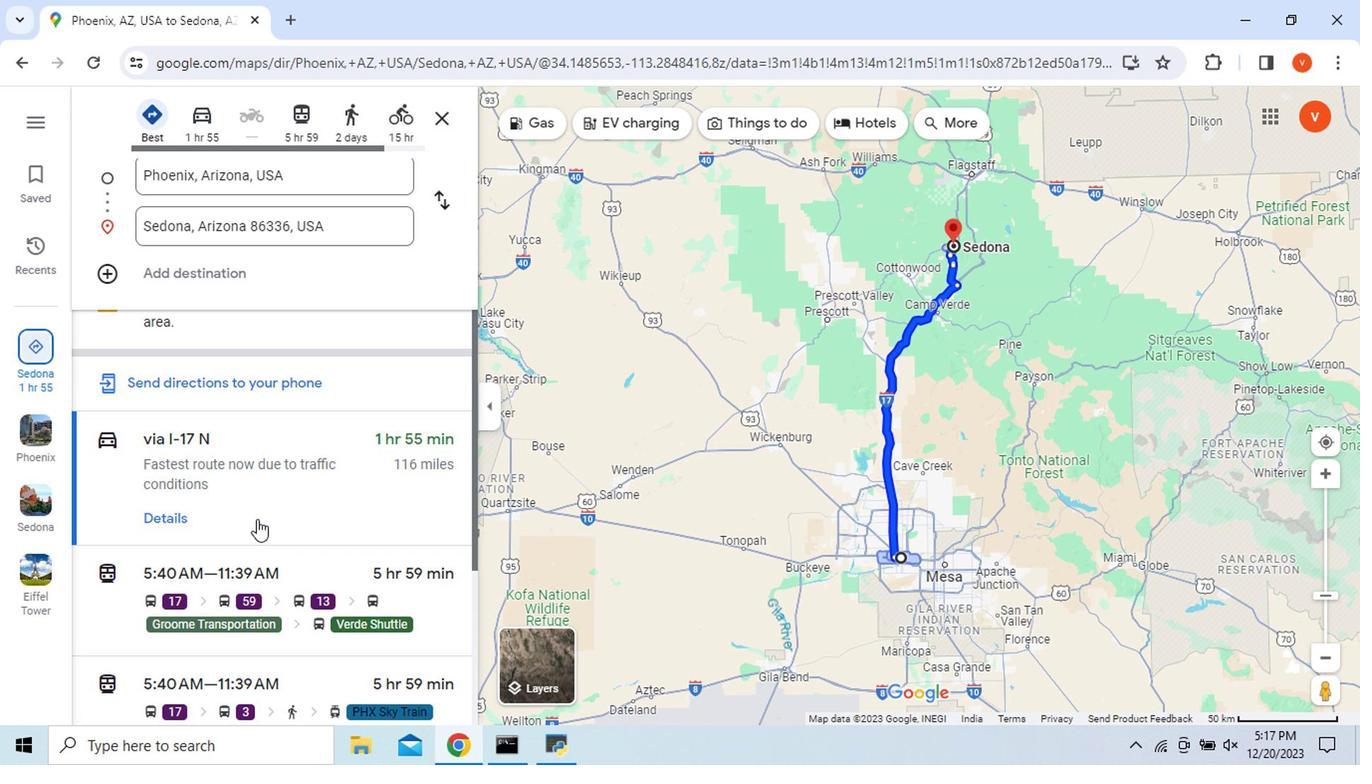 
Action: Mouse scrolled (268, 522) with delta (0, 0)
Screenshot: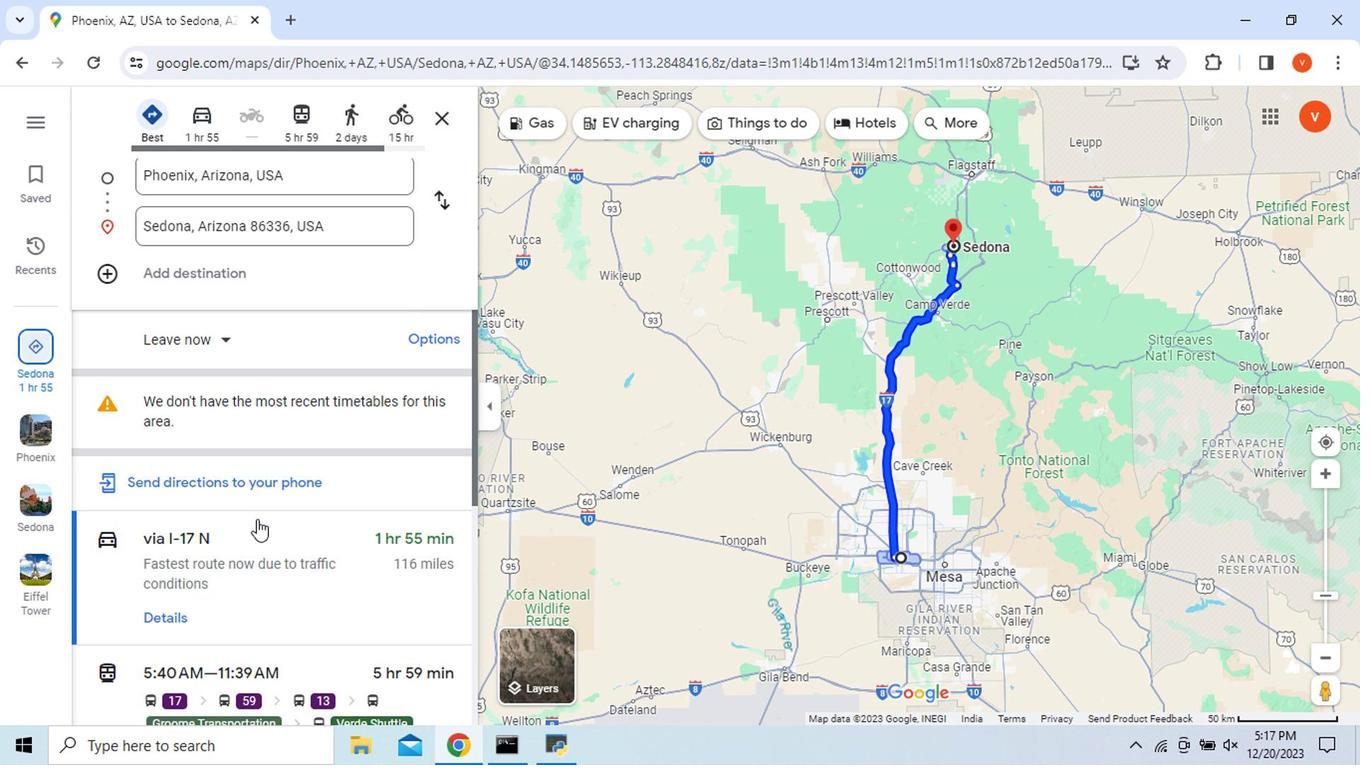 
Action: Mouse scrolled (268, 522) with delta (0, 0)
Screenshot: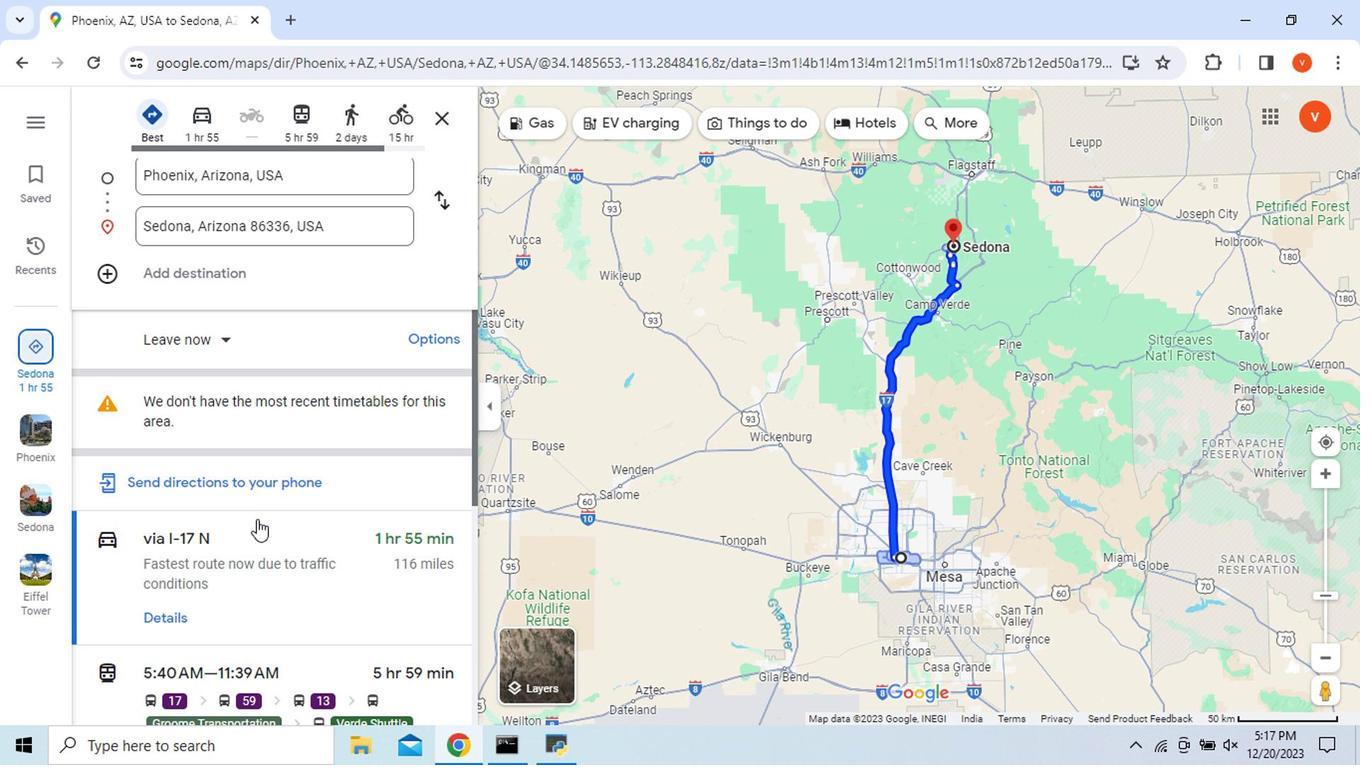 
Action: Mouse moved to (618, 654)
Screenshot: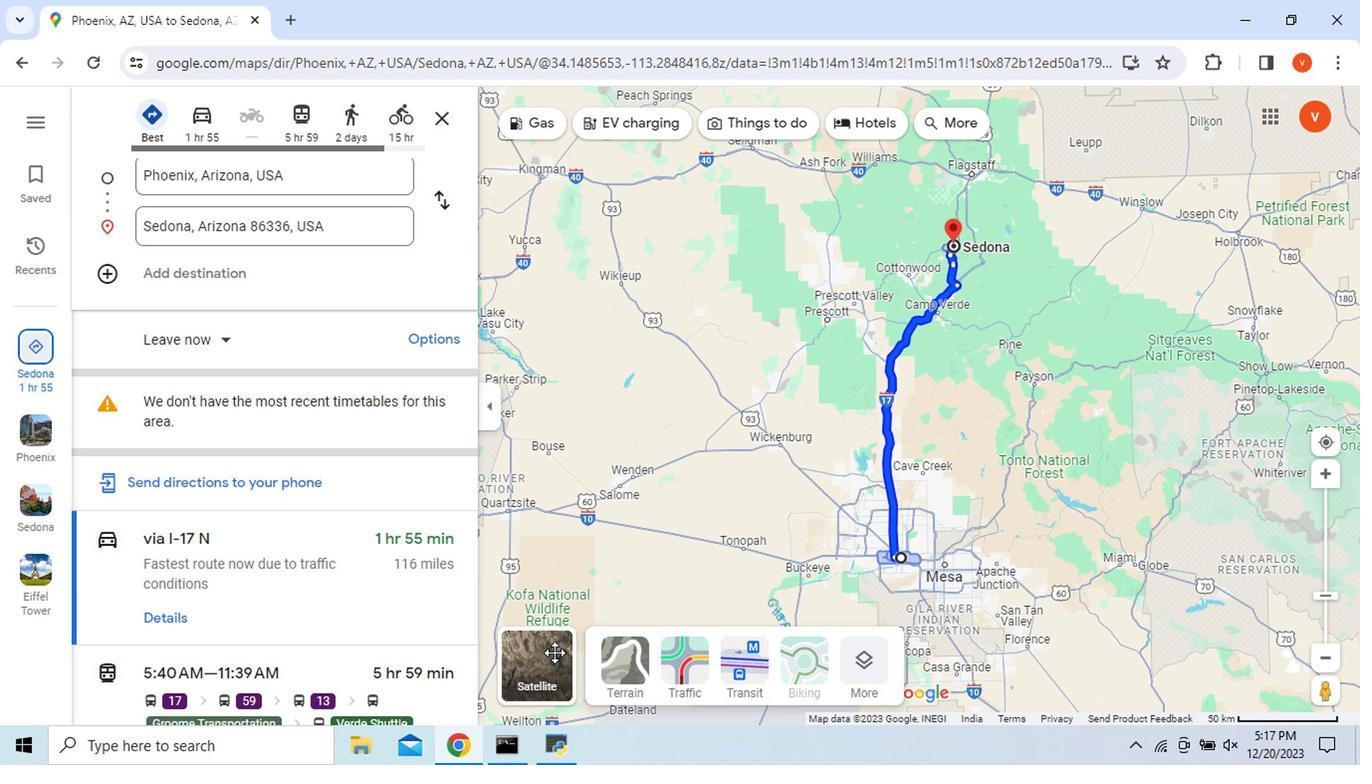 
Action: Mouse pressed left at (618, 654)
Screenshot: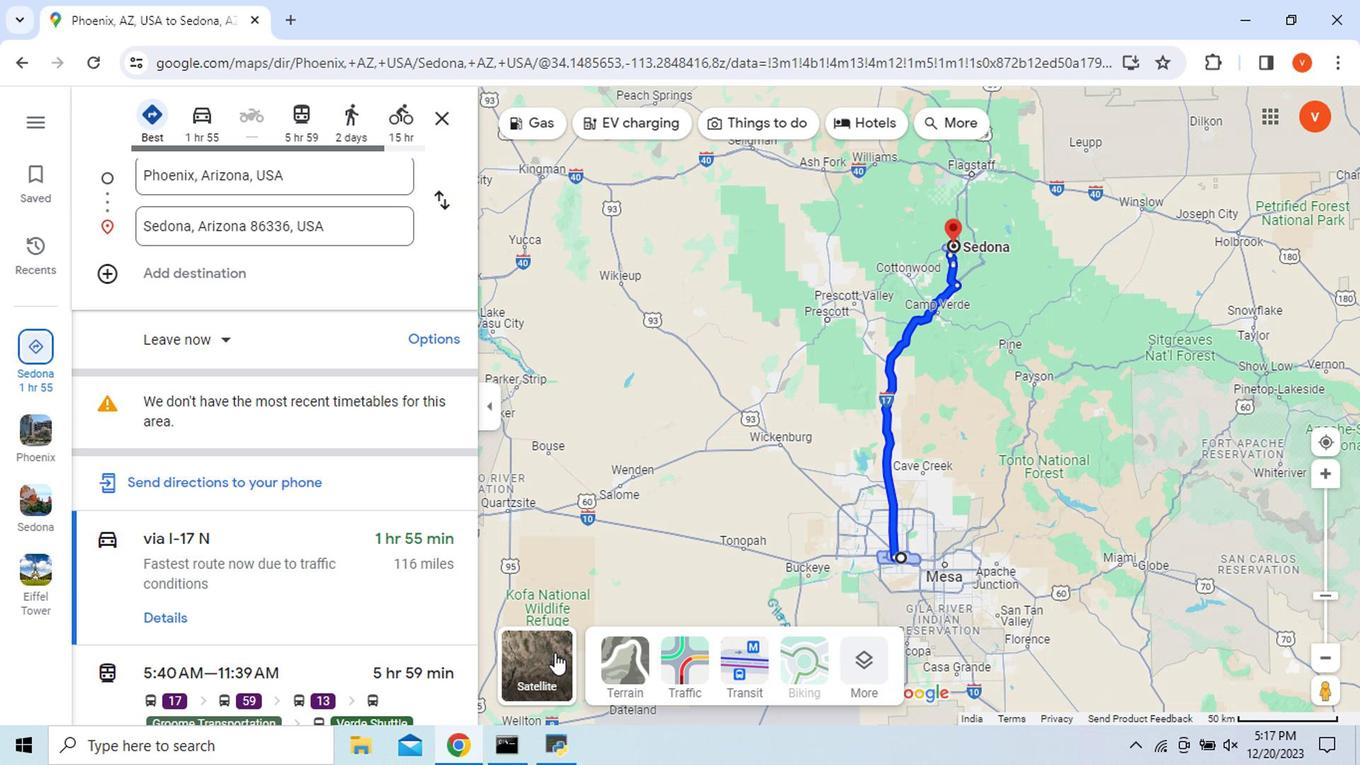 
Action: Mouse moved to (198, 116)
Screenshot: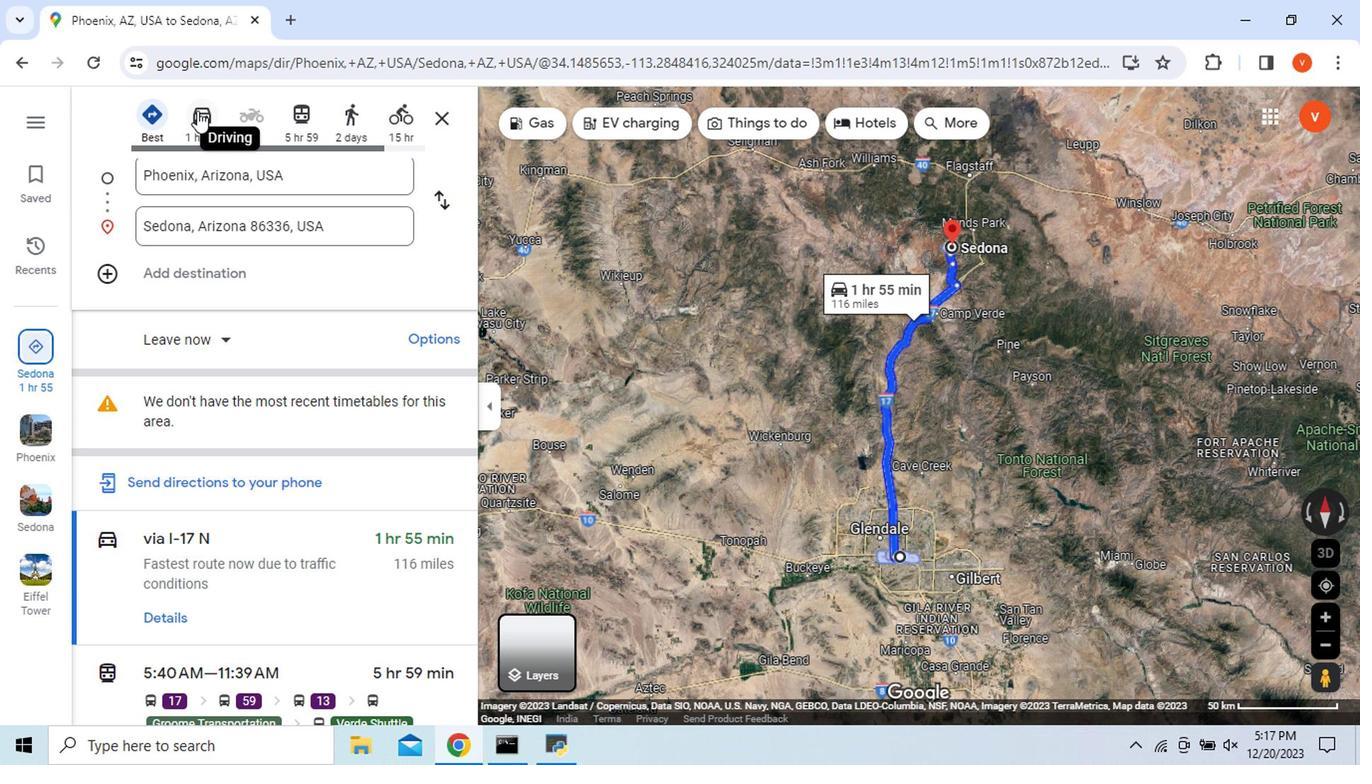 
Action: Mouse pressed left at (198, 116)
Screenshot: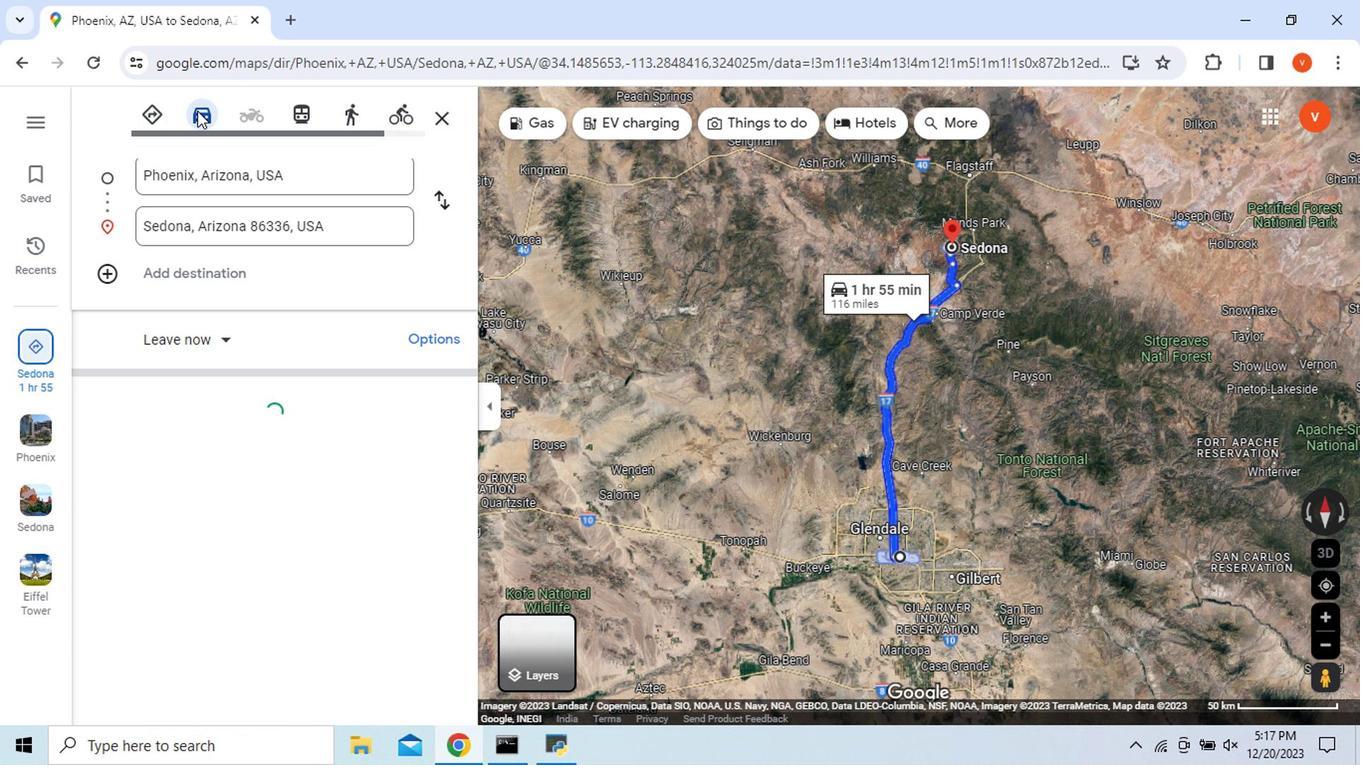 
Action: Mouse moved to (738, 451)
Screenshot: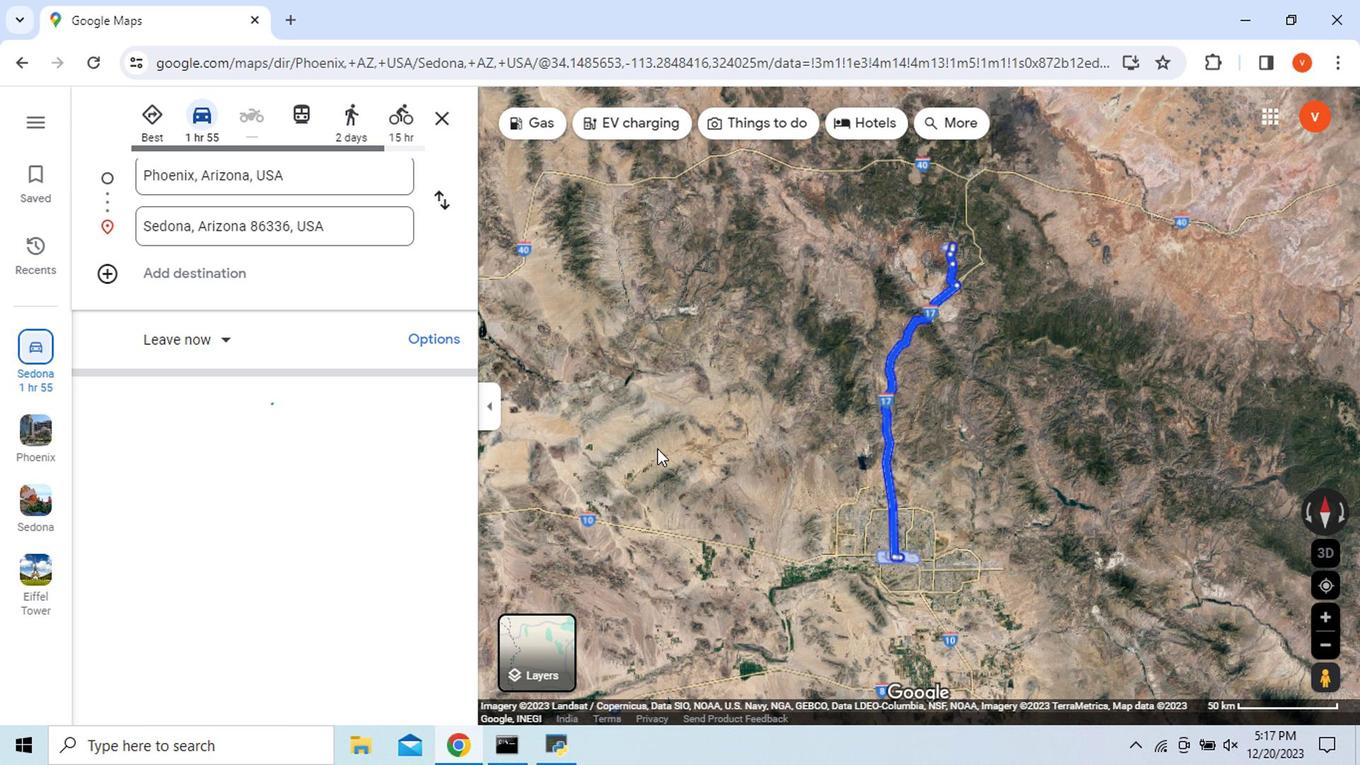 
